 Task: Look for space in Obala, Cameroon from 26th August, 2023 to 10th September, 2023 for 6 adults, 2 children in price range Rs.10000 to Rs.15000. Place can be entire place or shared room with 6 bedrooms having 6 beds and 6 bathrooms. Property type can be house, flat, guest house. Amenities needed are: wifi, TV, free parkinig on premises, gym, breakfast. Booking option can be shelf check-in. Required host language is English.
Action: Mouse moved to (411, 82)
Screenshot: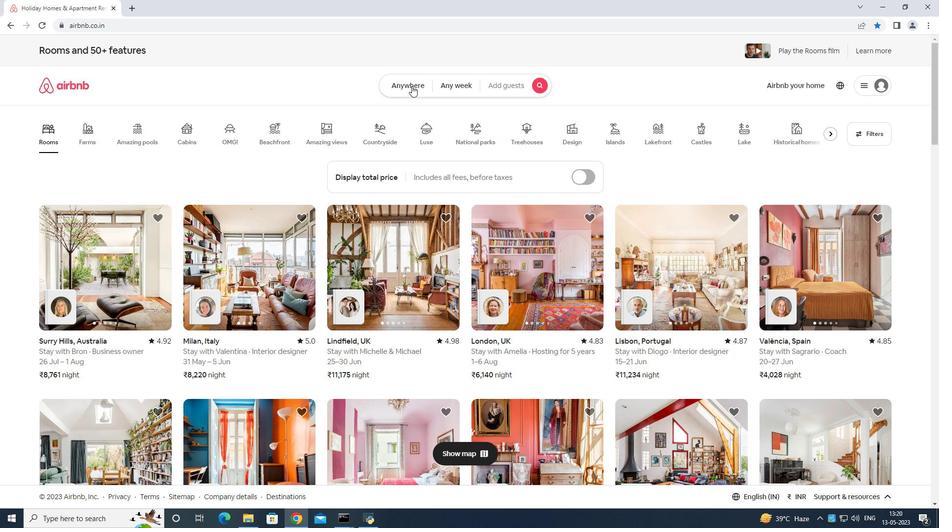 
Action: Mouse pressed left at (411, 82)
Screenshot: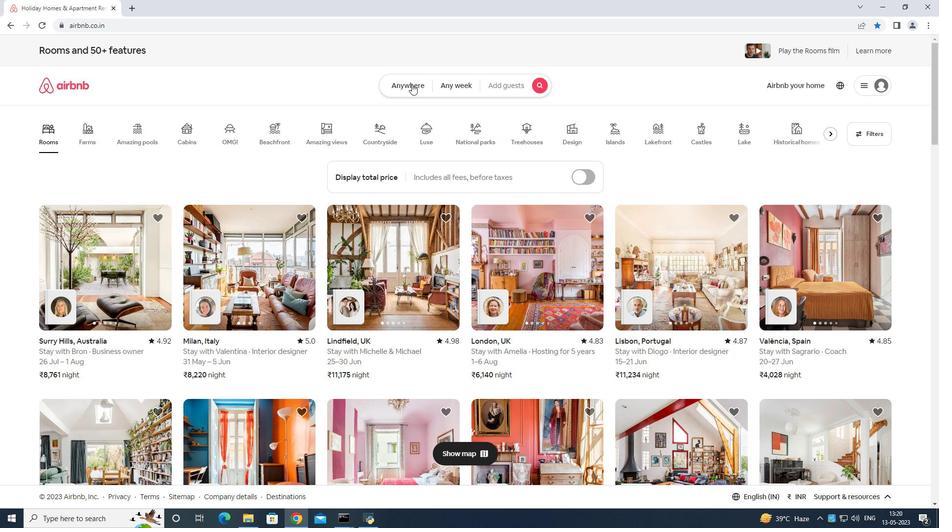 
Action: Mouse moved to (383, 120)
Screenshot: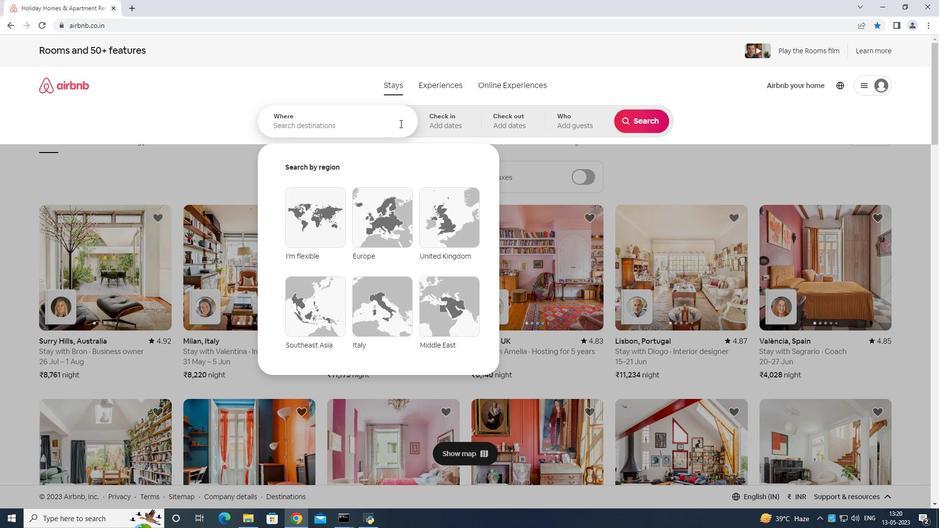 
Action: Mouse pressed left at (383, 120)
Screenshot: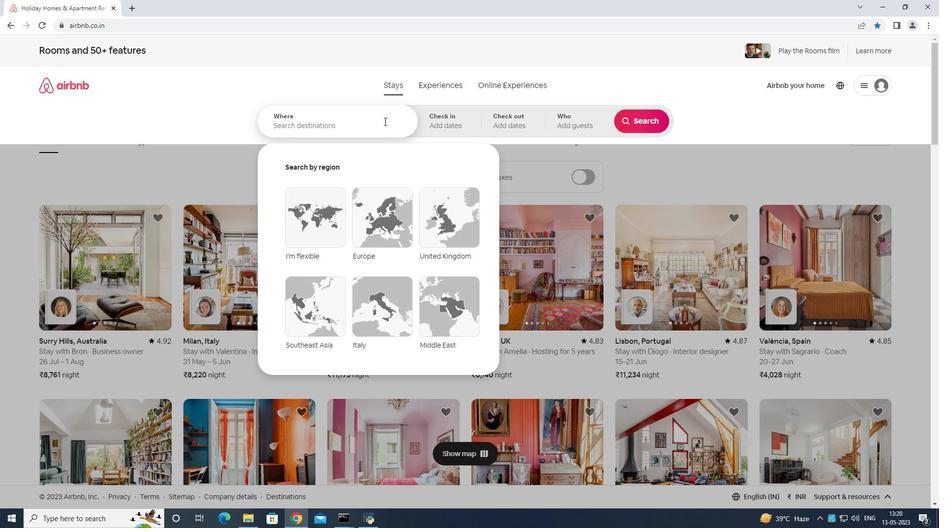 
Action: Mouse moved to (450, 113)
Screenshot: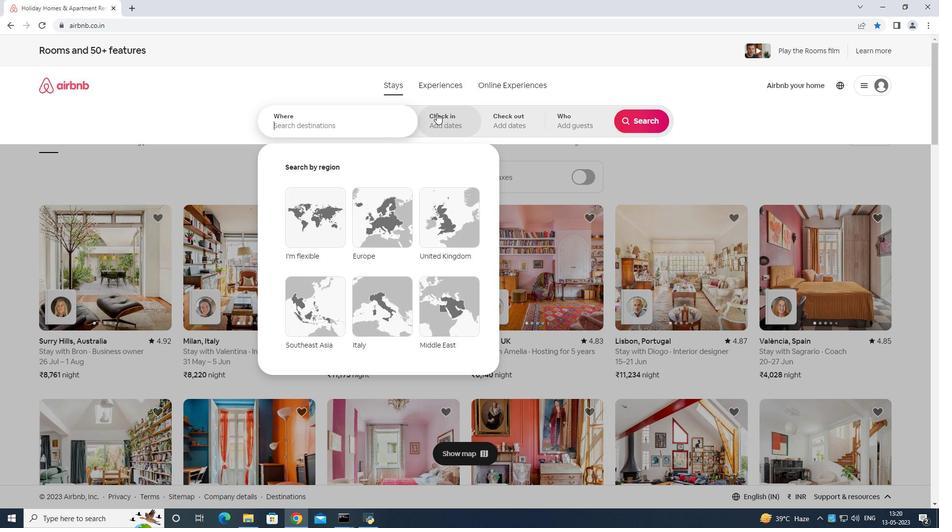 
Action: Key pressed <Key.shift>Oab<Key.backspace><Key.backspace>bala<Key.space>cameroon<Key.enter>
Screenshot: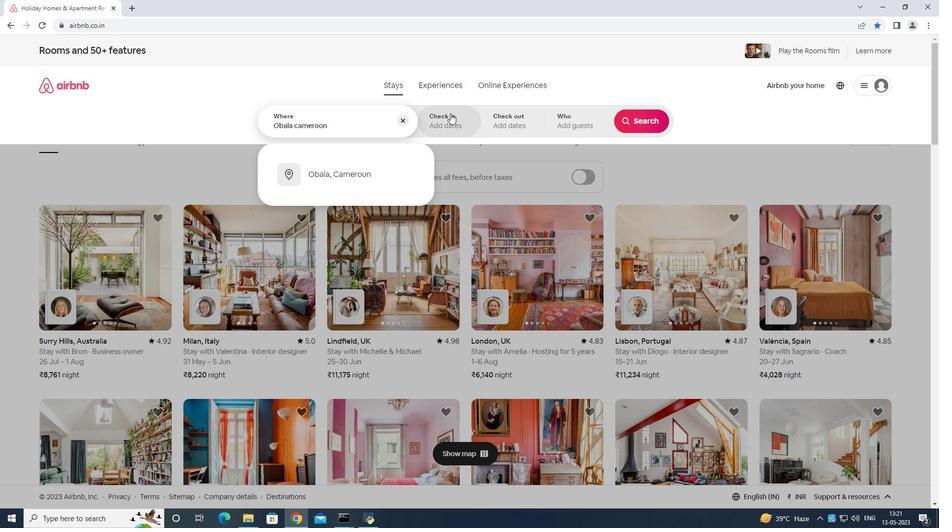 
Action: Mouse moved to (640, 204)
Screenshot: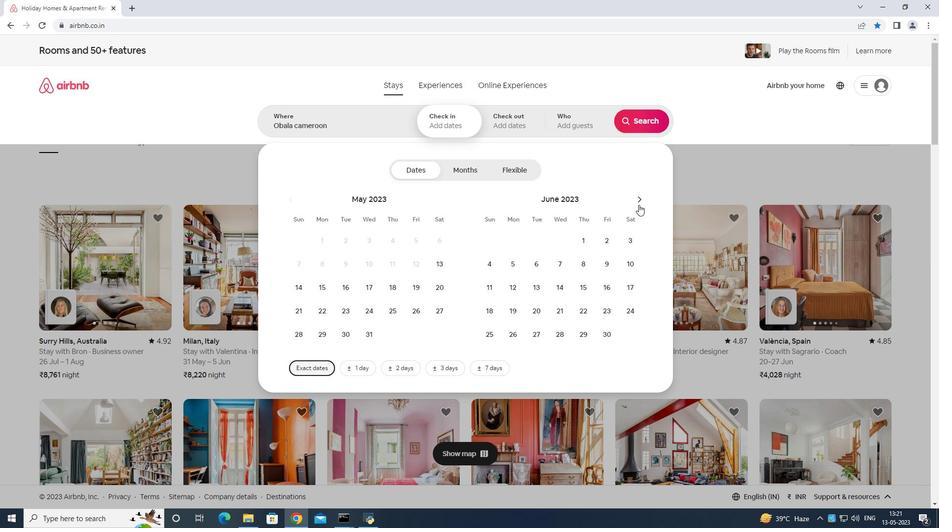 
Action: Mouse pressed left at (640, 204)
Screenshot: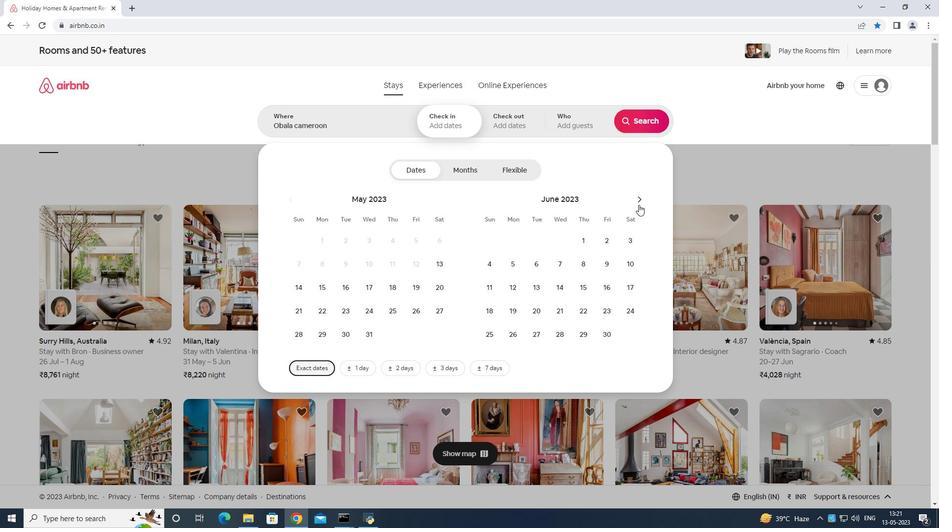 
Action: Mouse moved to (640, 202)
Screenshot: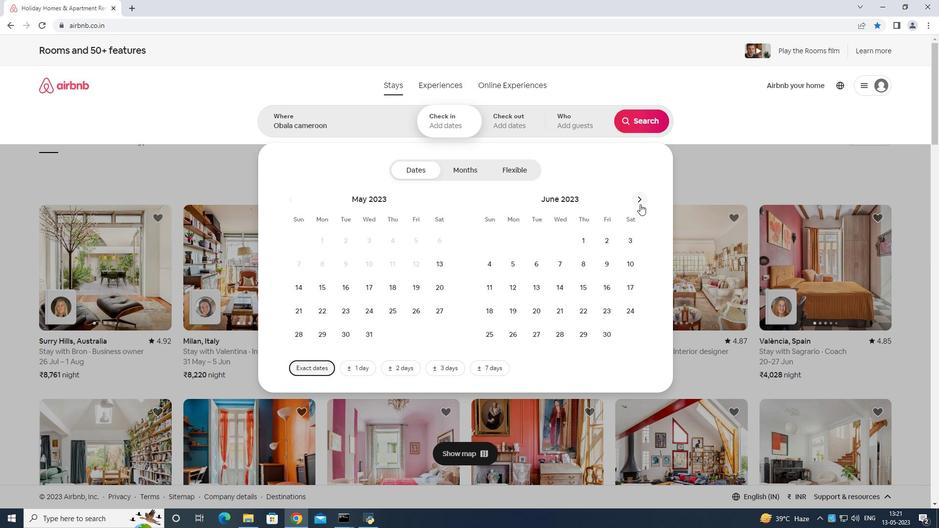 
Action: Mouse pressed left at (640, 202)
Screenshot: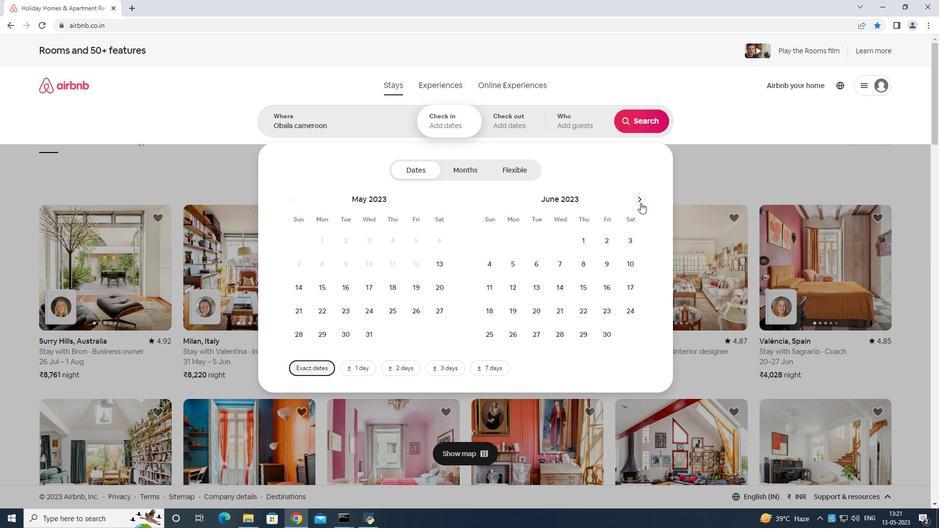 
Action: Mouse moved to (628, 310)
Screenshot: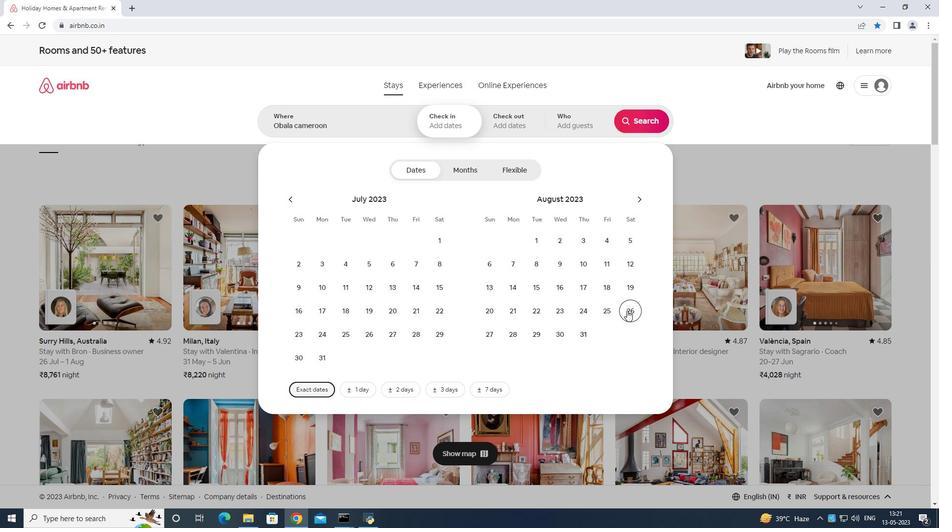 
Action: Mouse pressed left at (628, 310)
Screenshot: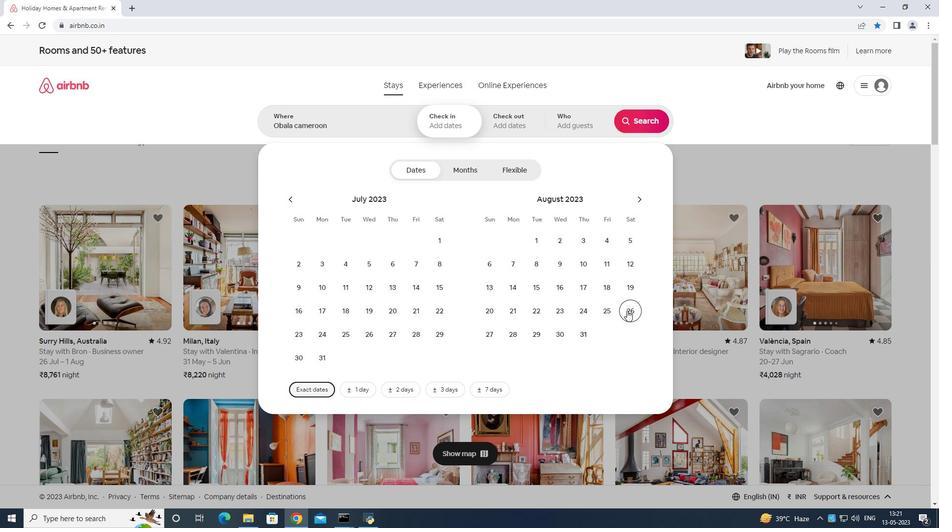 
Action: Mouse moved to (635, 196)
Screenshot: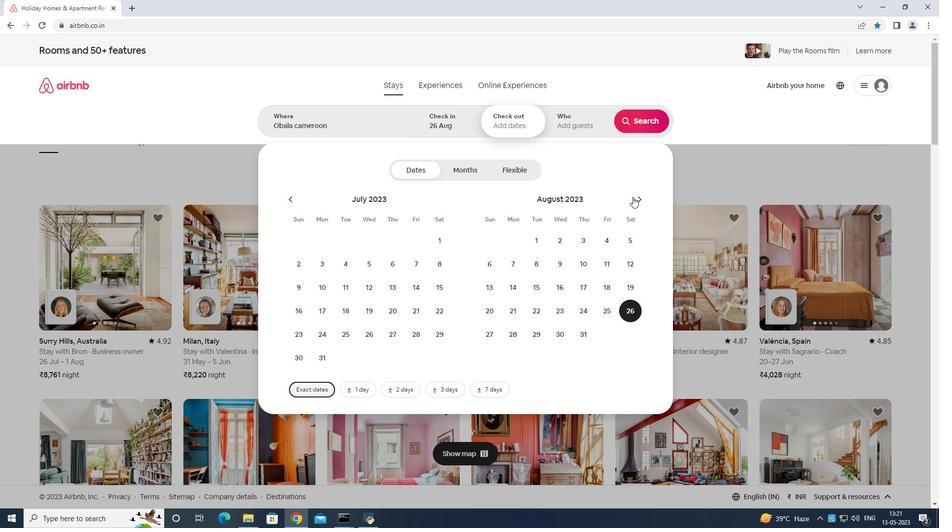 
Action: Mouse pressed left at (635, 196)
Screenshot: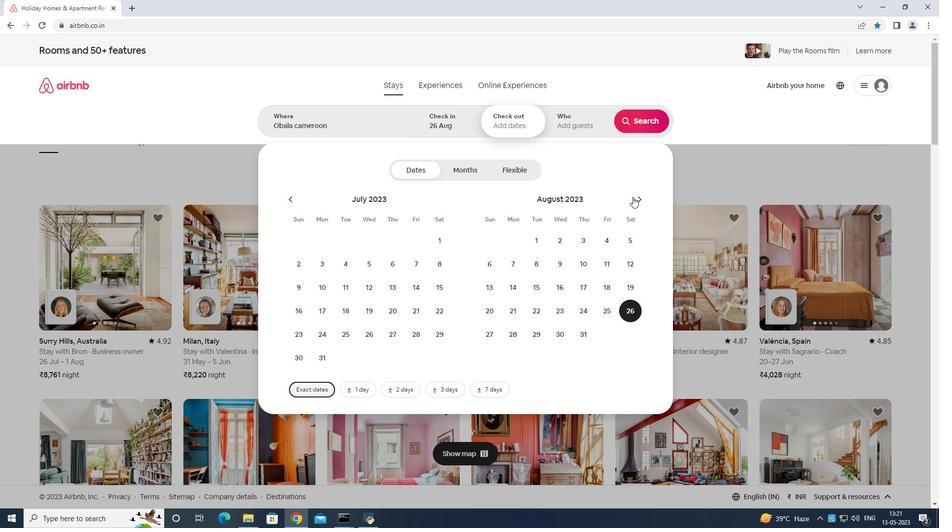 
Action: Mouse moved to (493, 283)
Screenshot: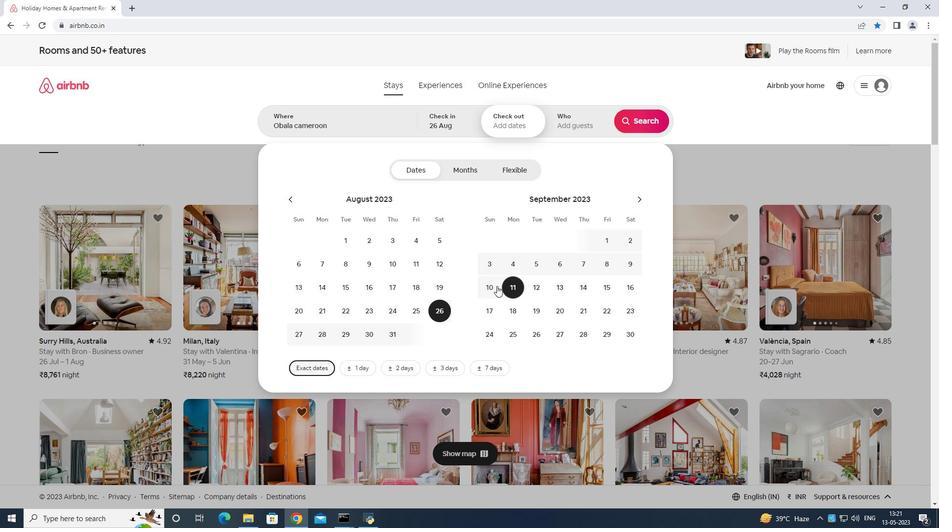 
Action: Mouse pressed left at (493, 283)
Screenshot: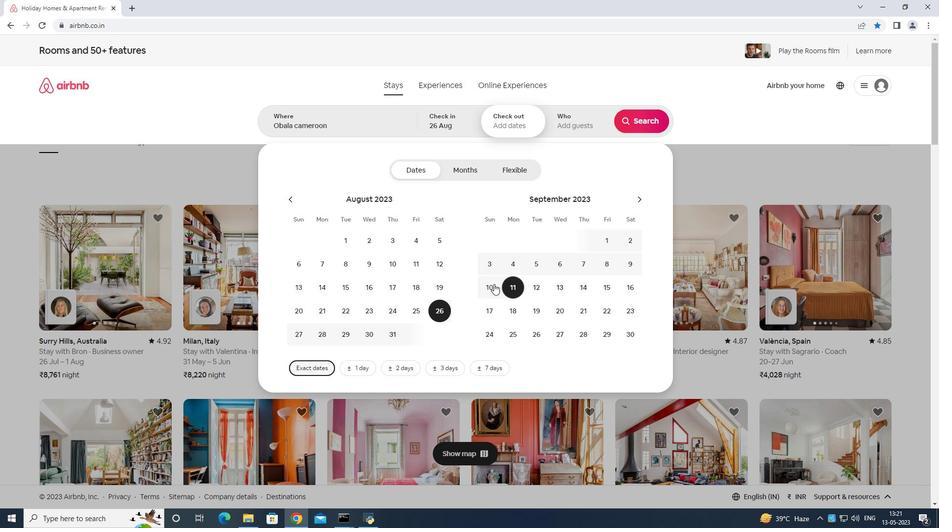 
Action: Mouse moved to (577, 124)
Screenshot: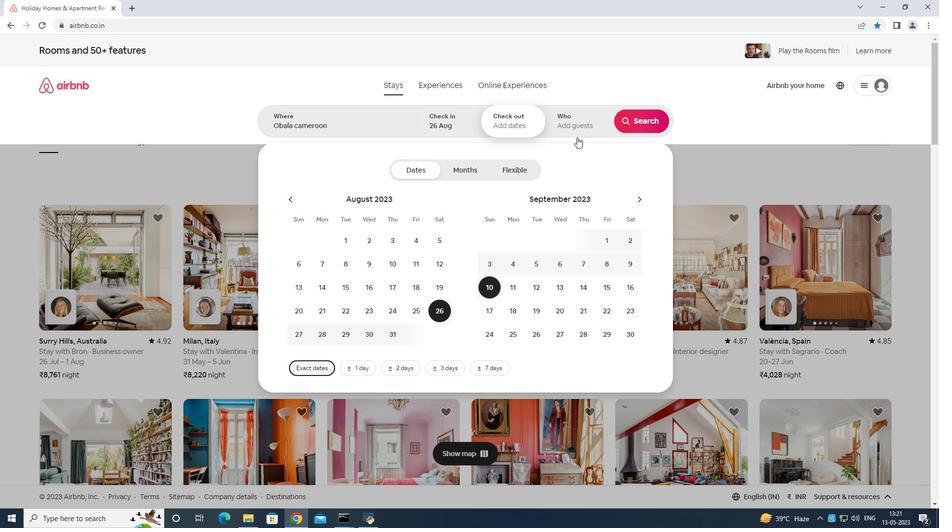 
Action: Mouse pressed left at (577, 124)
Screenshot: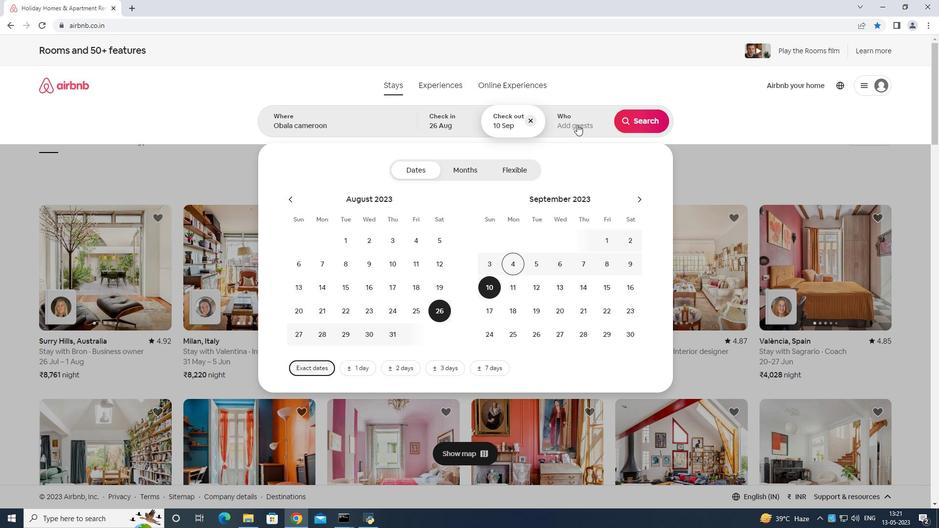 
Action: Mouse moved to (642, 171)
Screenshot: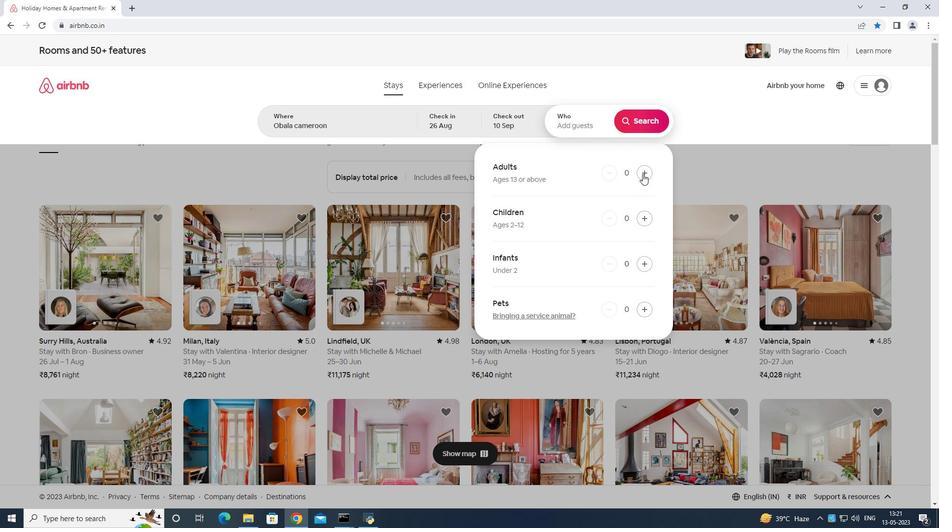 
Action: Mouse pressed left at (642, 171)
Screenshot: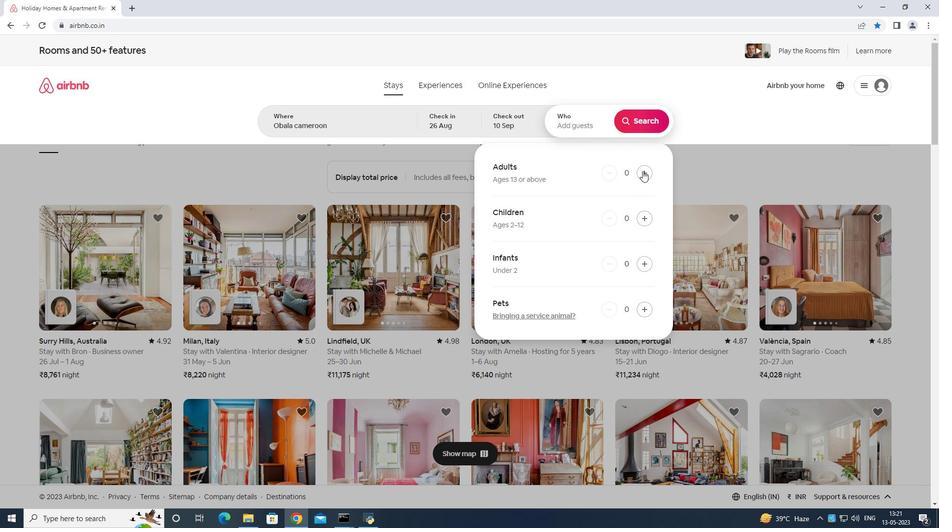 
Action: Mouse moved to (642, 171)
Screenshot: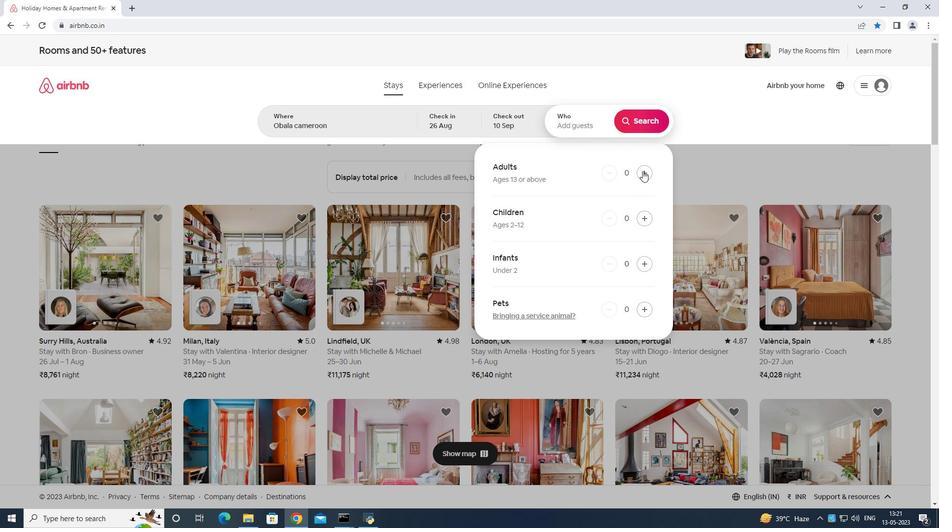 
Action: Mouse pressed left at (642, 171)
Screenshot: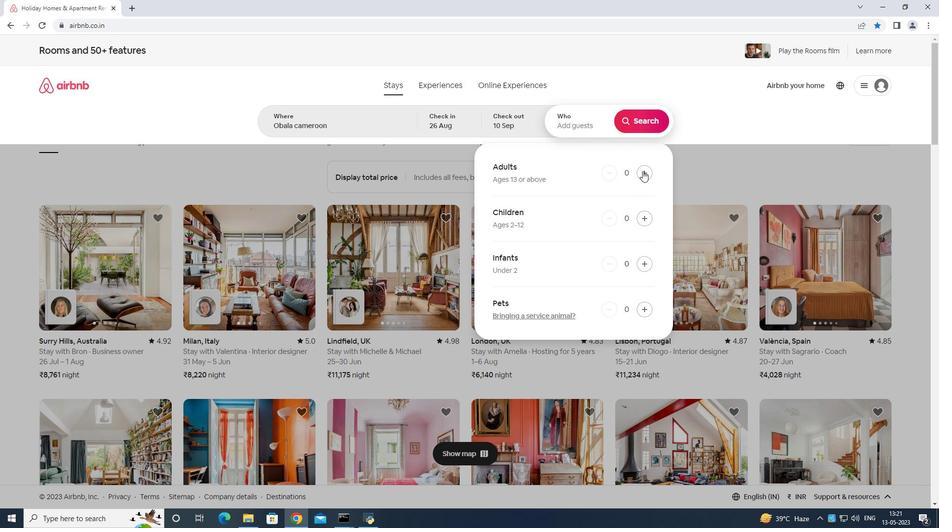 
Action: Mouse moved to (642, 170)
Screenshot: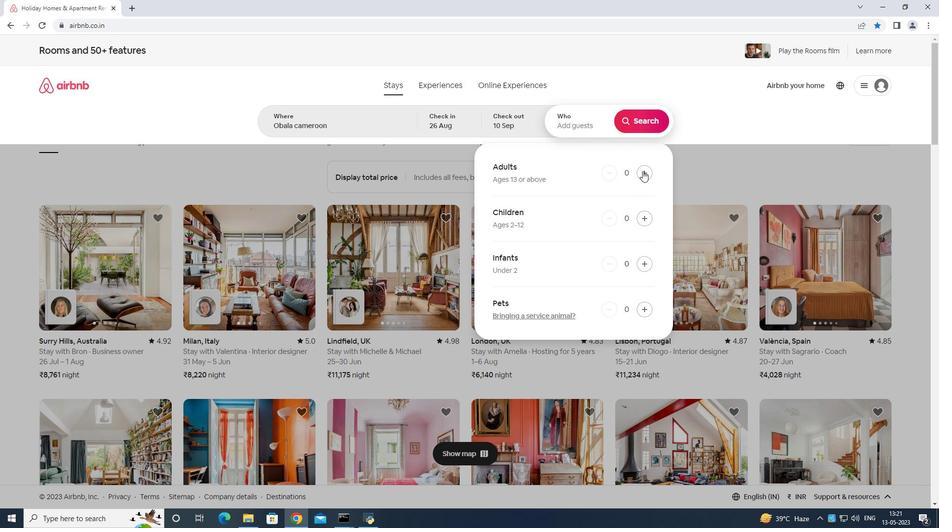 
Action: Mouse pressed left at (642, 170)
Screenshot: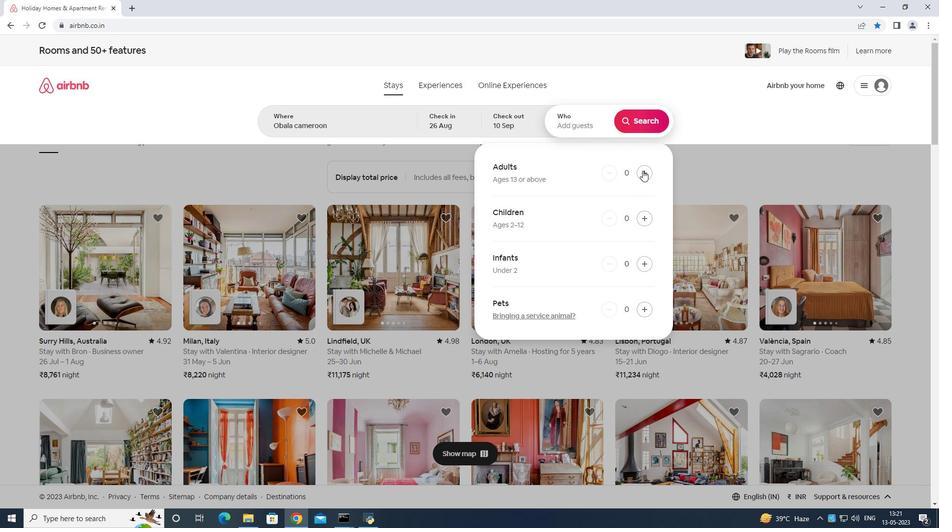 
Action: Mouse moved to (644, 170)
Screenshot: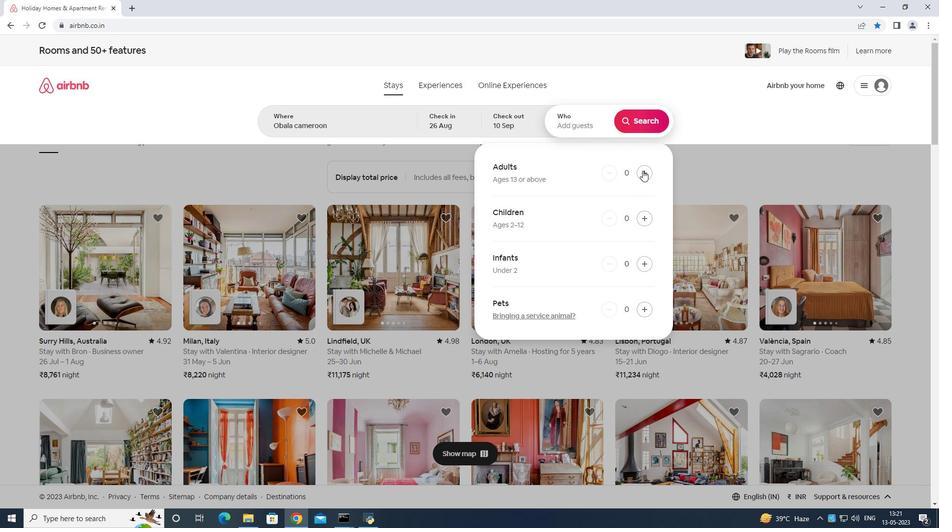 
Action: Mouse pressed left at (644, 170)
Screenshot: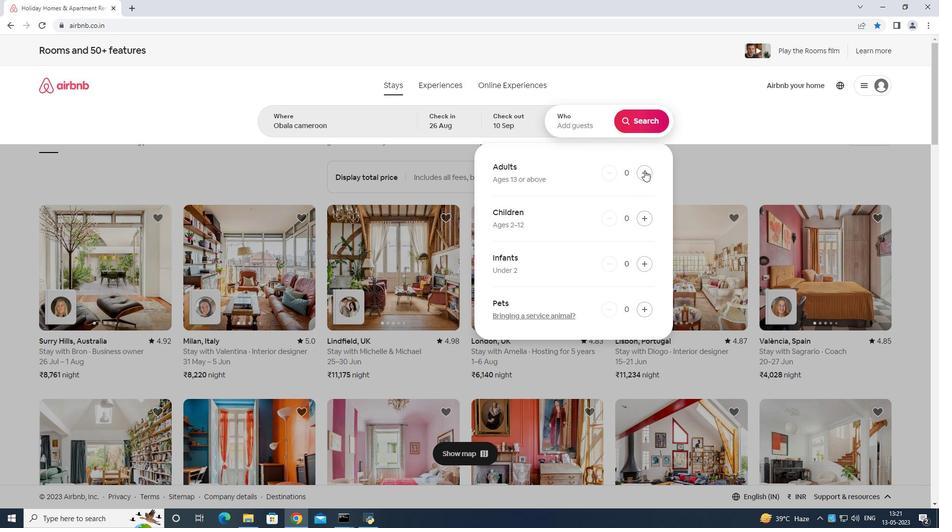 
Action: Mouse pressed left at (644, 170)
Screenshot: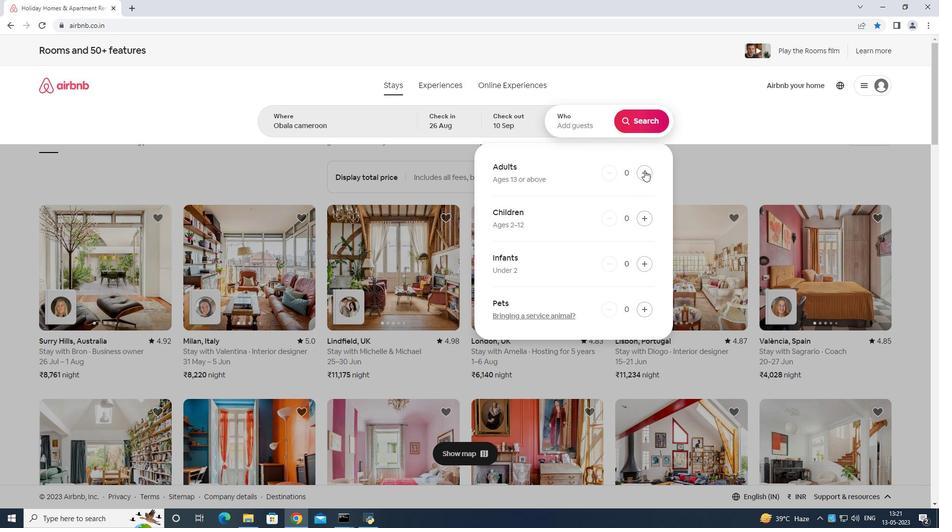 
Action: Mouse pressed left at (644, 170)
Screenshot: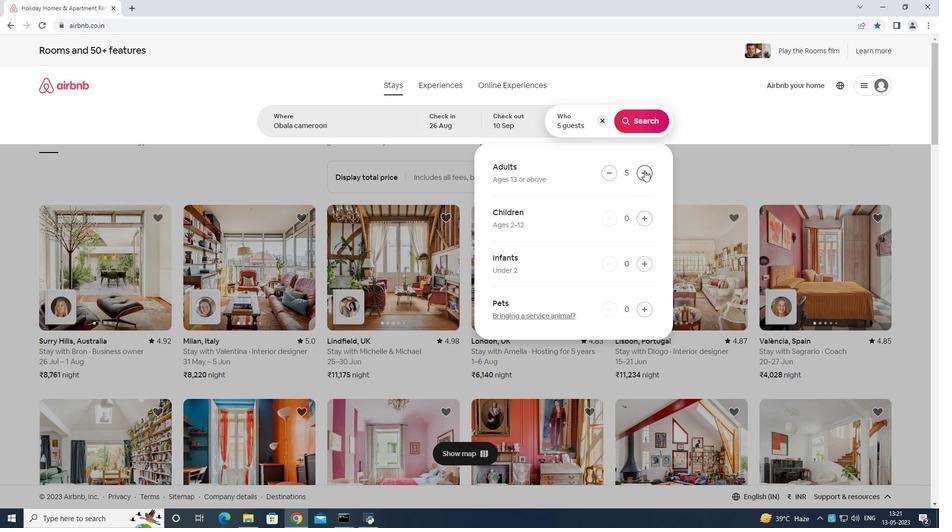 
Action: Mouse moved to (648, 219)
Screenshot: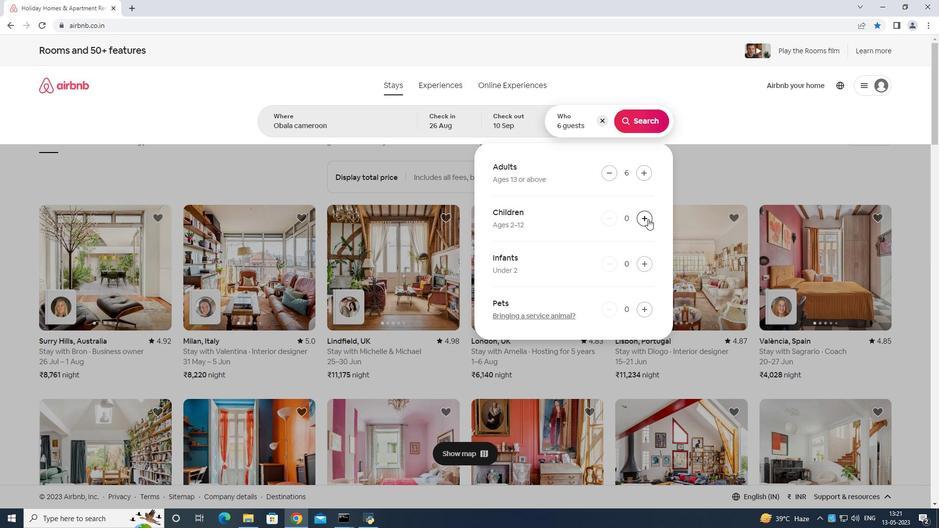 
Action: Mouse pressed left at (648, 219)
Screenshot: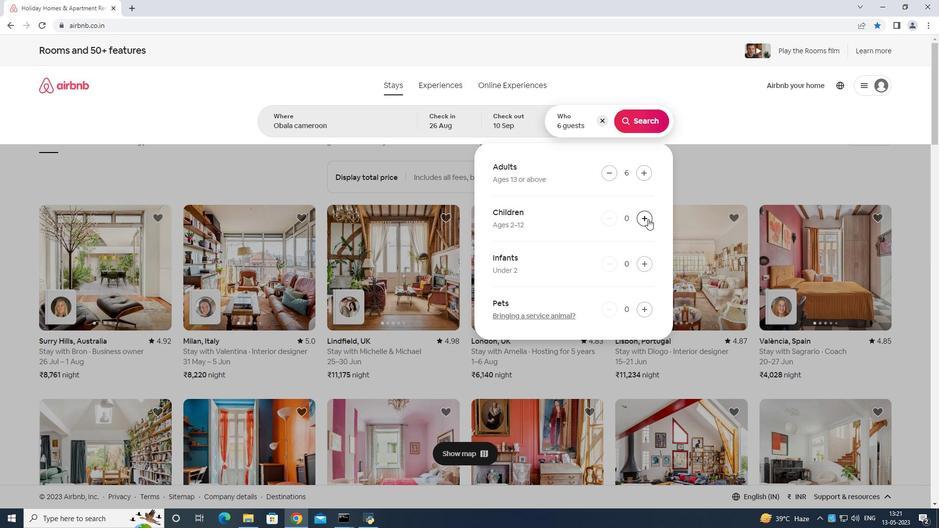 
Action: Mouse moved to (649, 216)
Screenshot: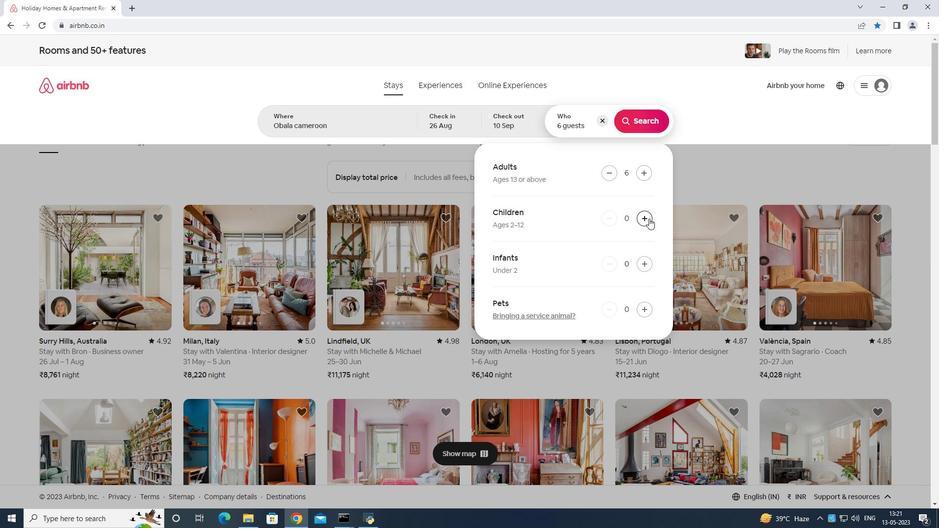 
Action: Mouse pressed left at (649, 216)
Screenshot: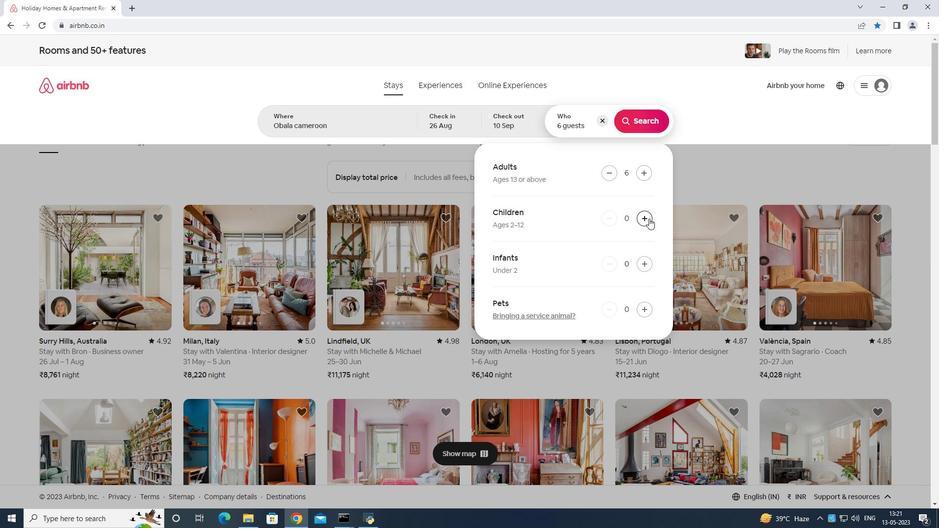 
Action: Mouse moved to (636, 120)
Screenshot: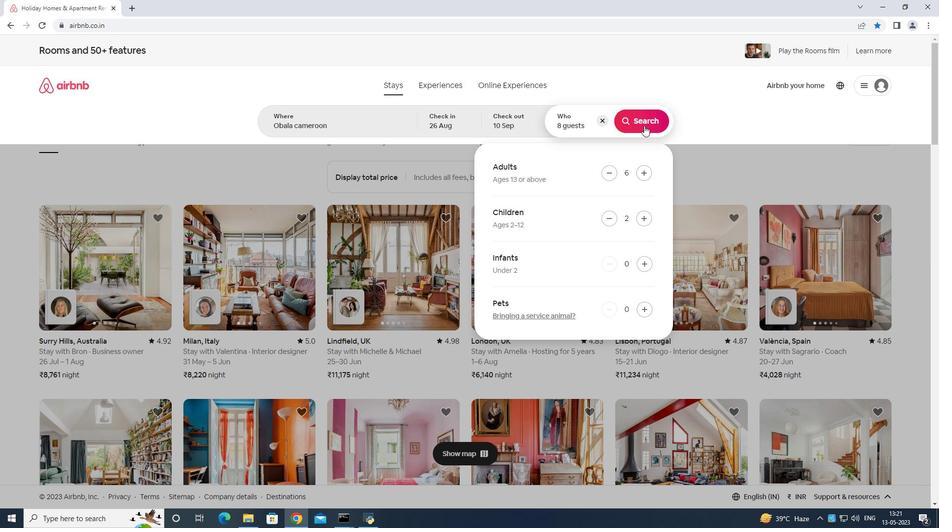
Action: Mouse pressed left at (636, 120)
Screenshot: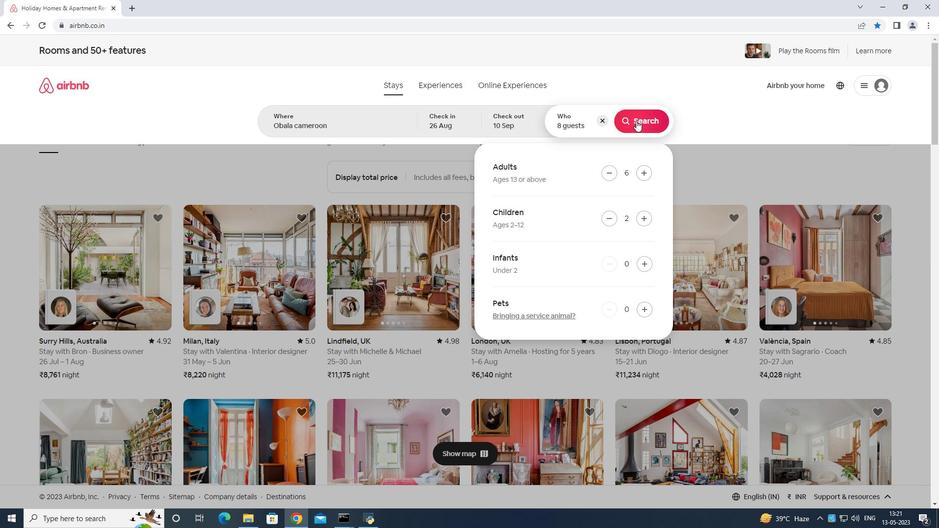 
Action: Mouse moved to (894, 94)
Screenshot: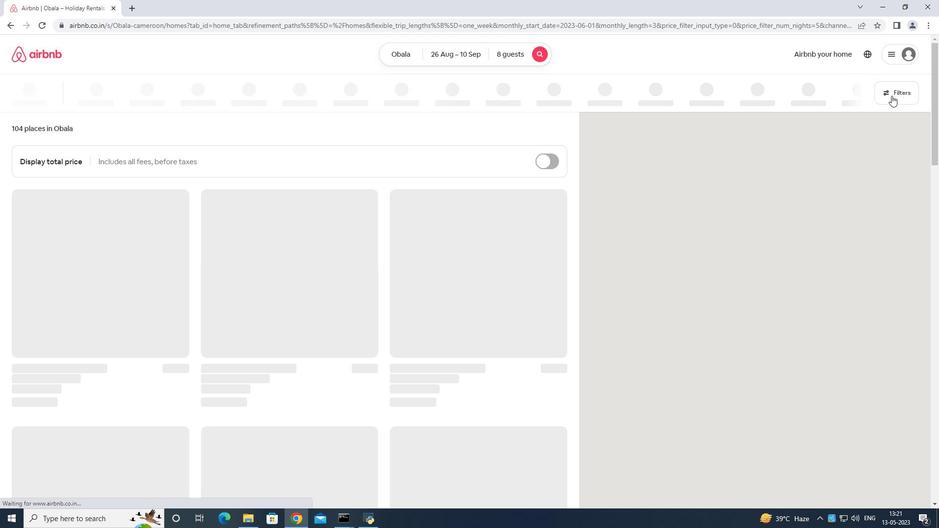 
Action: Mouse pressed left at (894, 94)
Screenshot: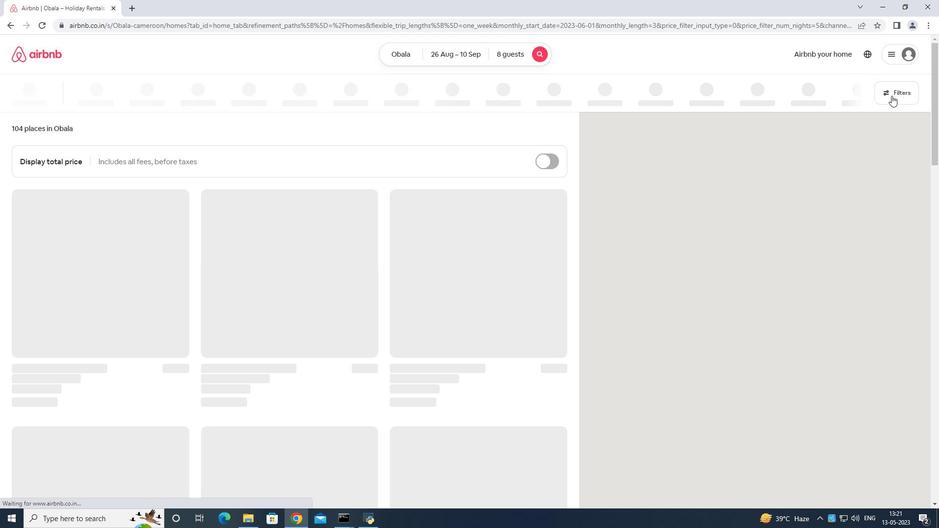 
Action: Mouse moved to (434, 322)
Screenshot: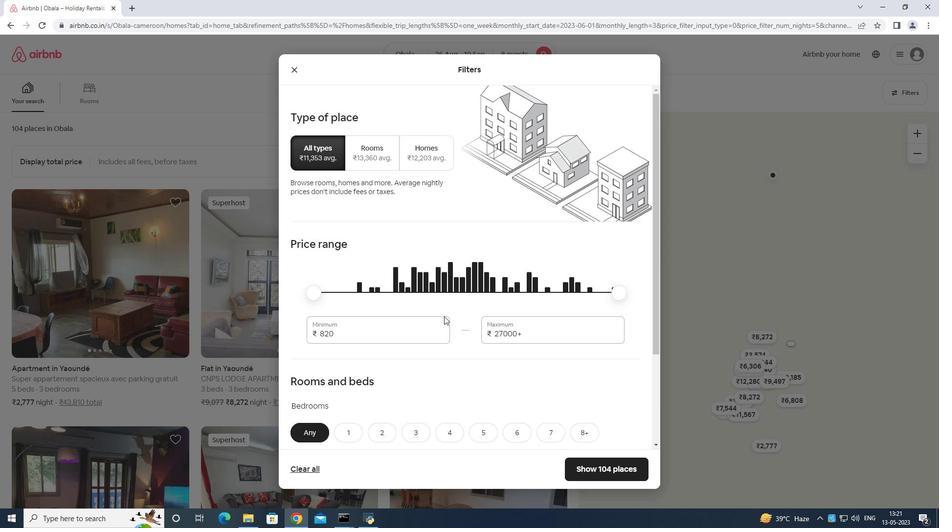 
Action: Mouse pressed left at (434, 322)
Screenshot: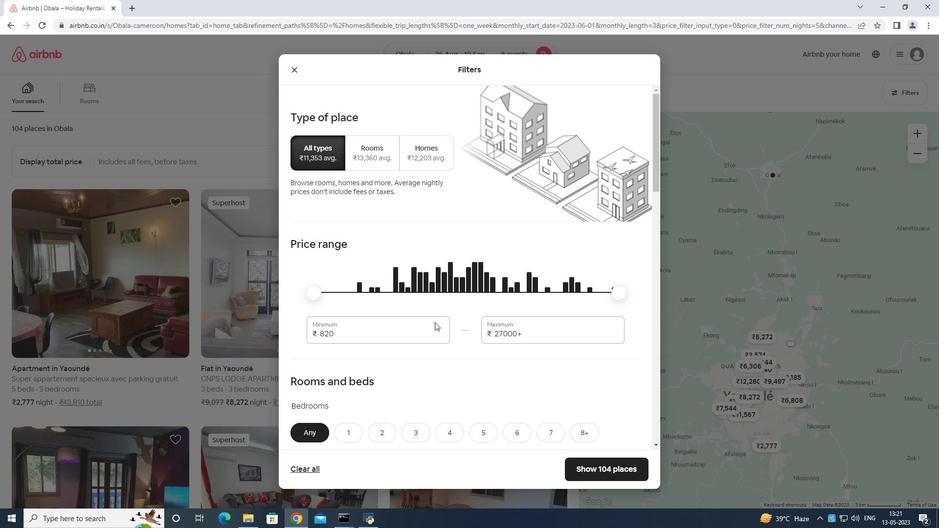 
Action: Mouse moved to (439, 323)
Screenshot: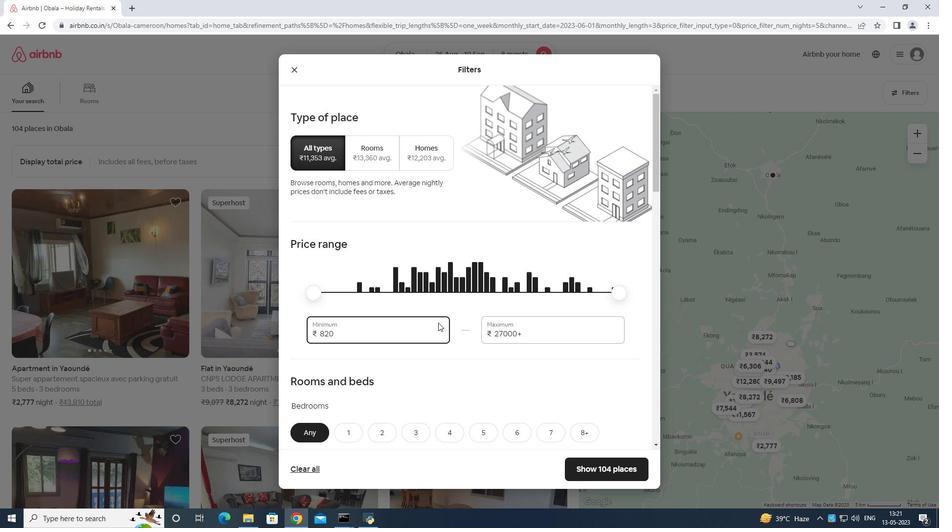 
Action: Key pressed <Key.backspace>
Screenshot: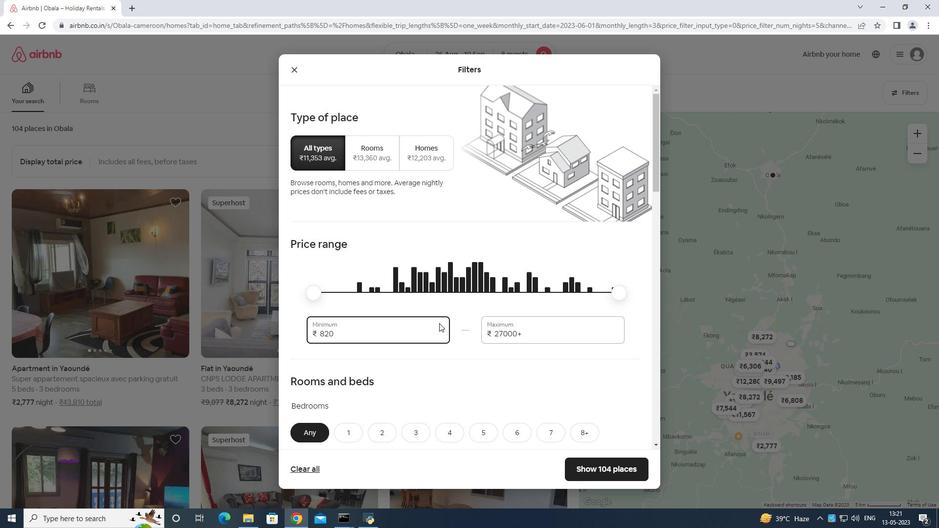 
Action: Mouse moved to (439, 323)
Screenshot: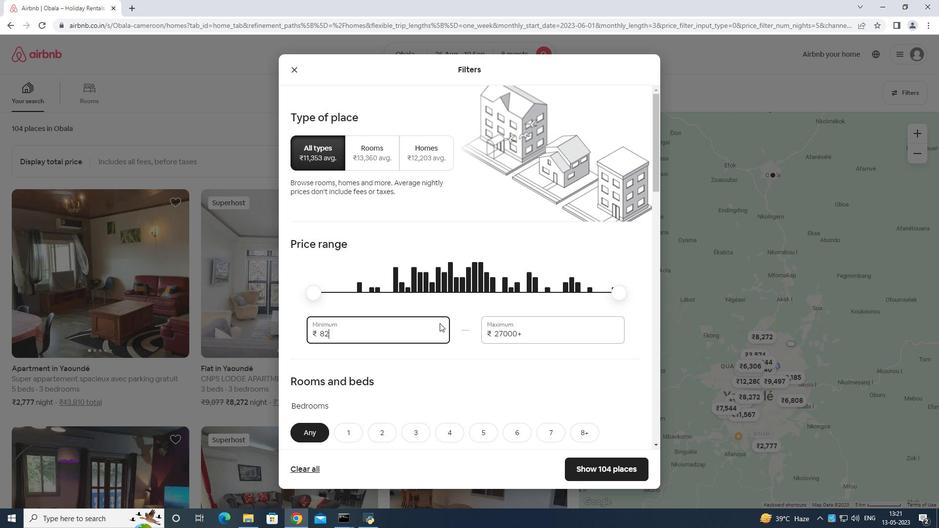 
Action: Key pressed <Key.backspace><Key.backspace>
Screenshot: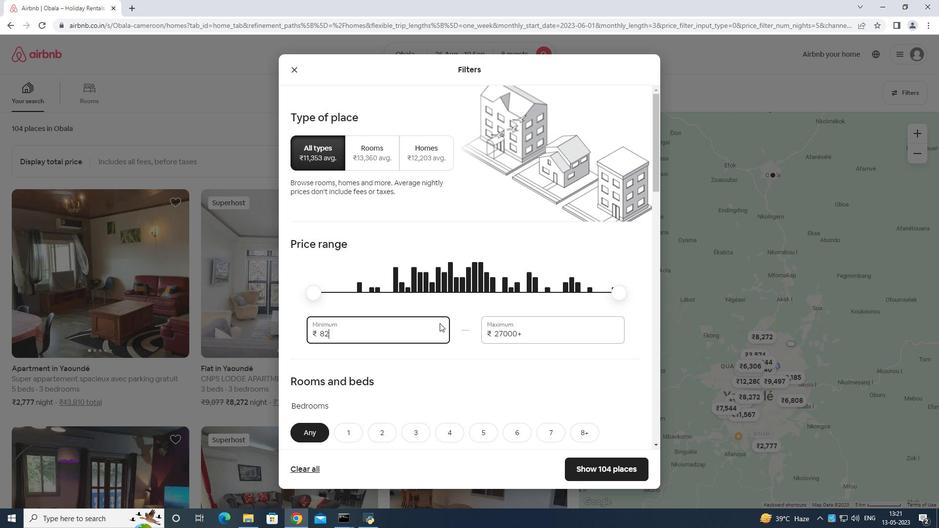 
Action: Mouse moved to (440, 323)
Screenshot: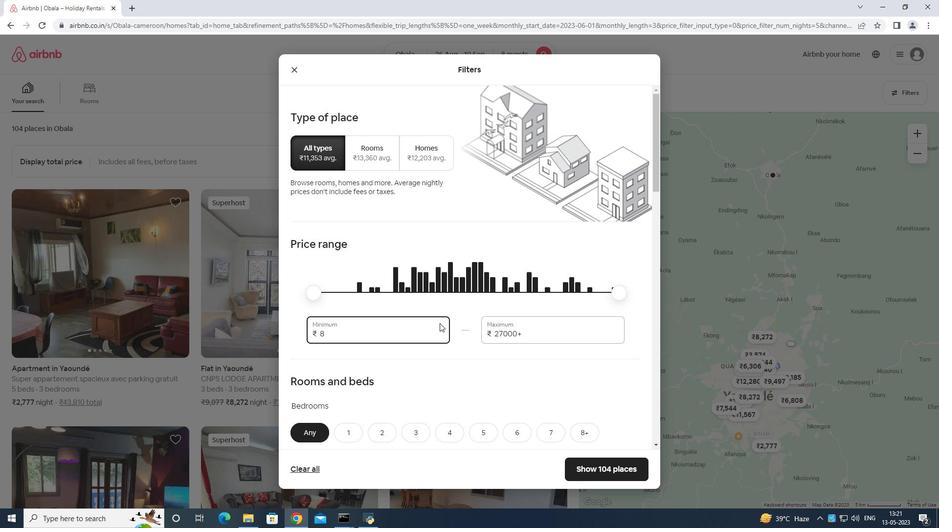 
Action: Key pressed 10
Screenshot: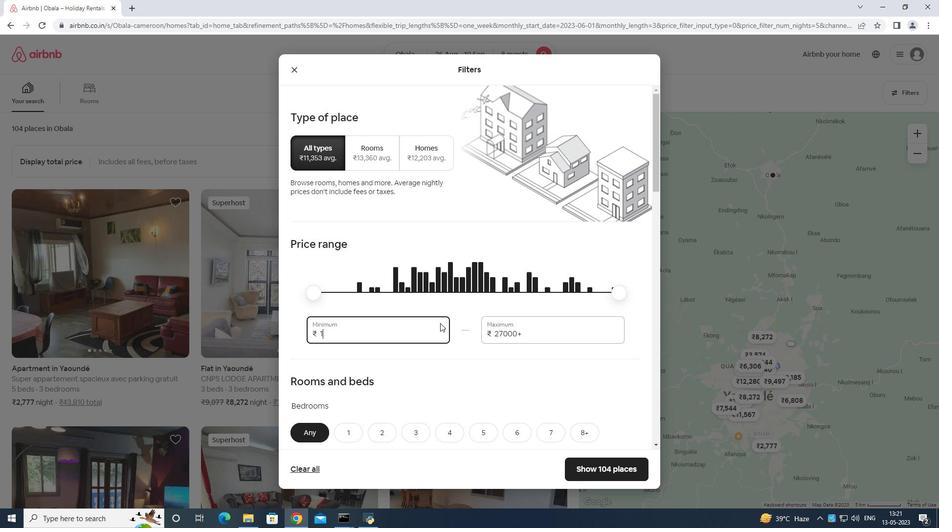 
Action: Mouse moved to (441, 322)
Screenshot: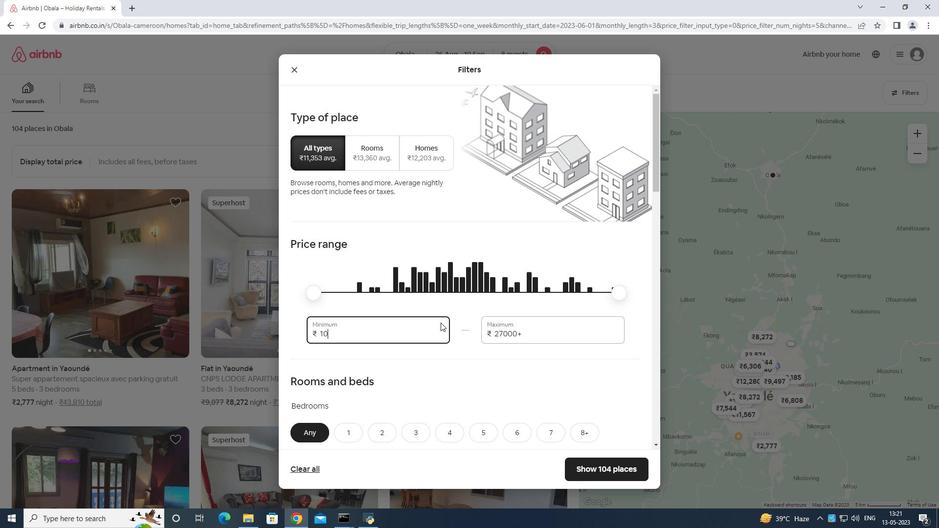 
Action: Key pressed 0
Screenshot: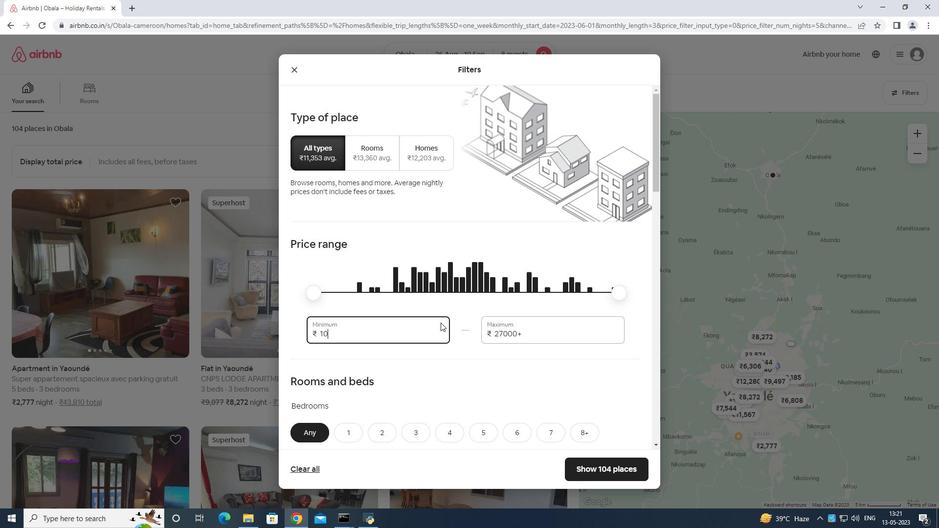 
Action: Mouse moved to (441, 322)
Screenshot: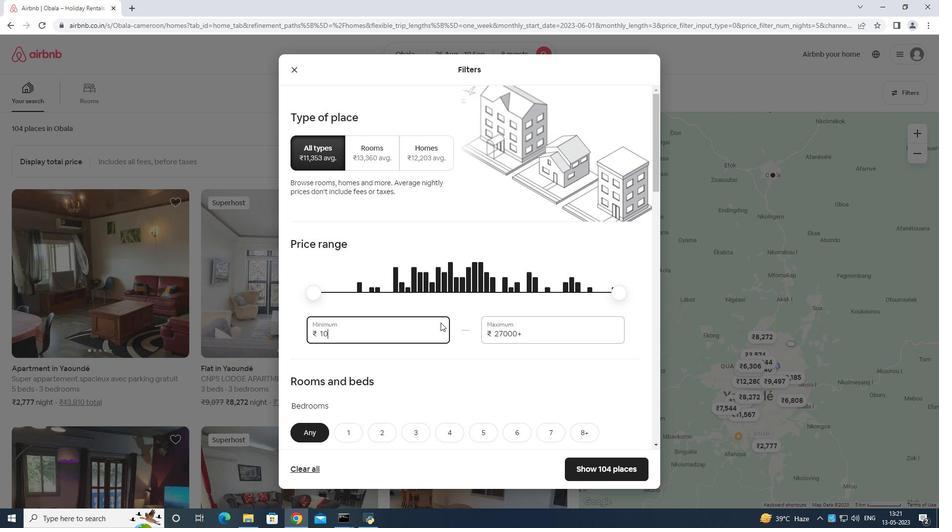 
Action: Key pressed 00
Screenshot: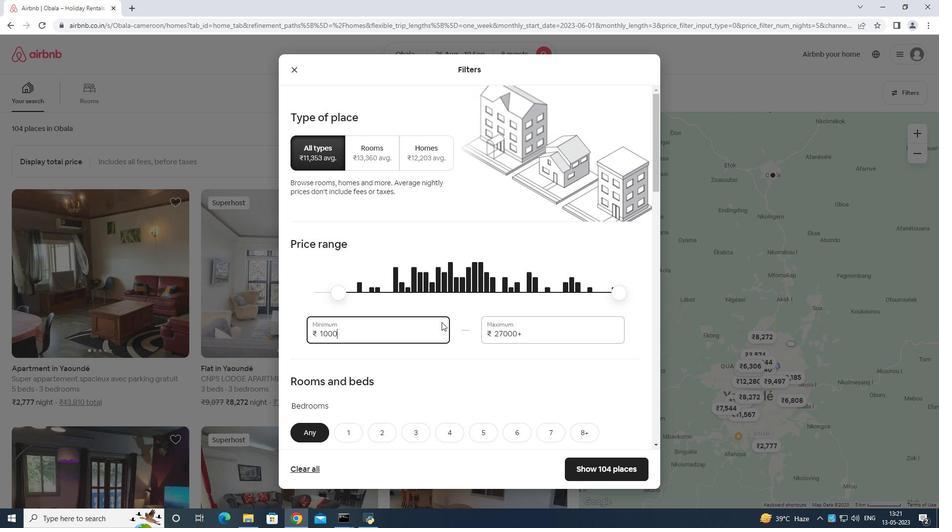 
Action: Mouse moved to (578, 321)
Screenshot: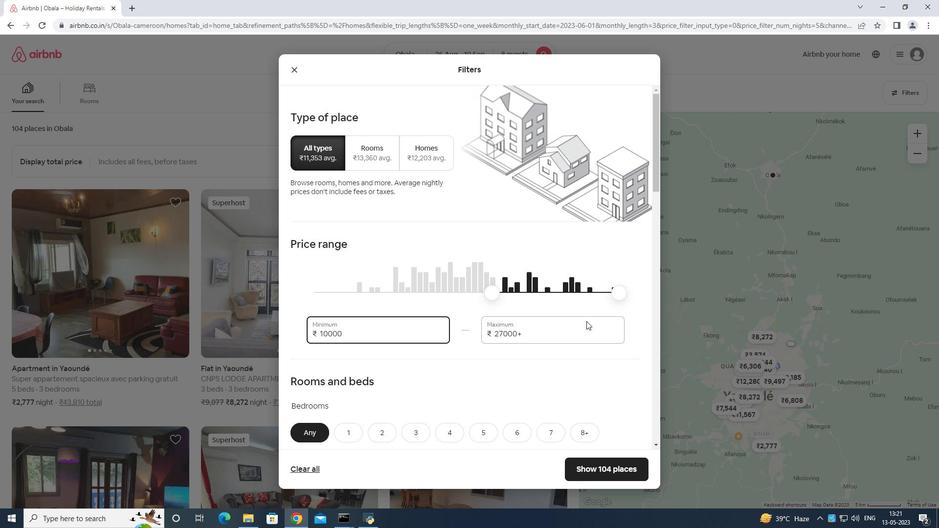 
Action: Mouse pressed left at (578, 321)
Screenshot: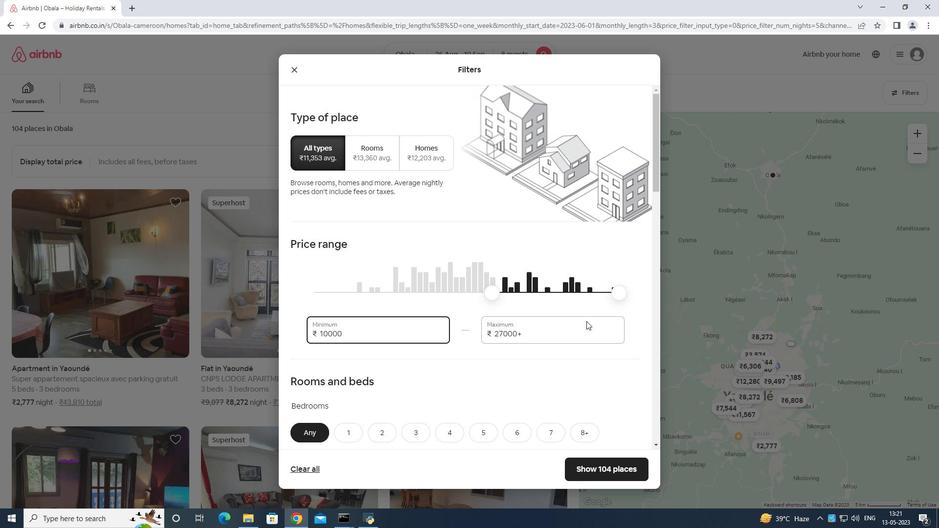 
Action: Mouse moved to (579, 320)
Screenshot: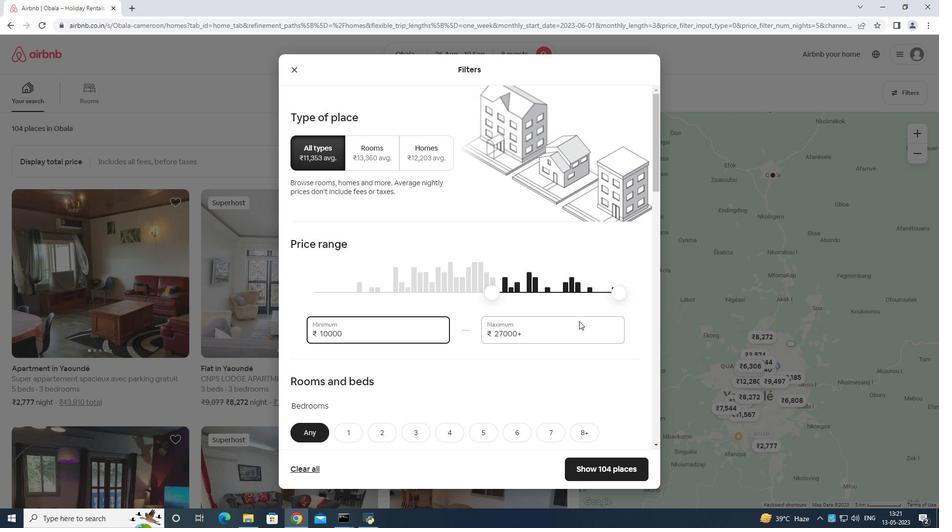 
Action: Key pressed <Key.backspace><Key.backspace><Key.backspace><Key.backspace><Key.backspace>150
Screenshot: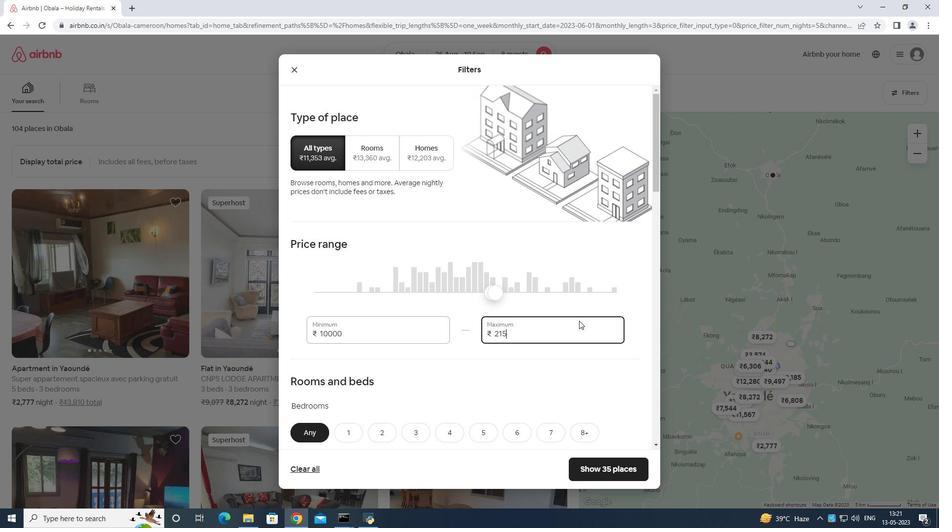 
Action: Mouse moved to (579, 320)
Screenshot: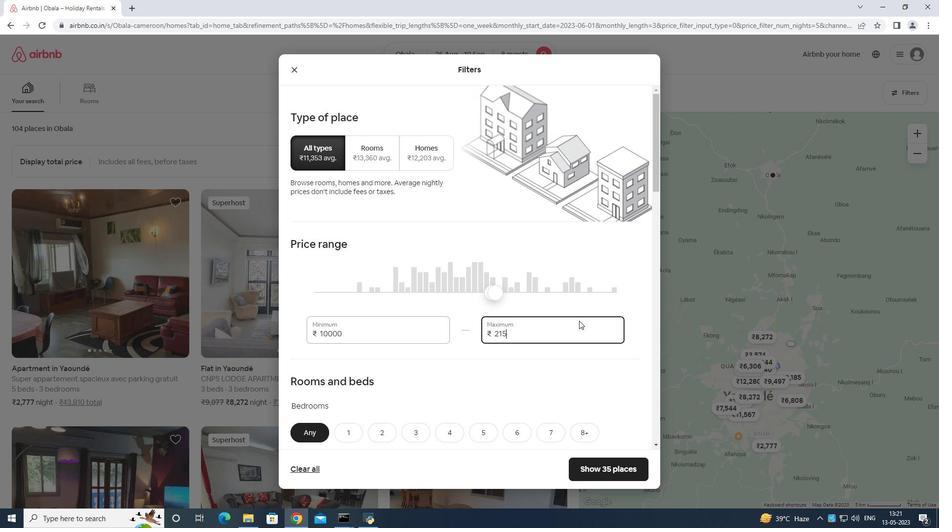 
Action: Key pressed 00
Screenshot: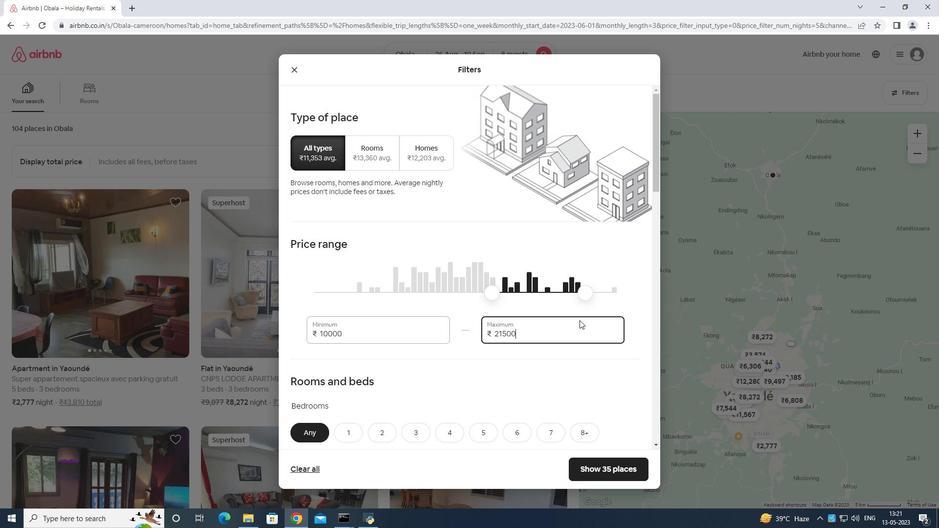 
Action: Mouse moved to (581, 318)
Screenshot: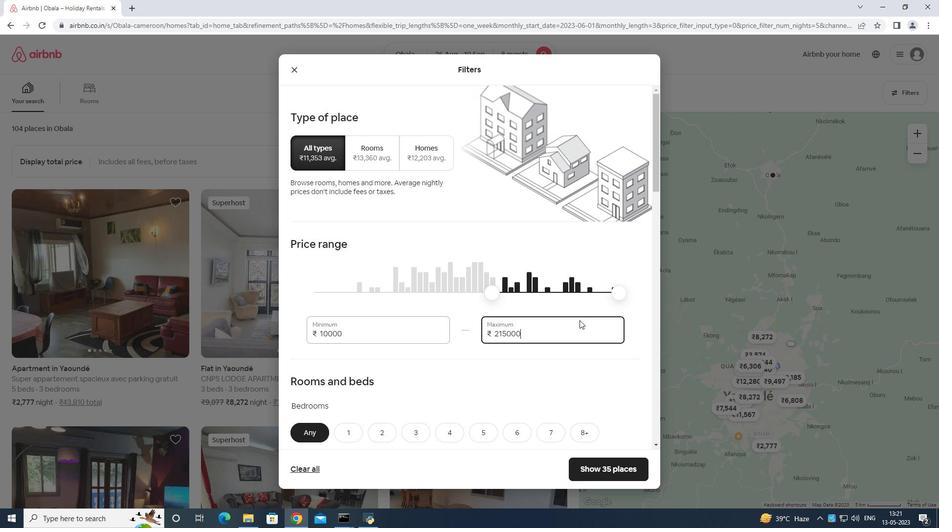 
Action: Key pressed <Key.insert>
Screenshot: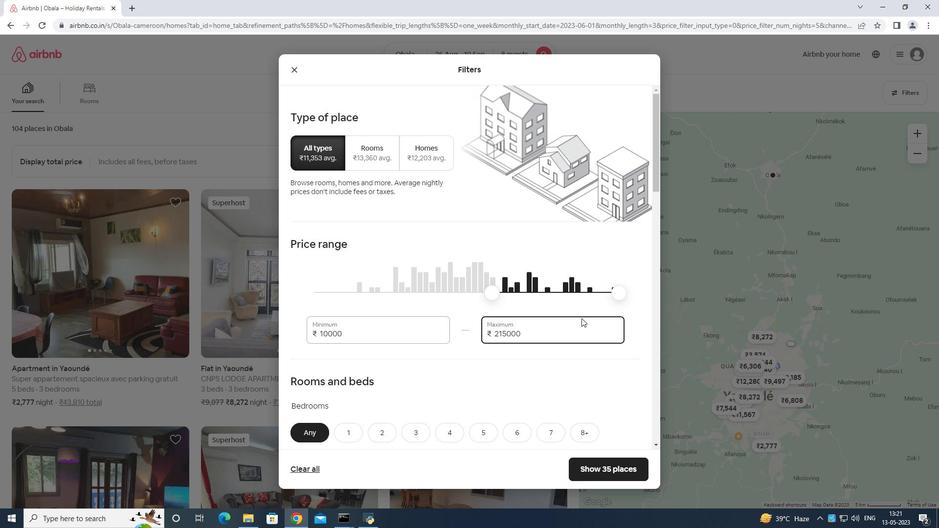 
Action: Mouse moved to (584, 317)
Screenshot: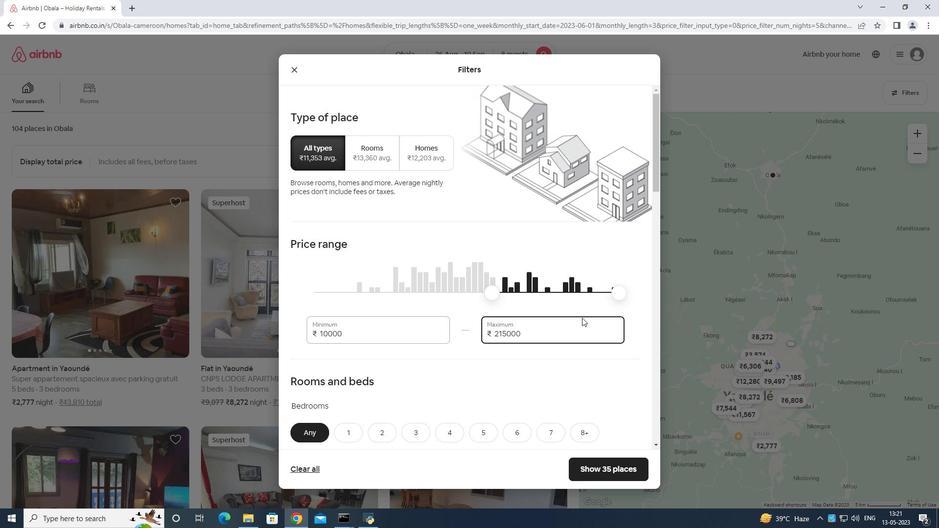 
Action: Key pressed <Key.backspace><Key.backspace><Key.backspace><Key.backspace><Key.backspace><Key.backspace><Key.backspace><Key.backspace><Key.backspace><Key.backspace><Key.backspace><Key.backspace><Key.backspace><Key.backspace><Key.backspace><Key.backspace>15
Screenshot: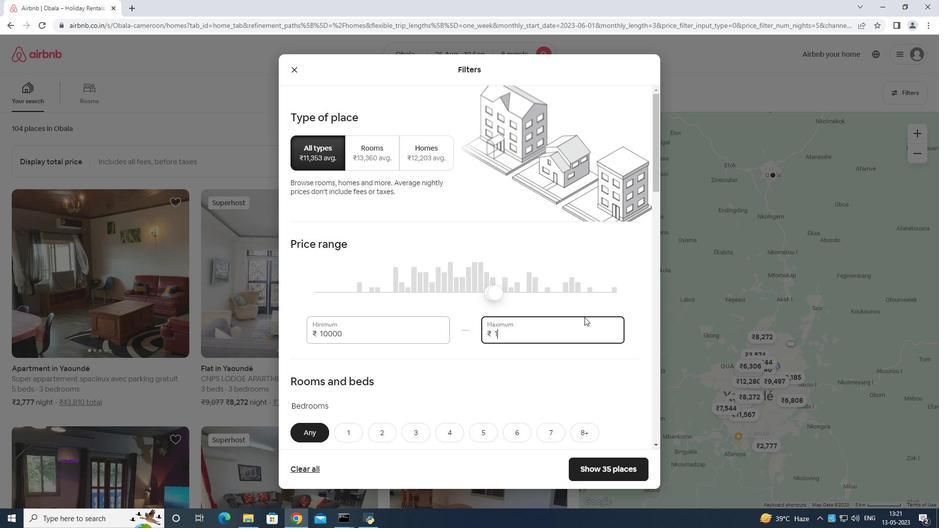 
Action: Mouse moved to (584, 317)
Screenshot: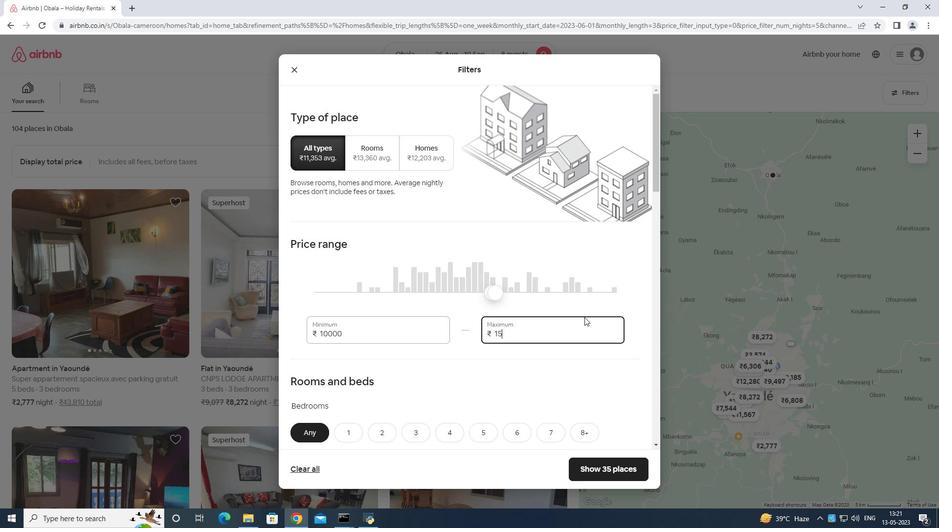 
Action: Key pressed 00
Screenshot: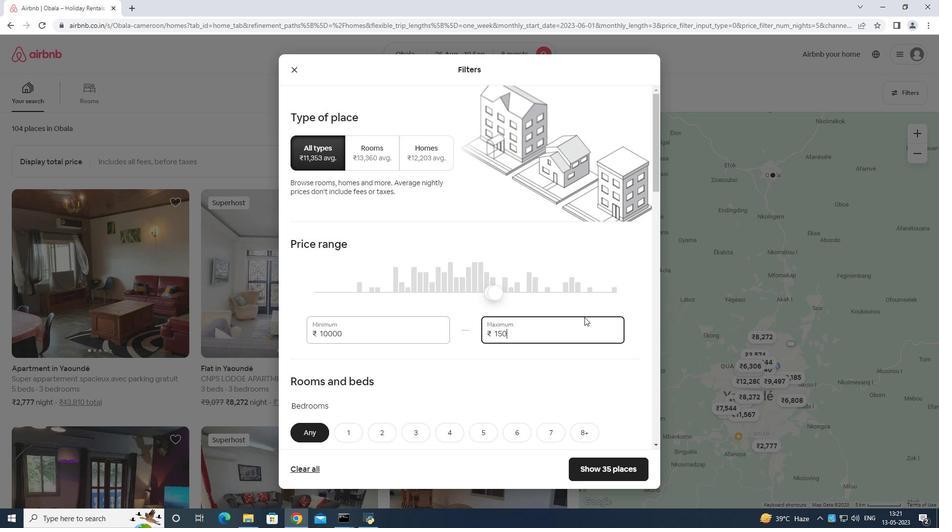 
Action: Mouse moved to (585, 317)
Screenshot: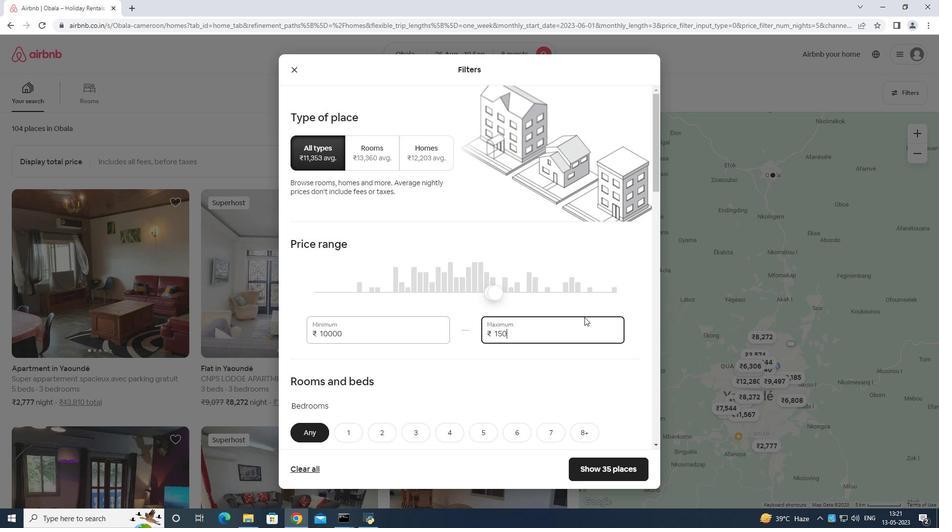 
Action: Key pressed 0
Screenshot: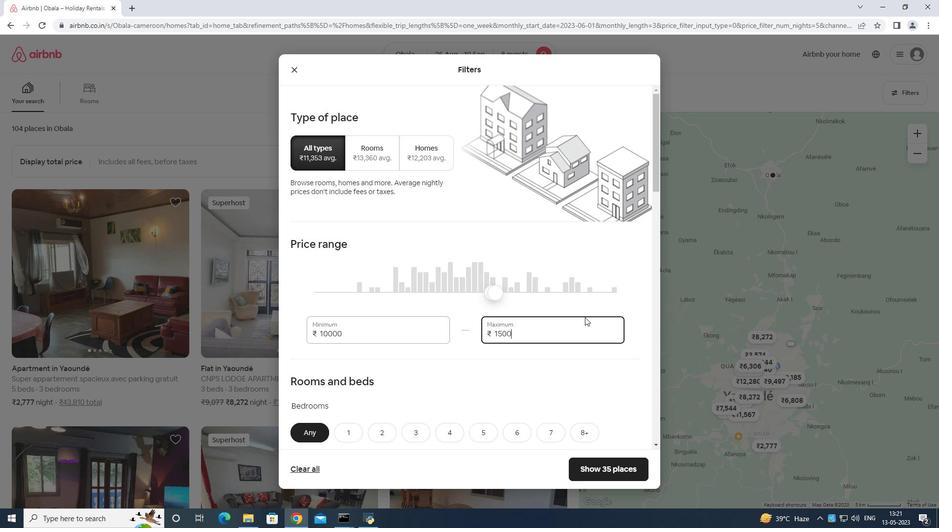 
Action: Mouse moved to (583, 302)
Screenshot: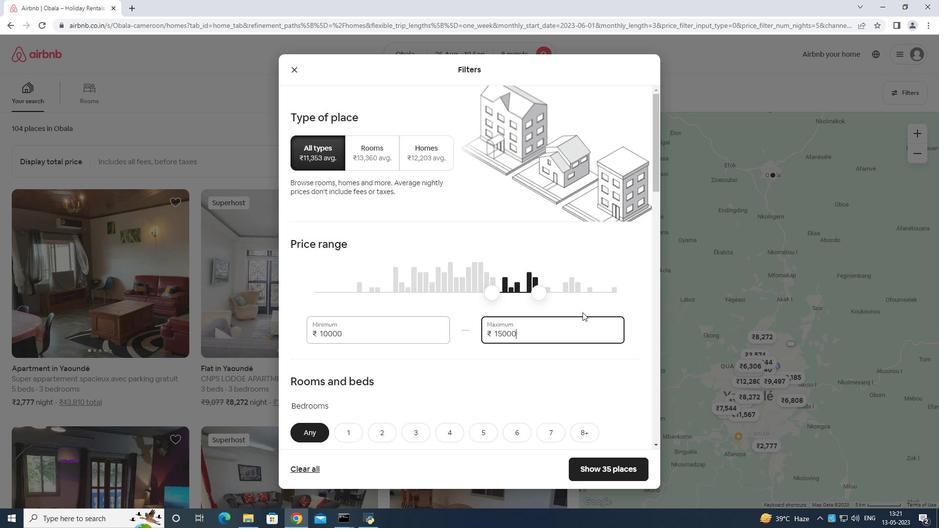 
Action: Mouse scrolled (583, 301) with delta (0, 0)
Screenshot: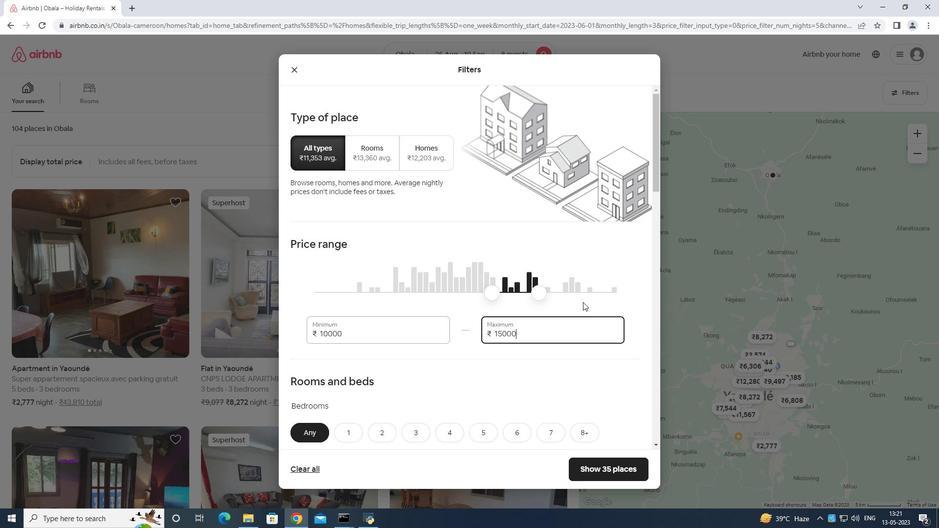 
Action: Mouse moved to (583, 302)
Screenshot: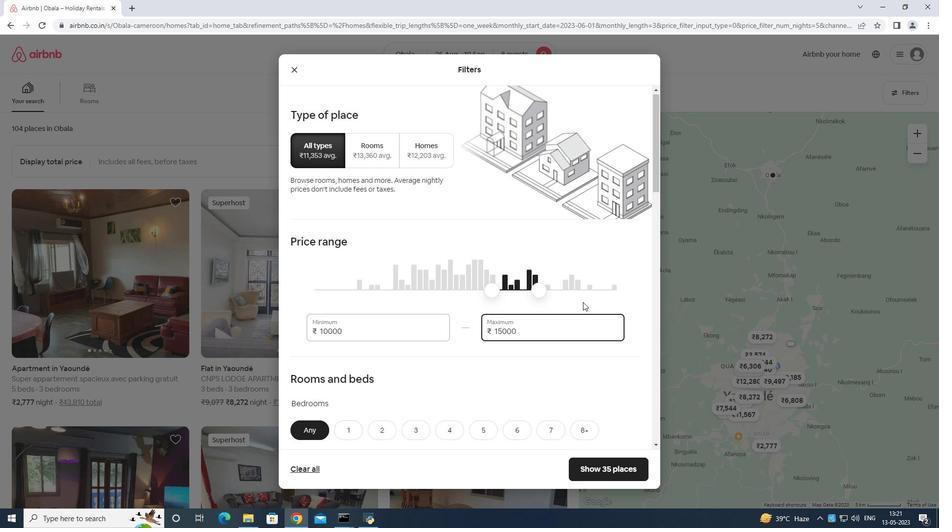 
Action: Mouse scrolled (583, 302) with delta (0, 0)
Screenshot: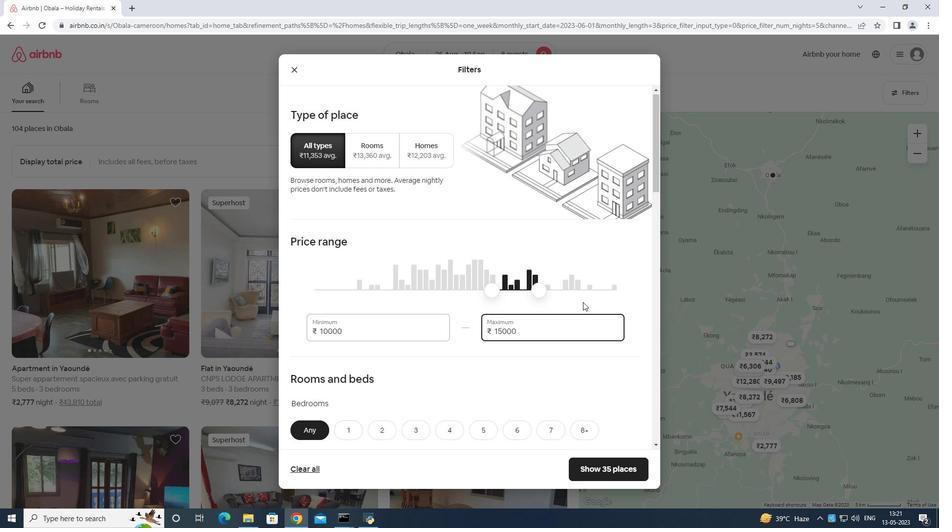 
Action: Mouse scrolled (583, 302) with delta (0, 0)
Screenshot: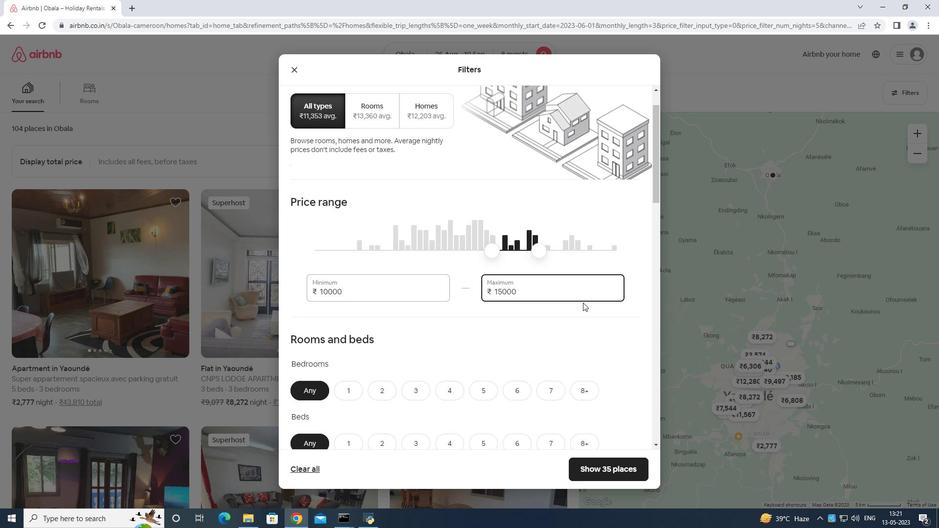 
Action: Mouse moved to (518, 285)
Screenshot: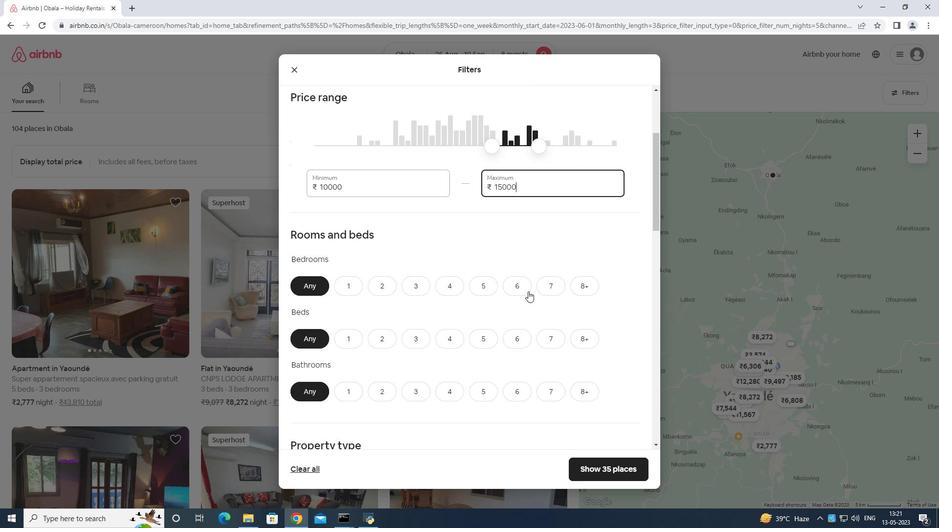 
Action: Mouse pressed left at (518, 285)
Screenshot: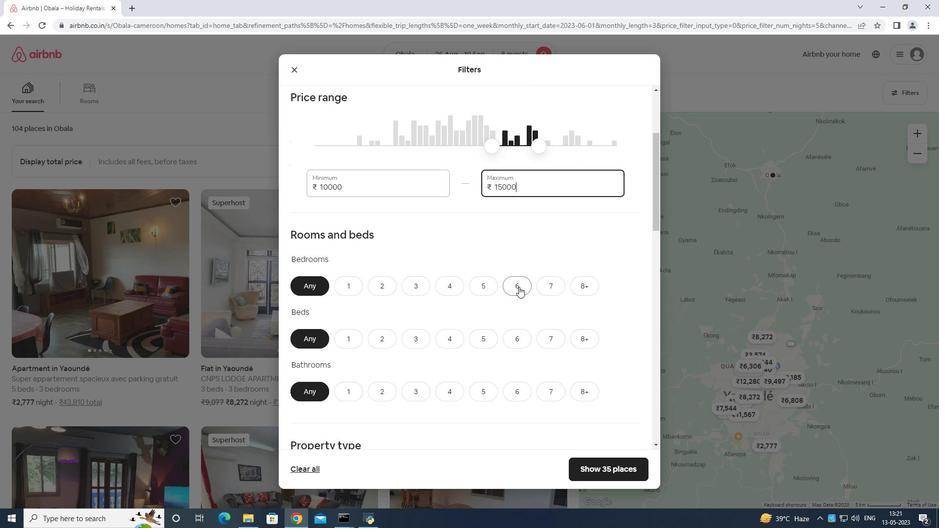 
Action: Mouse moved to (520, 339)
Screenshot: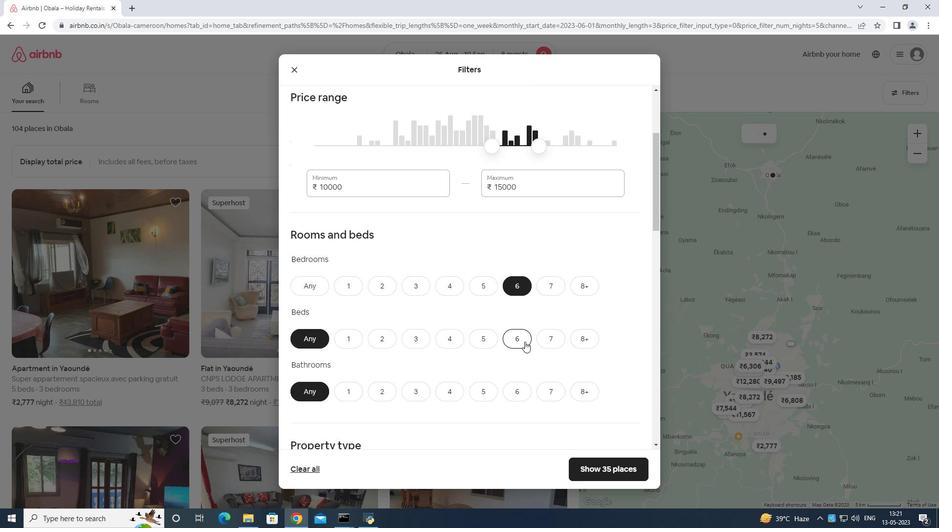
Action: Mouse pressed left at (520, 339)
Screenshot: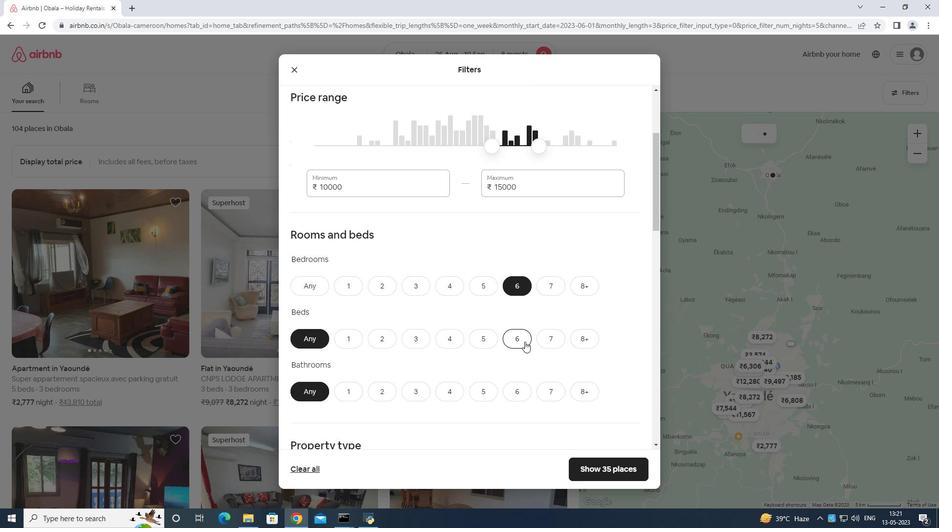 
Action: Mouse moved to (519, 386)
Screenshot: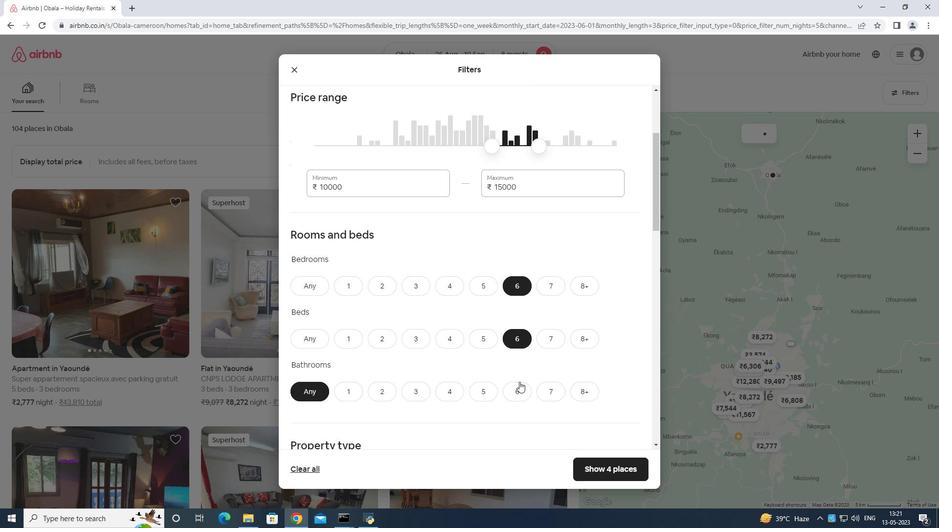 
Action: Mouse pressed left at (519, 386)
Screenshot: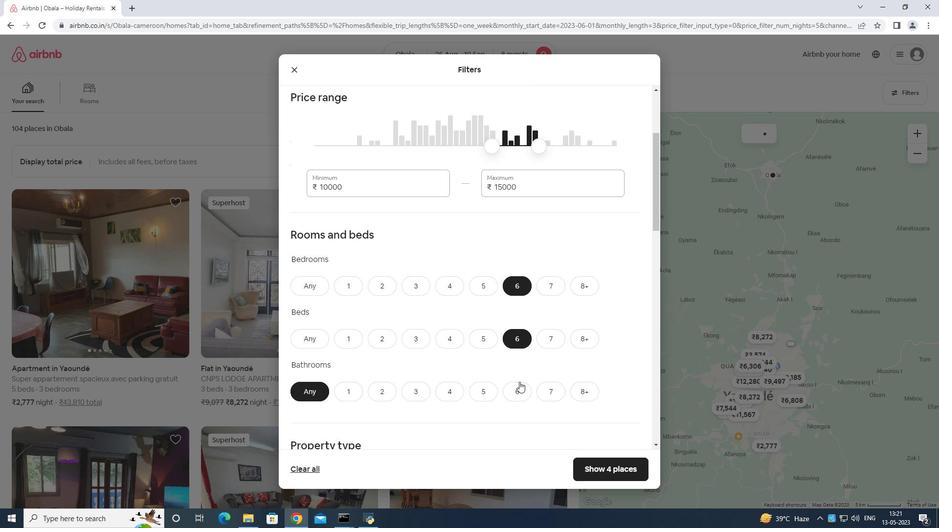 
Action: Mouse moved to (522, 334)
Screenshot: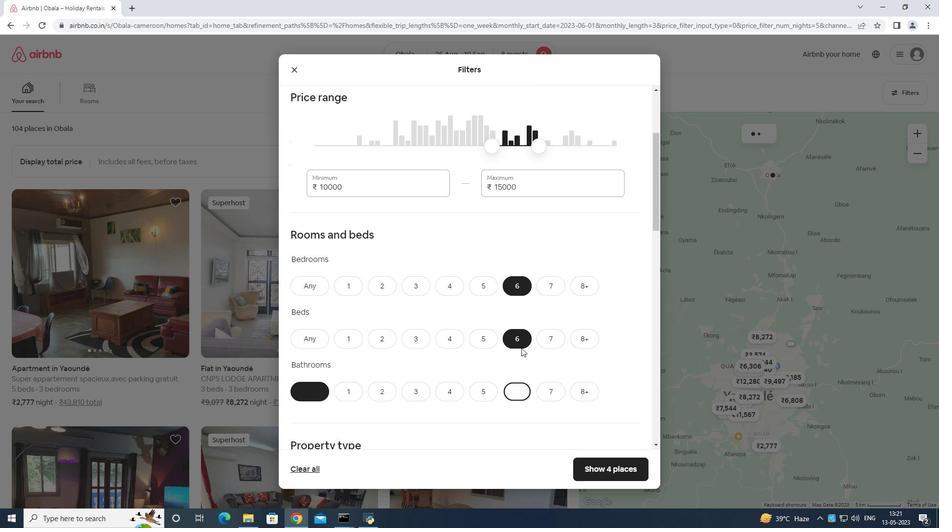 
Action: Mouse scrolled (522, 333) with delta (0, 0)
Screenshot: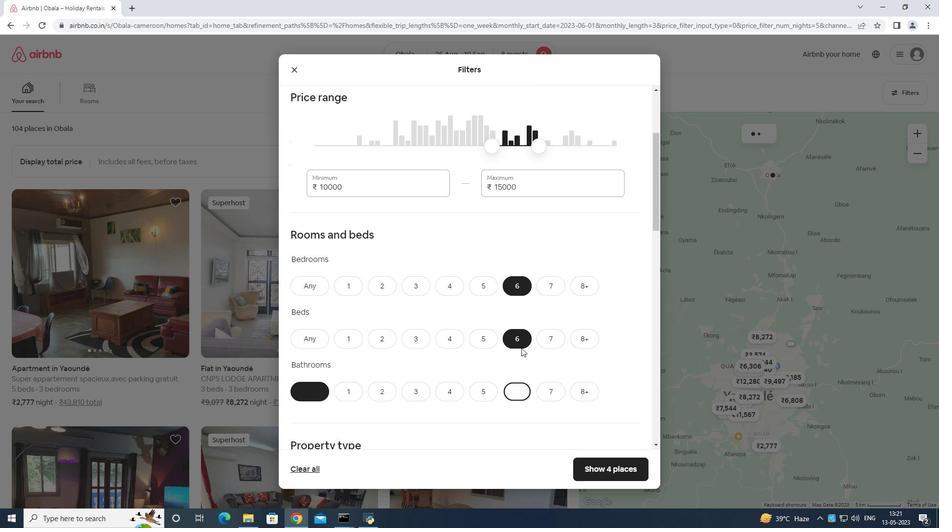 
Action: Mouse moved to (523, 335)
Screenshot: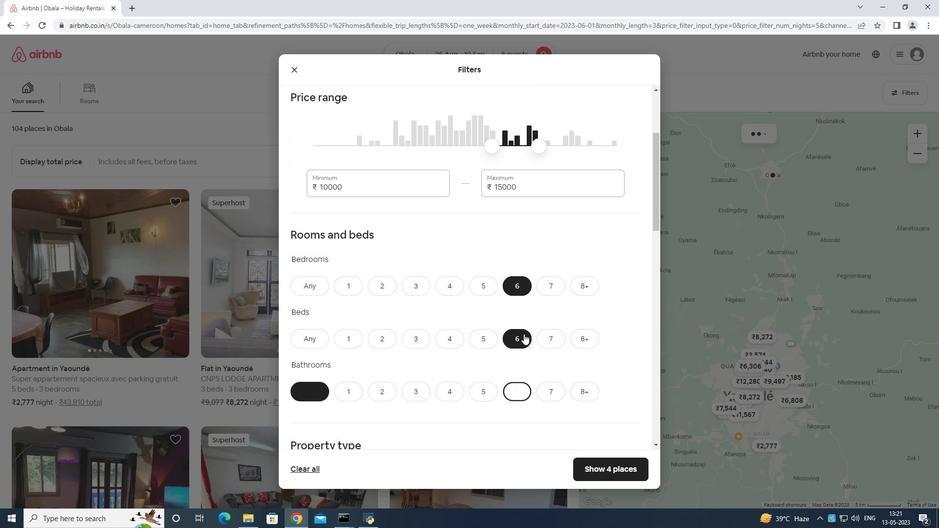 
Action: Mouse scrolled (523, 334) with delta (0, 0)
Screenshot: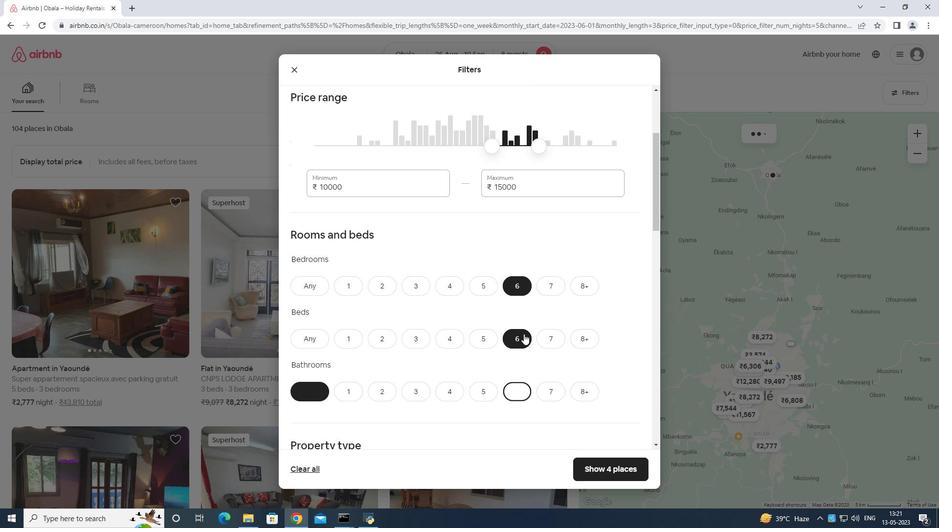 
Action: Mouse moved to (528, 334)
Screenshot: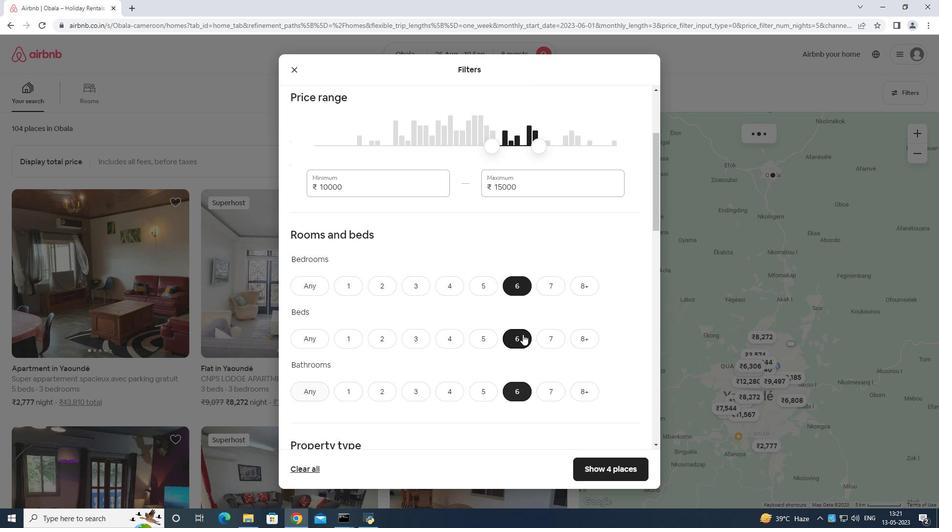 
Action: Mouse scrolled (528, 333) with delta (0, 0)
Screenshot: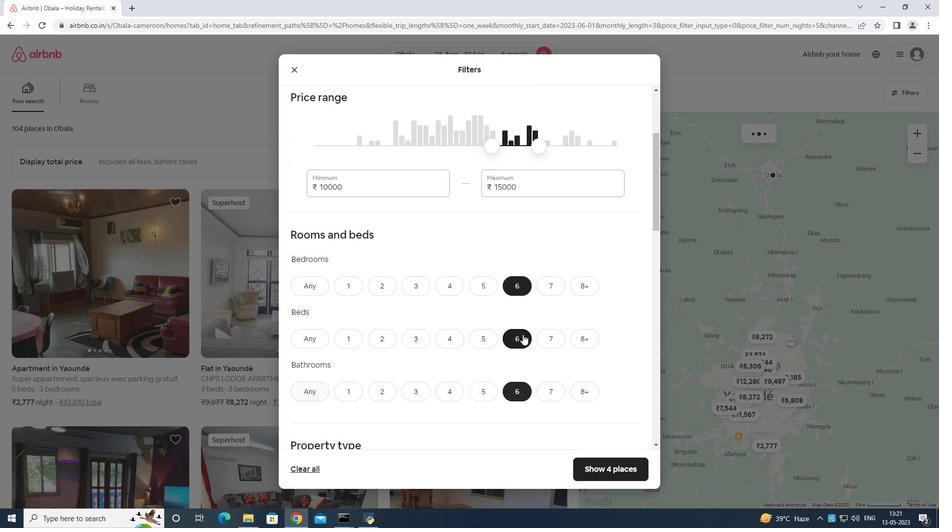 
Action: Mouse moved to (534, 323)
Screenshot: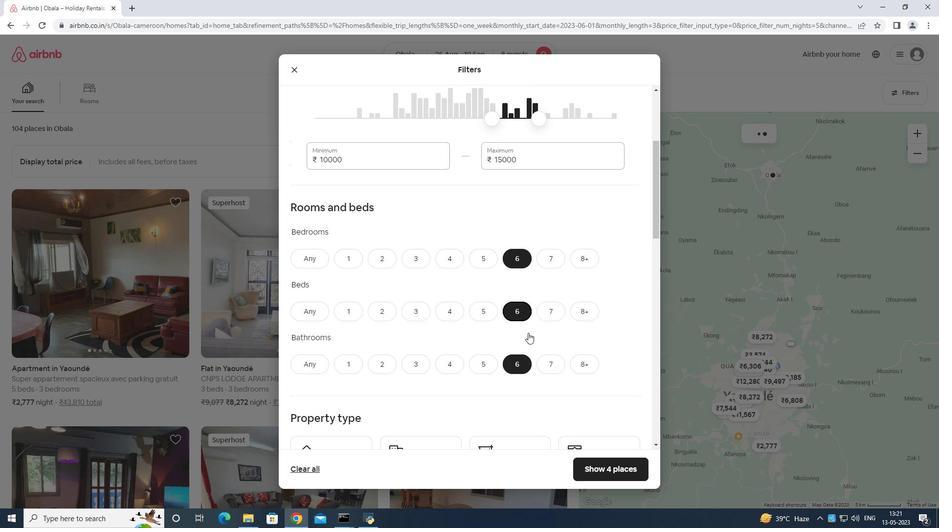 
Action: Mouse scrolled (533, 323) with delta (0, 0)
Screenshot: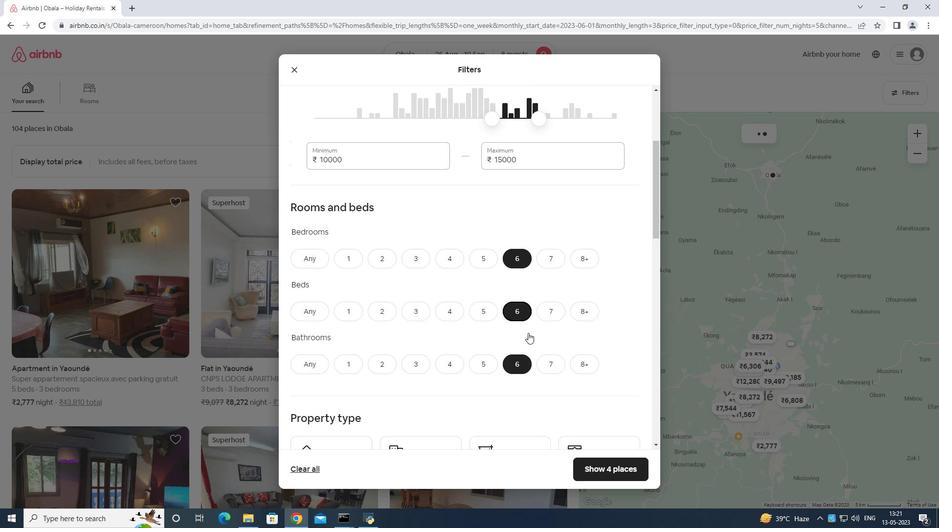 
Action: Mouse moved to (344, 285)
Screenshot: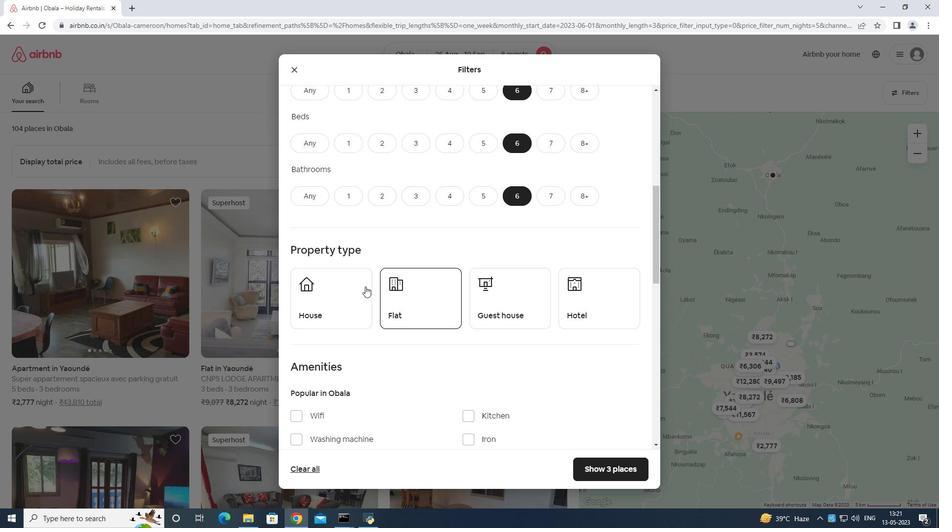 
Action: Mouse pressed left at (344, 285)
Screenshot: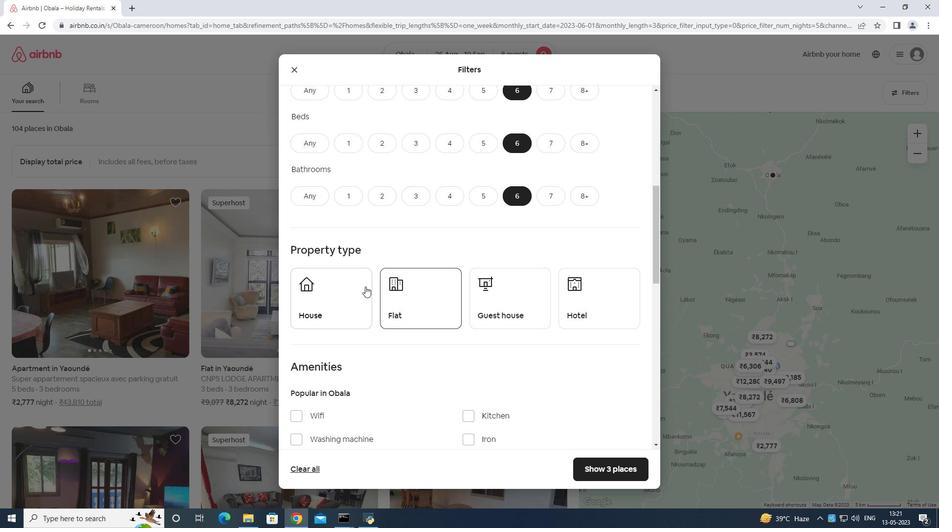 
Action: Mouse moved to (448, 296)
Screenshot: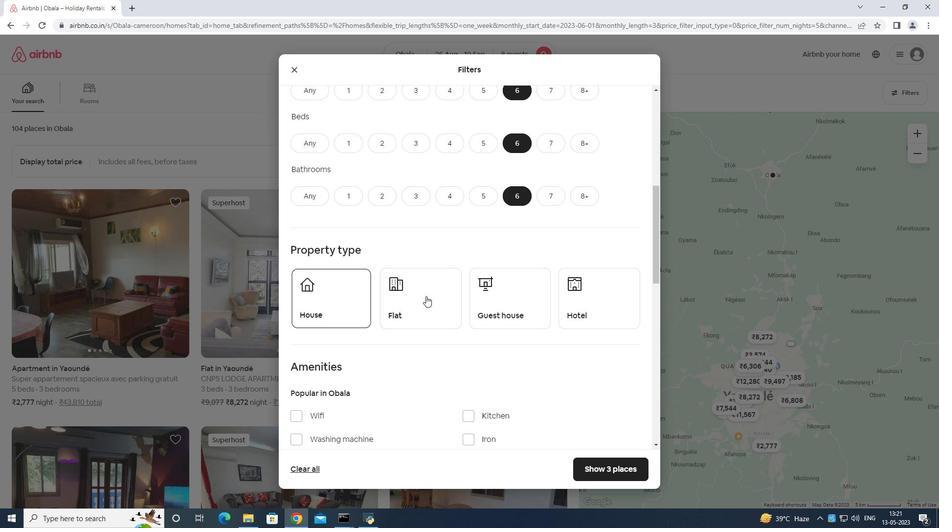 
Action: Mouse pressed left at (448, 296)
Screenshot: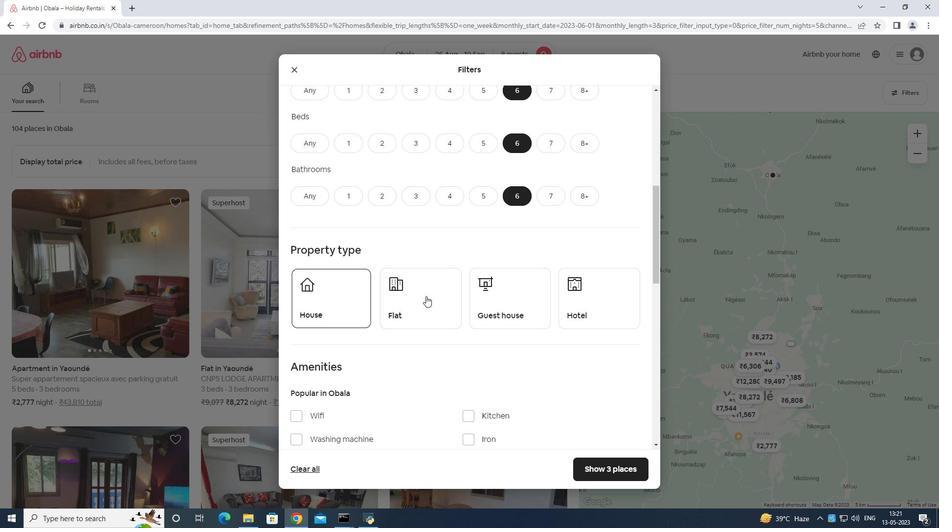 
Action: Mouse moved to (506, 305)
Screenshot: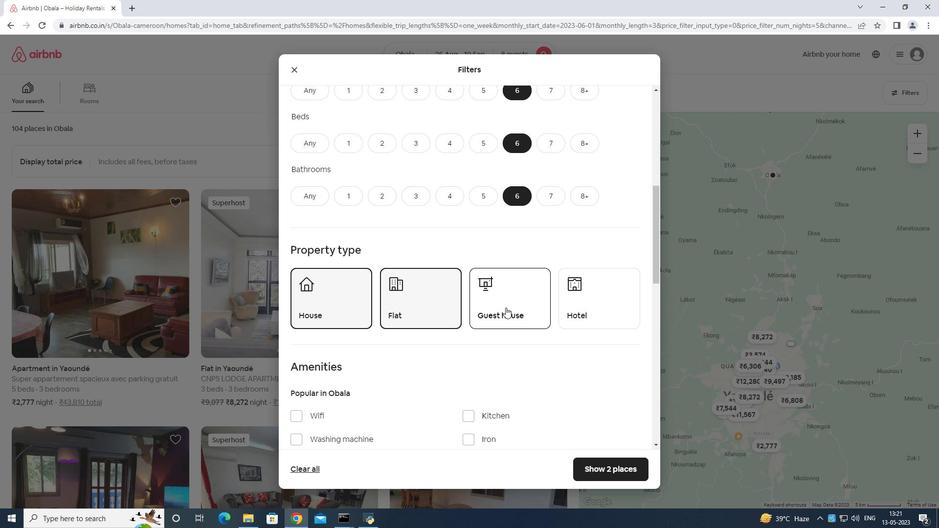 
Action: Mouse pressed left at (506, 305)
Screenshot: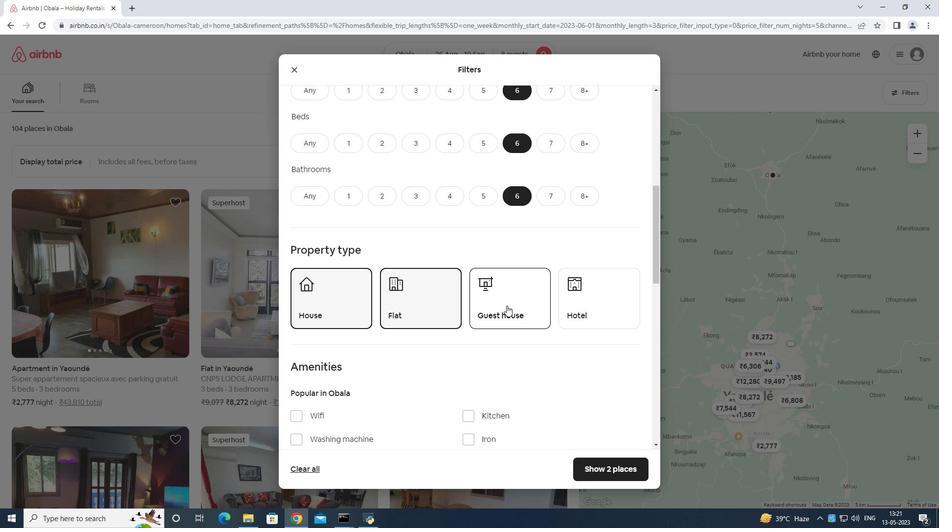 
Action: Mouse moved to (507, 305)
Screenshot: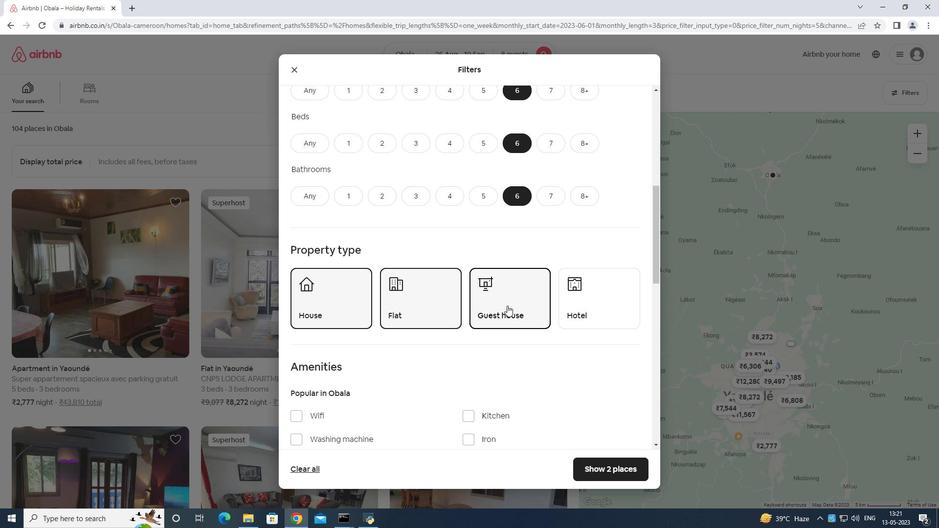 
Action: Mouse scrolled (507, 305) with delta (0, 0)
Screenshot: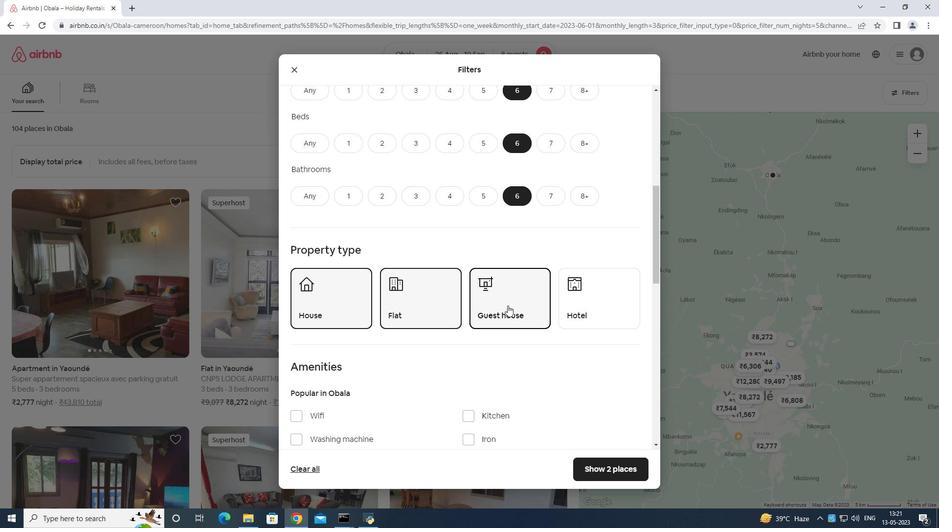 
Action: Mouse scrolled (507, 305) with delta (0, 0)
Screenshot: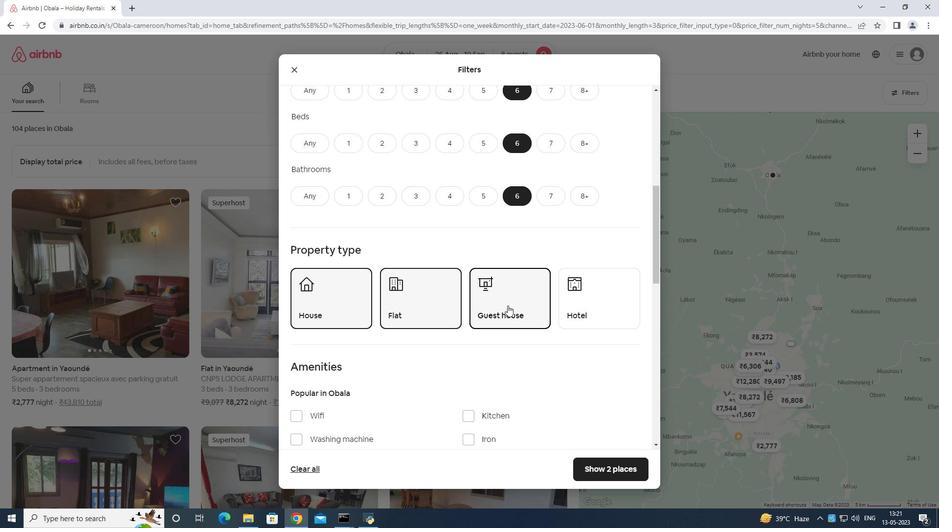 
Action: Mouse moved to (508, 305)
Screenshot: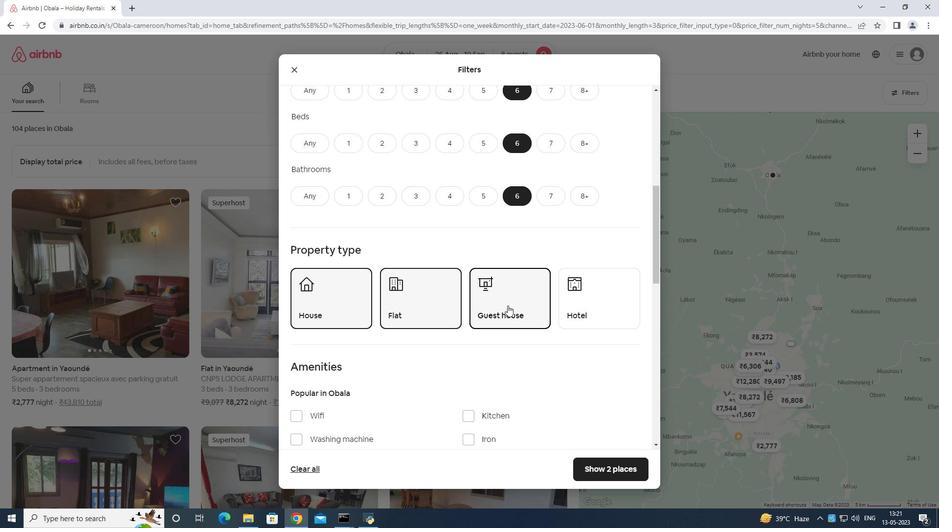 
Action: Mouse scrolled (508, 305) with delta (0, 0)
Screenshot: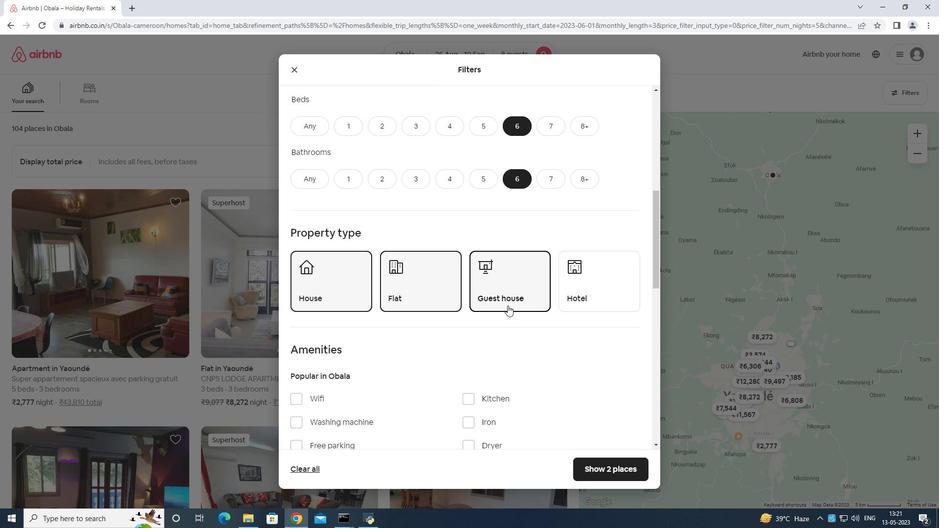 
Action: Mouse moved to (294, 262)
Screenshot: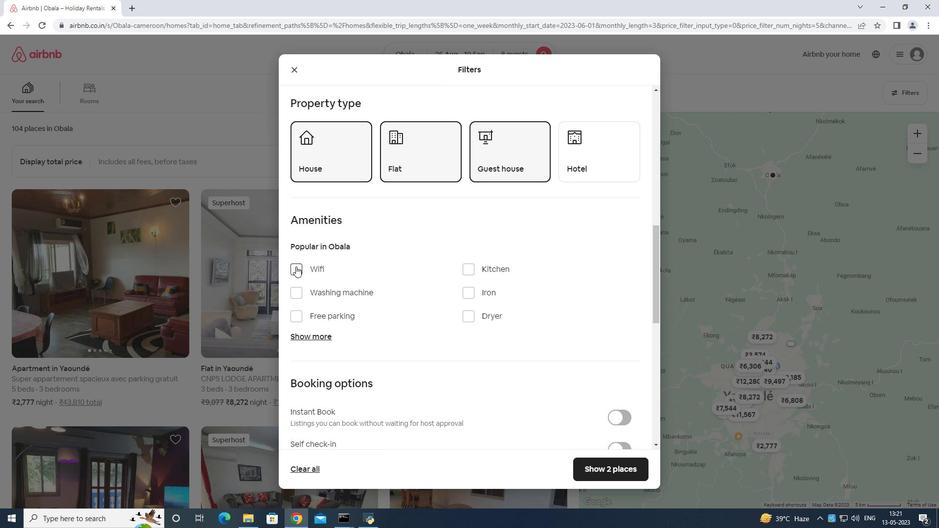 
Action: Mouse pressed left at (294, 262)
Screenshot: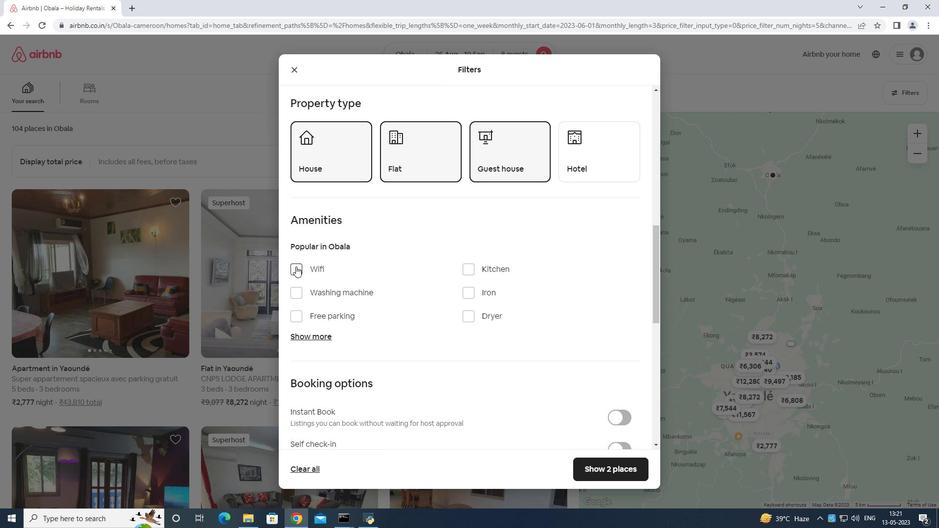 
Action: Mouse moved to (291, 311)
Screenshot: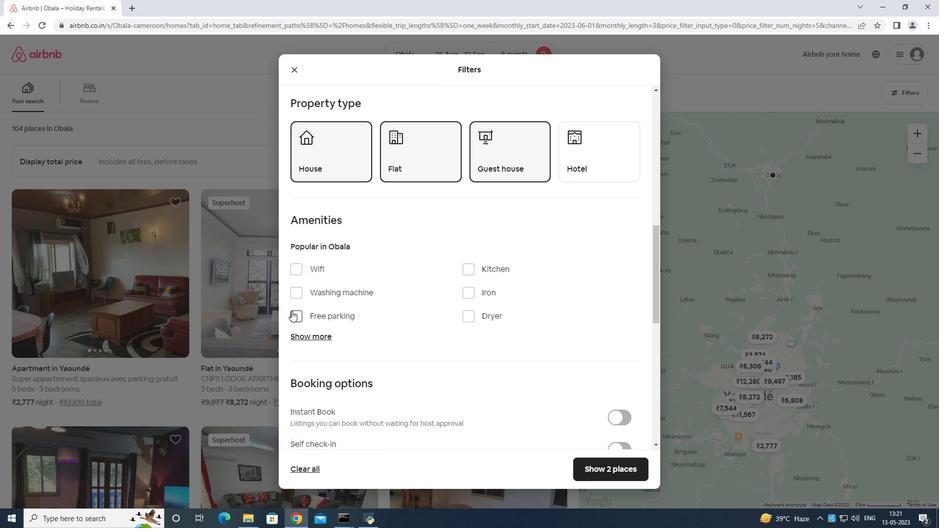 
Action: Mouse pressed left at (291, 311)
Screenshot: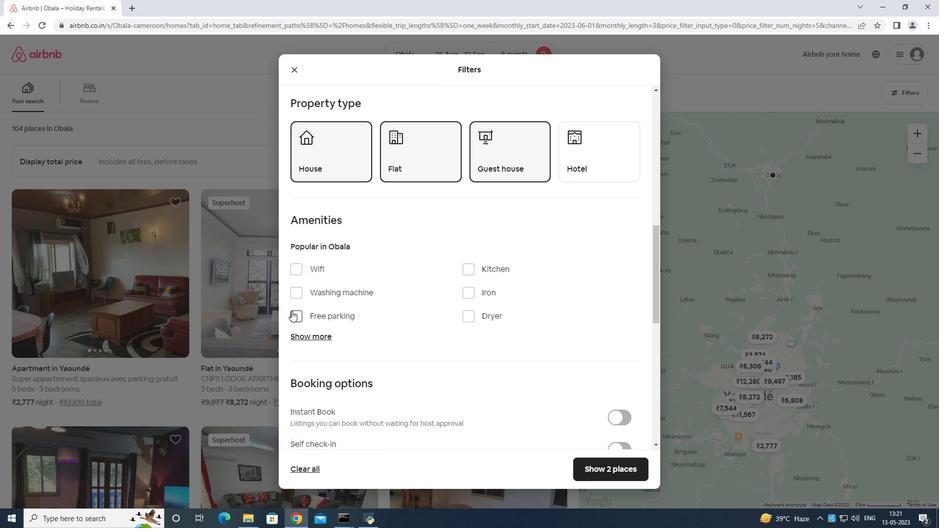 
Action: Mouse moved to (298, 266)
Screenshot: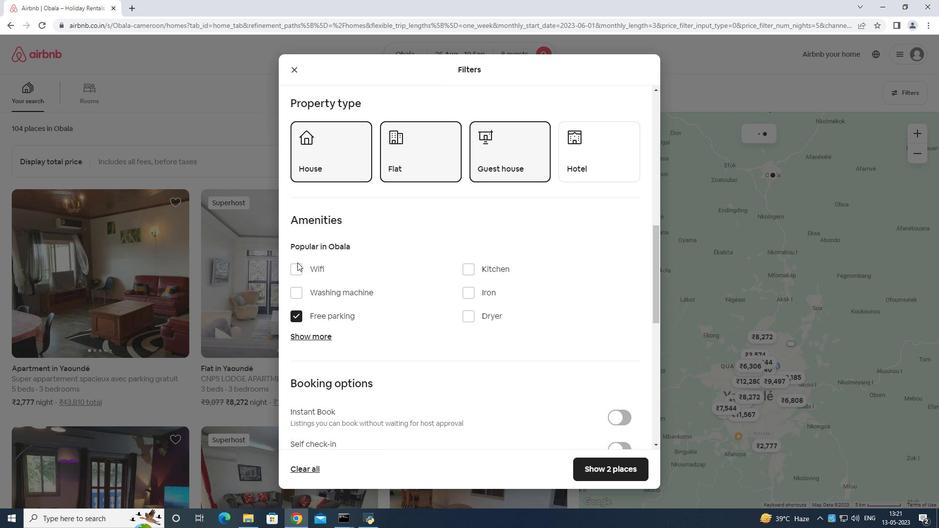 
Action: Mouse pressed left at (298, 266)
Screenshot: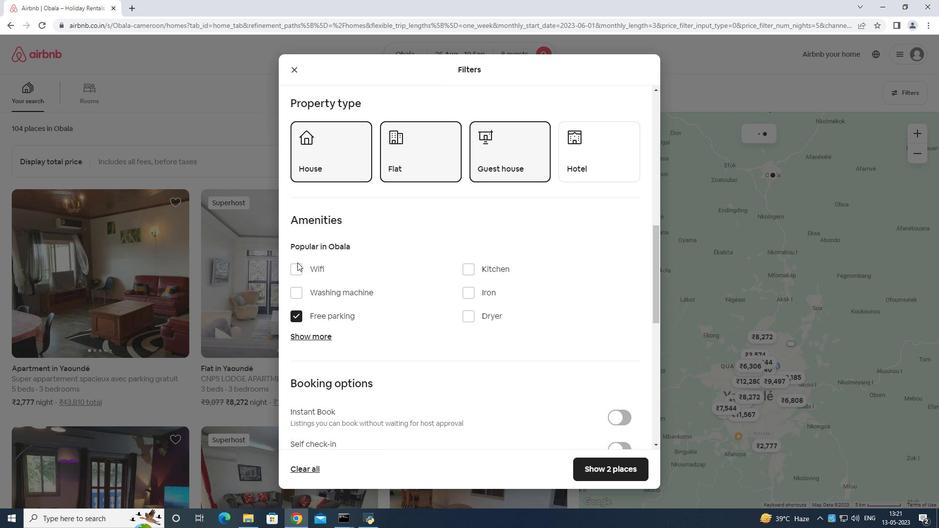
Action: Mouse moved to (302, 333)
Screenshot: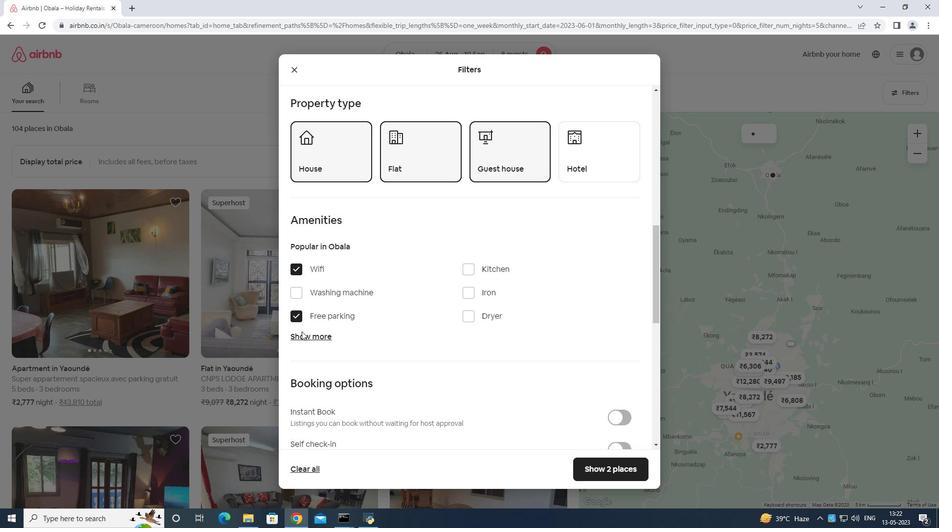 
Action: Mouse pressed left at (302, 333)
Screenshot: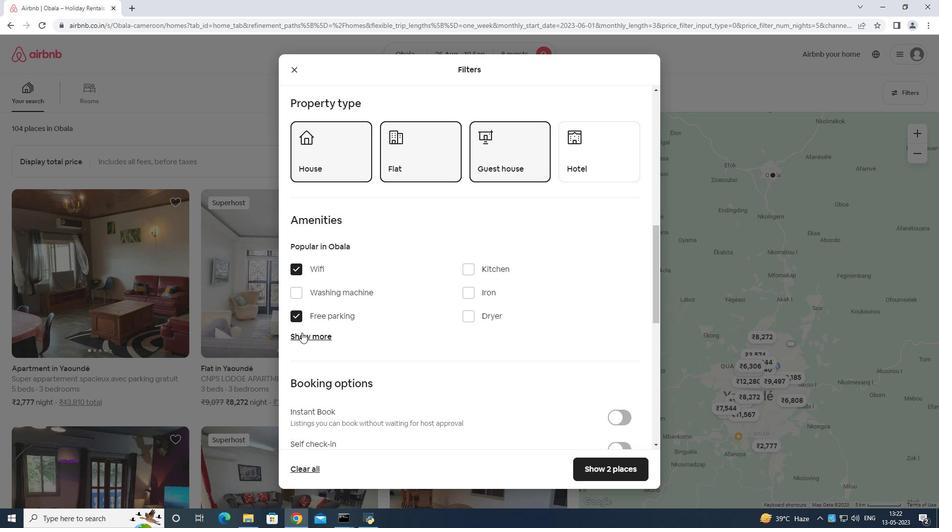 
Action: Mouse moved to (471, 390)
Screenshot: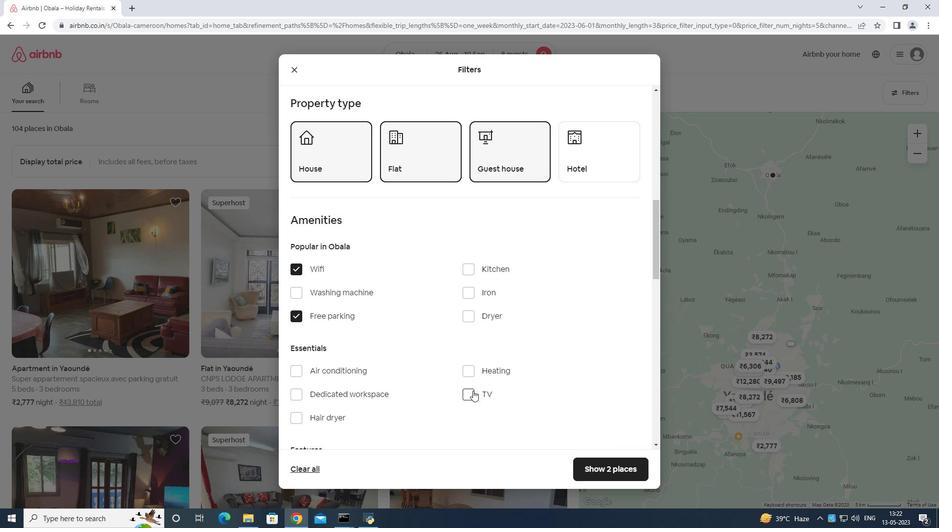 
Action: Mouse pressed left at (471, 390)
Screenshot: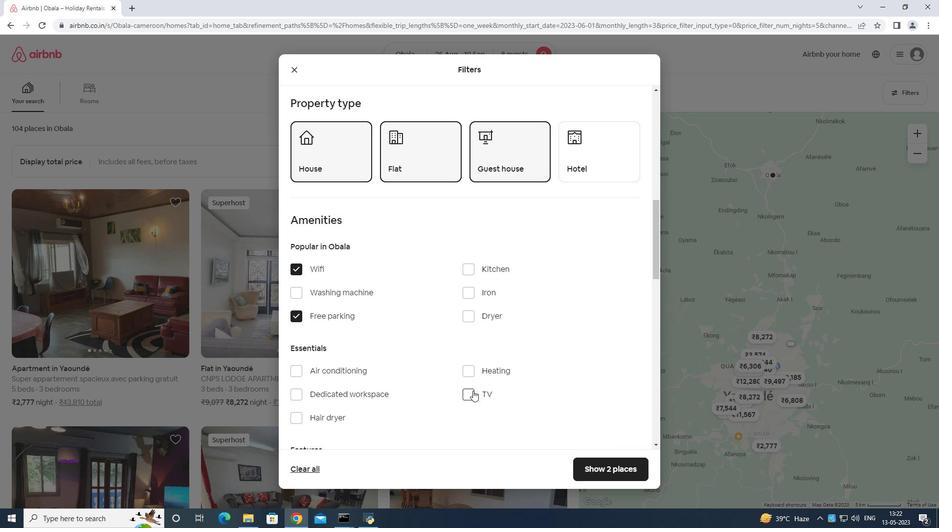 
Action: Mouse moved to (505, 315)
Screenshot: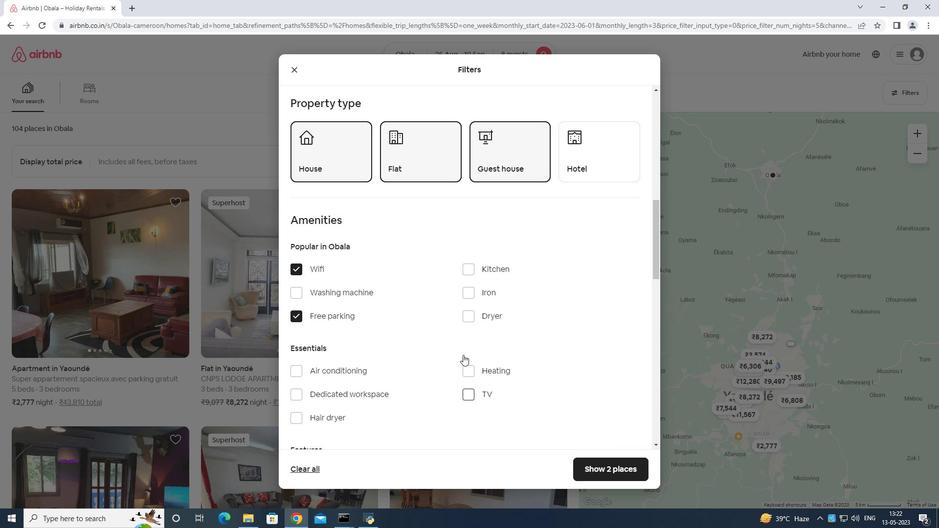 
Action: Mouse scrolled (505, 315) with delta (0, 0)
Screenshot: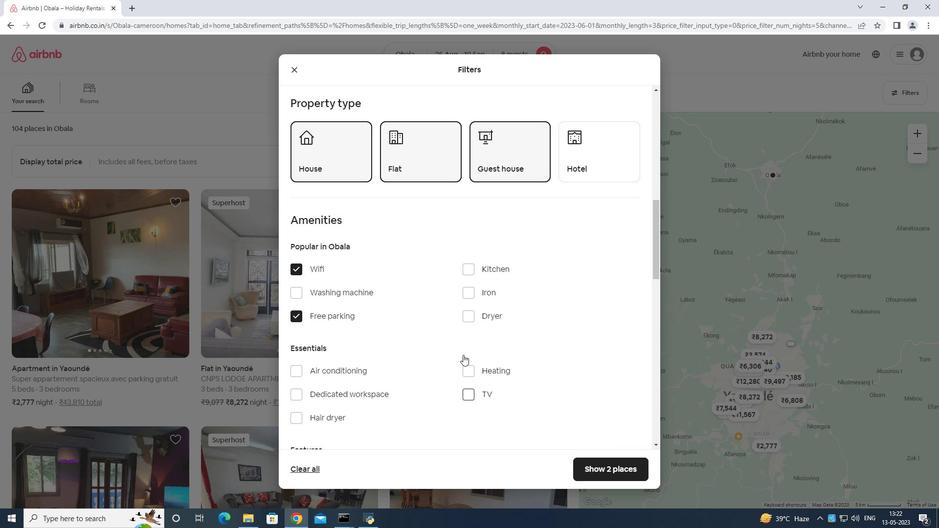 
Action: Mouse moved to (507, 318)
Screenshot: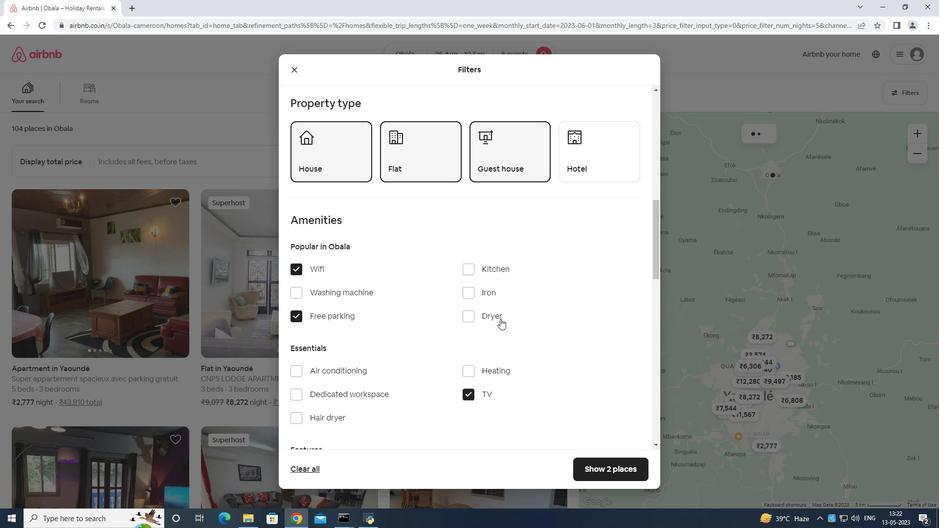 
Action: Mouse scrolled (507, 318) with delta (0, 0)
Screenshot: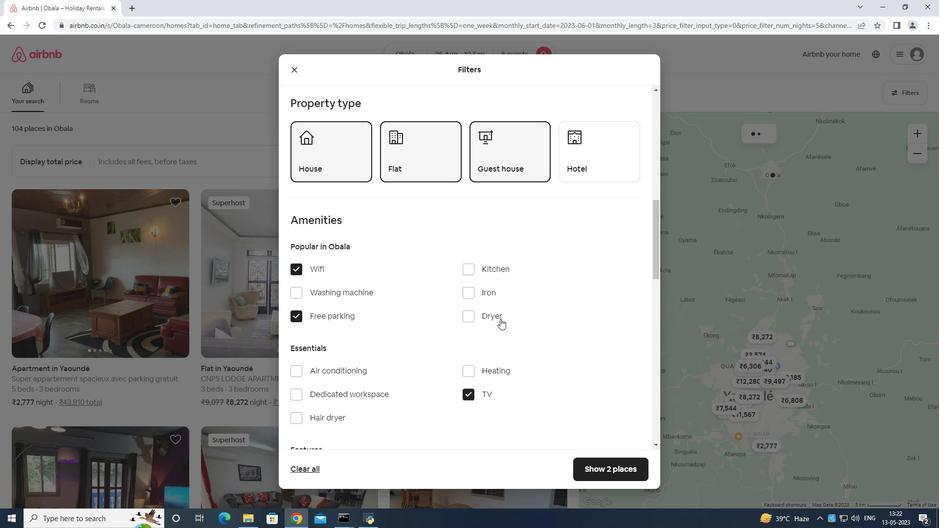 
Action: Mouse moved to (507, 318)
Screenshot: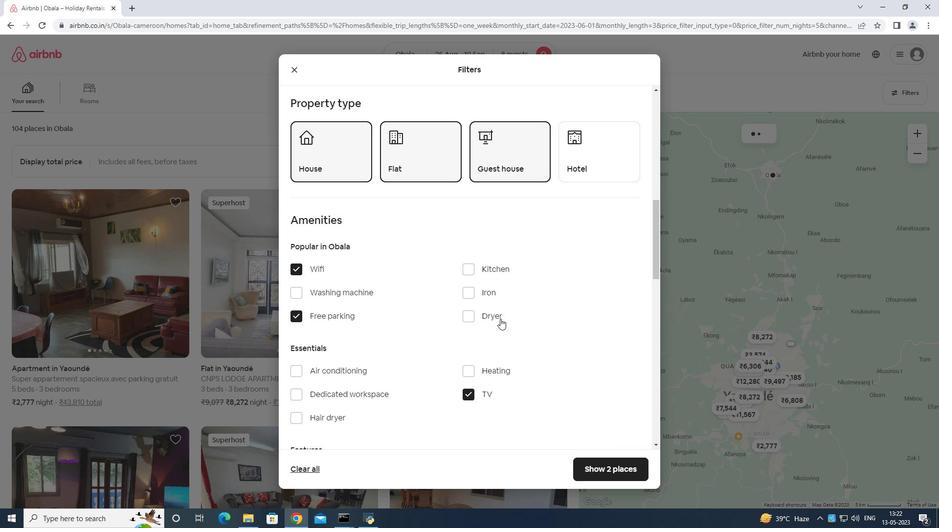 
Action: Mouse scrolled (507, 318) with delta (0, 0)
Screenshot: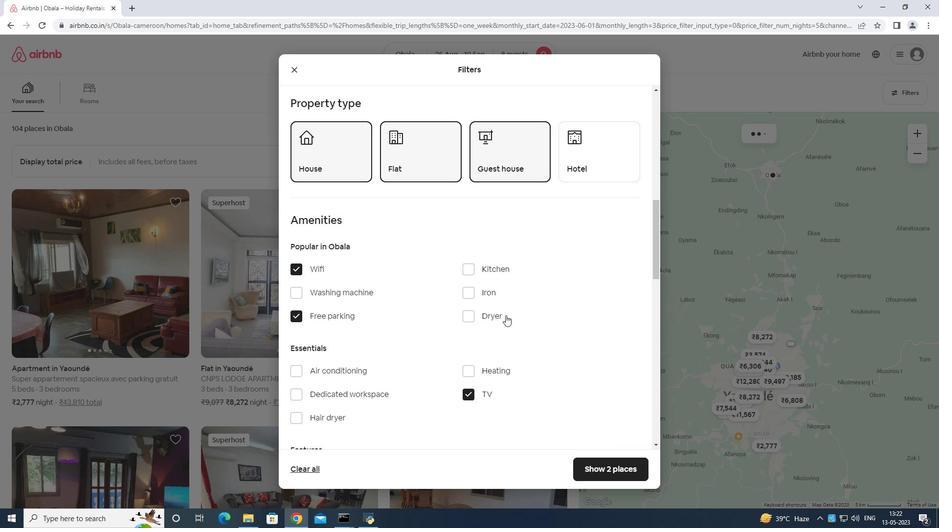 
Action: Mouse moved to (504, 311)
Screenshot: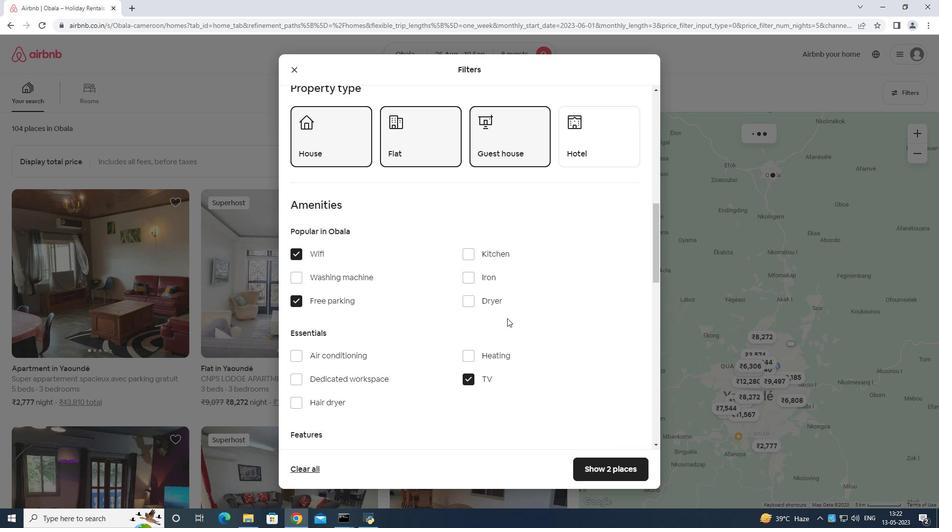
Action: Mouse scrolled (505, 314) with delta (0, 0)
Screenshot: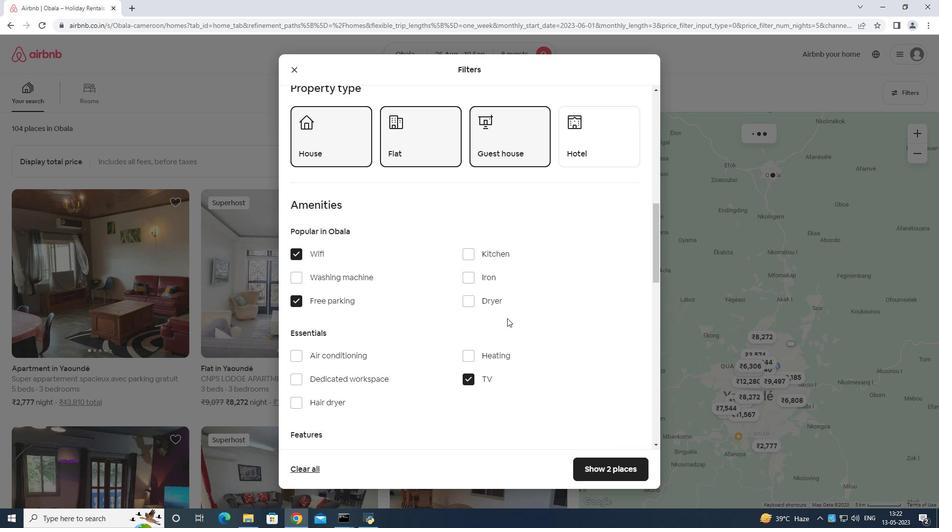 
Action: Mouse moved to (294, 325)
Screenshot: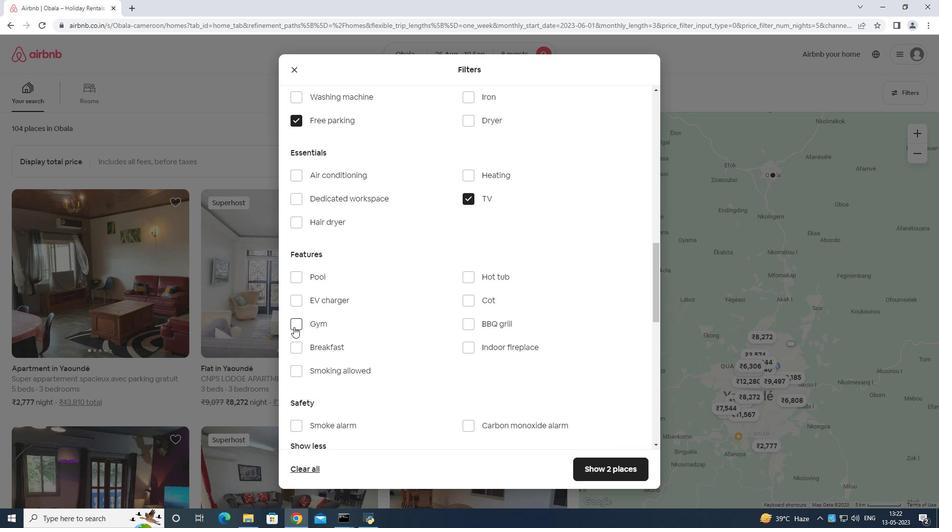 
Action: Mouse pressed left at (294, 325)
Screenshot: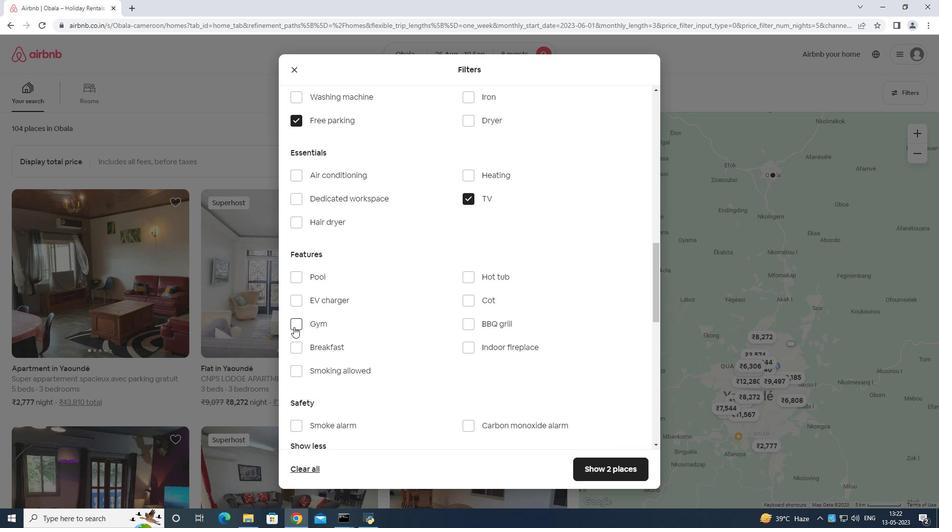 
Action: Mouse moved to (294, 354)
Screenshot: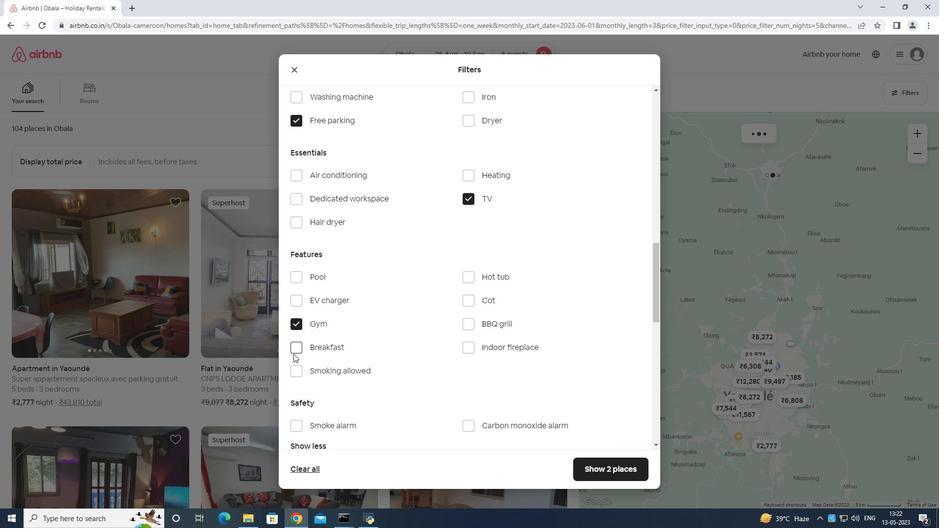 
Action: Mouse pressed left at (294, 354)
Screenshot: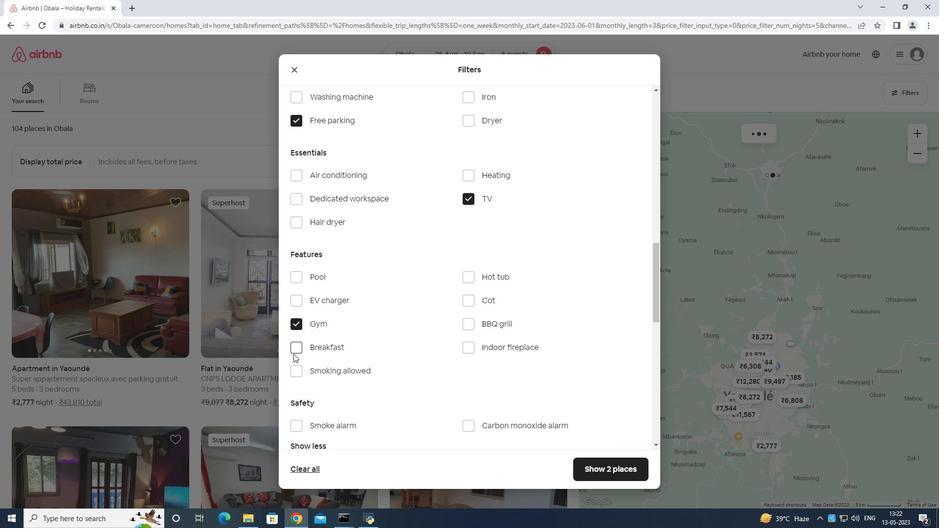
Action: Mouse moved to (292, 347)
Screenshot: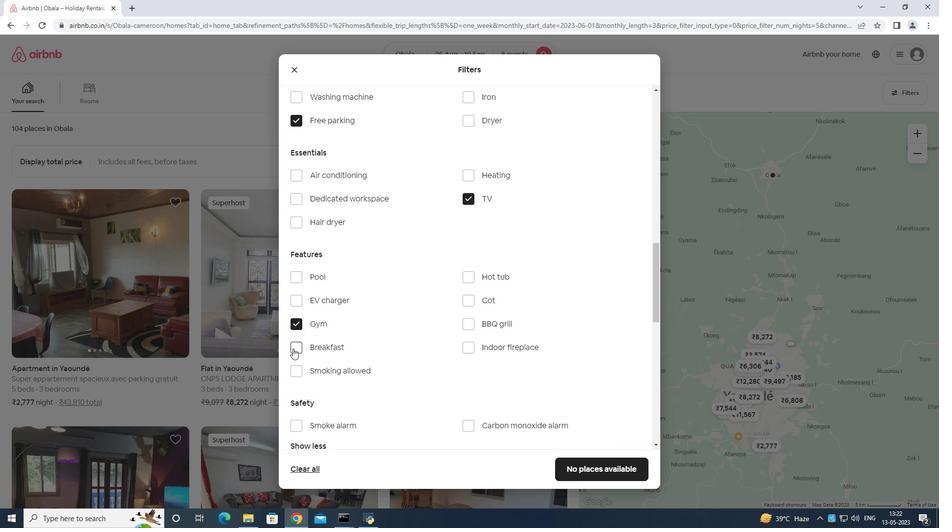 
Action: Mouse pressed left at (292, 347)
Screenshot: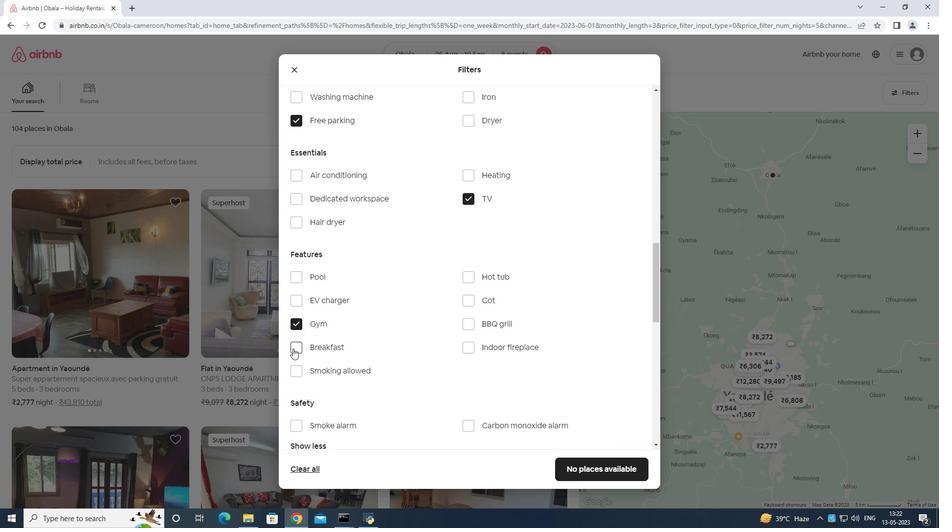 
Action: Mouse moved to (405, 290)
Screenshot: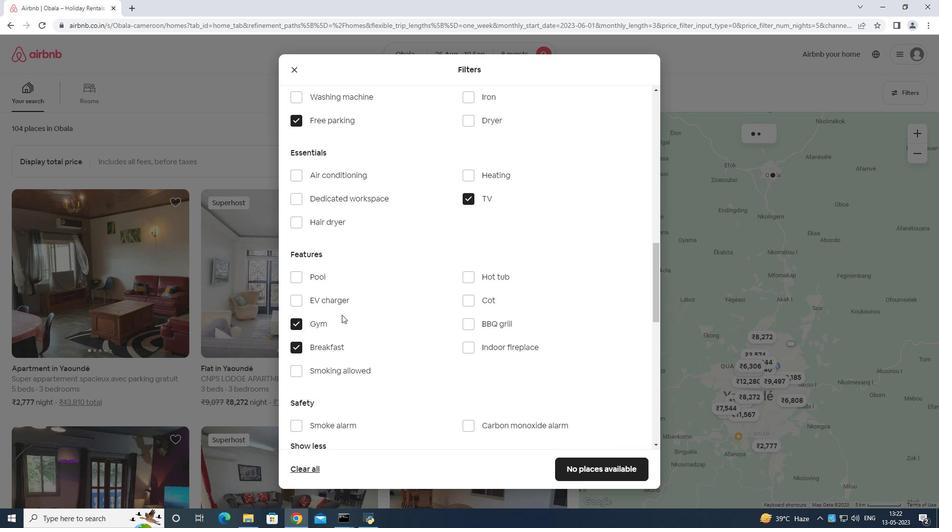 
Action: Mouse scrolled (405, 290) with delta (0, 0)
Screenshot: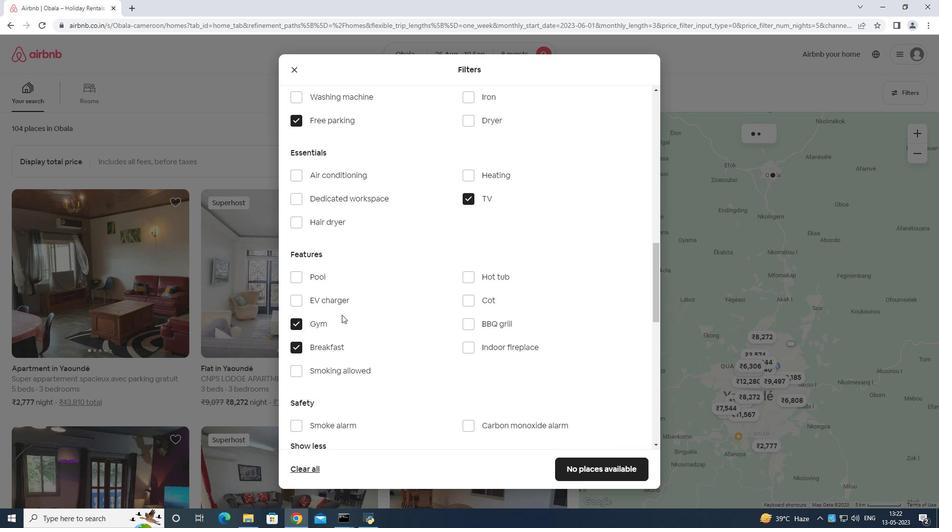 
Action: Mouse moved to (431, 298)
Screenshot: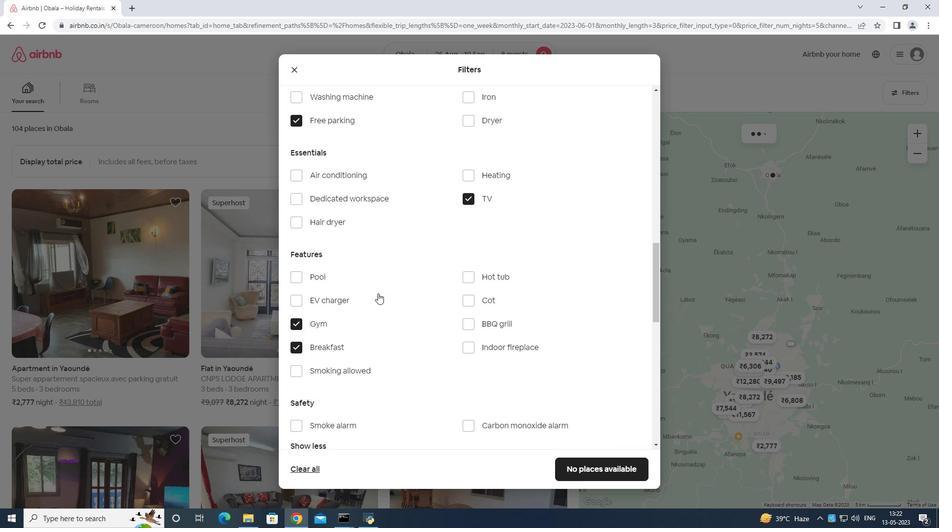 
Action: Mouse scrolled (431, 297) with delta (0, 0)
Screenshot: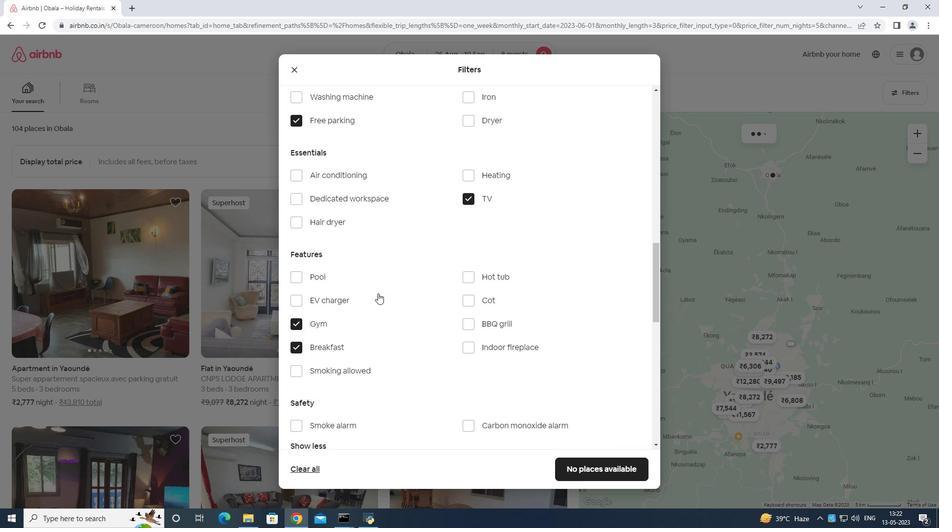 
Action: Mouse moved to (438, 299)
Screenshot: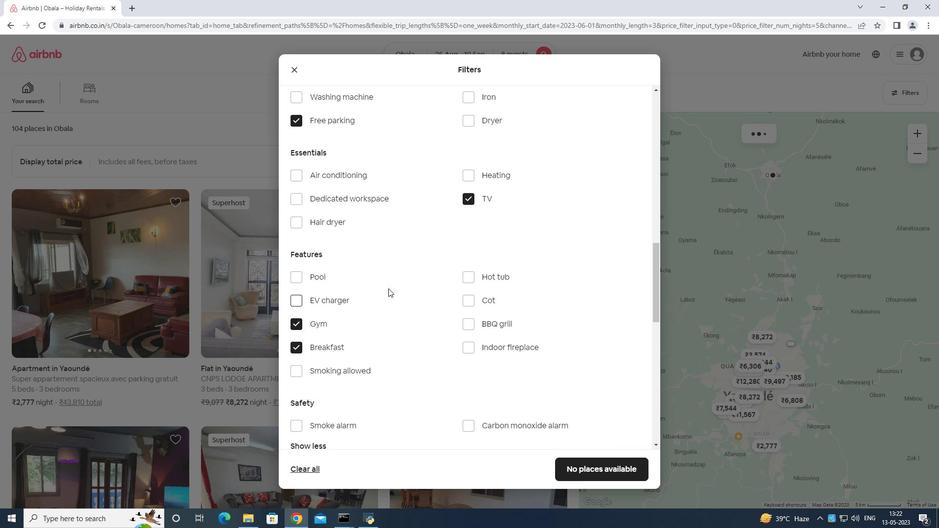
Action: Mouse scrolled (438, 299) with delta (0, 0)
Screenshot: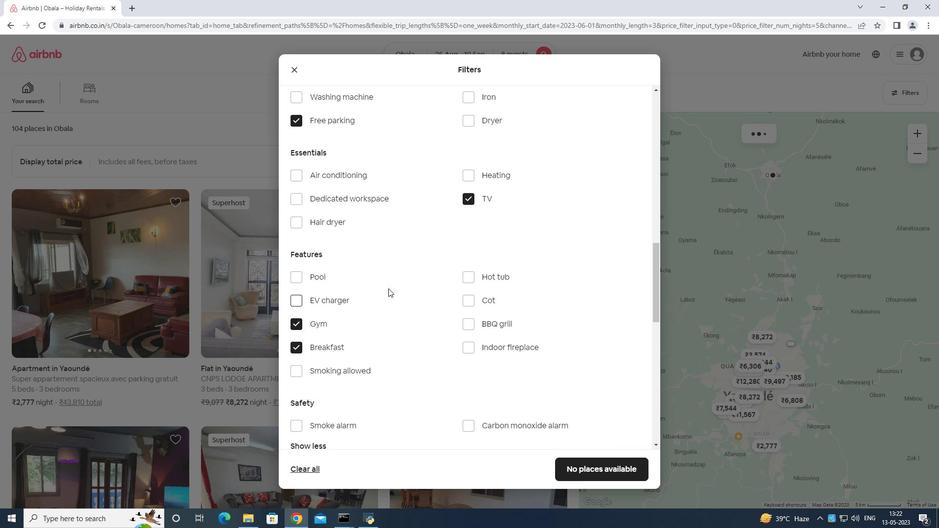 
Action: Mouse moved to (440, 299)
Screenshot: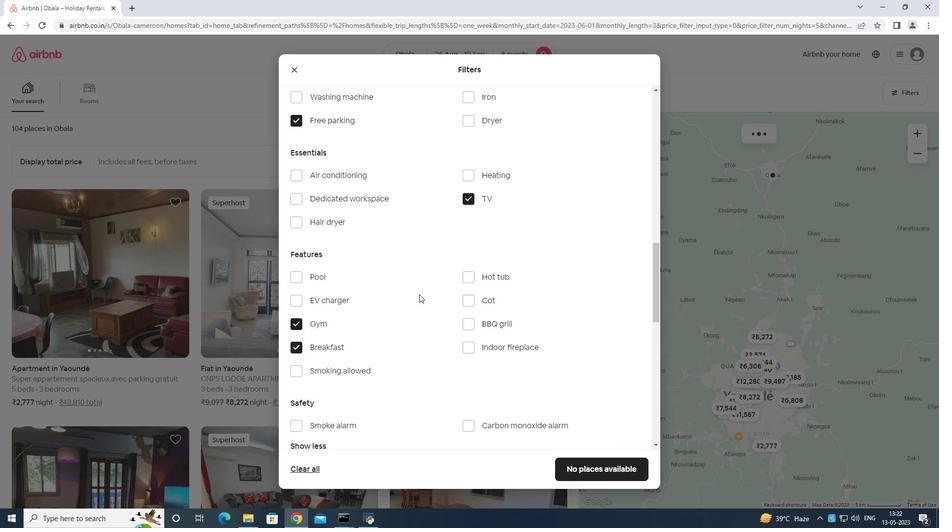 
Action: Mouse scrolled (439, 299) with delta (0, 0)
Screenshot: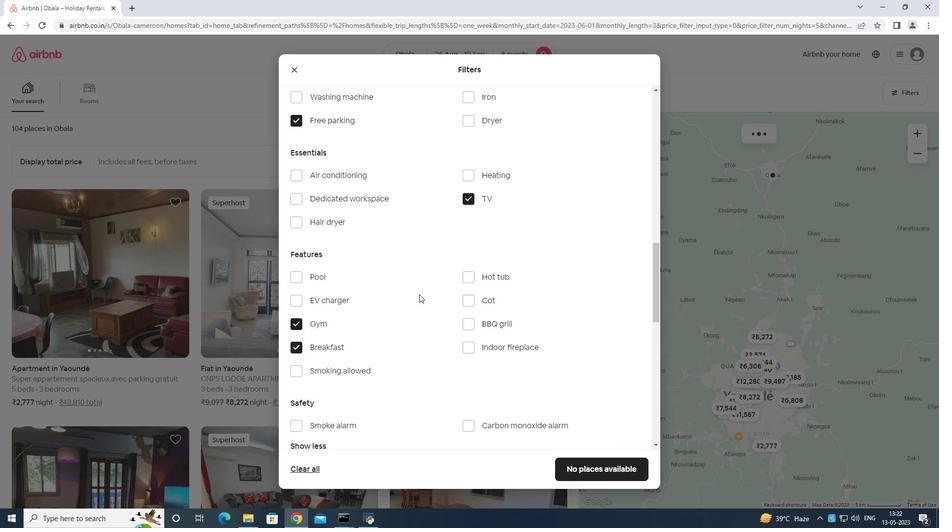 
Action: Mouse moved to (614, 361)
Screenshot: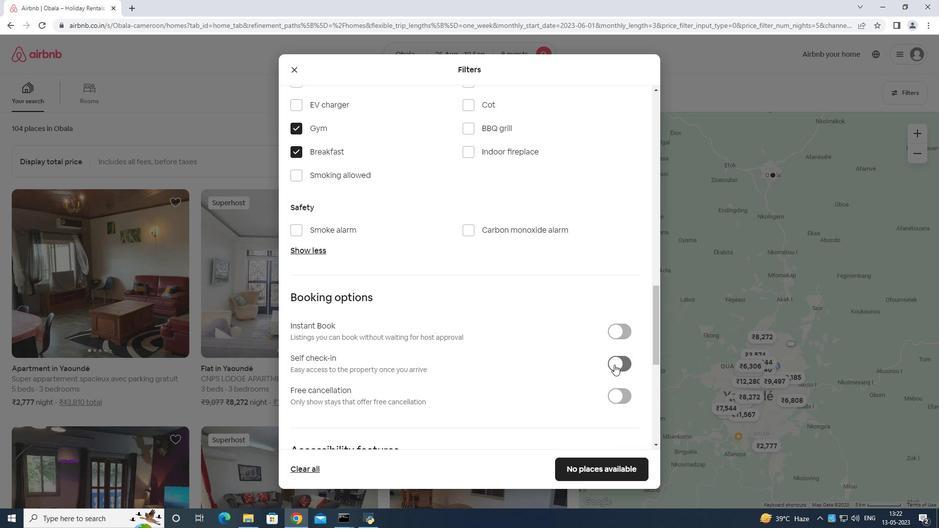 
Action: Mouse pressed left at (614, 361)
Screenshot: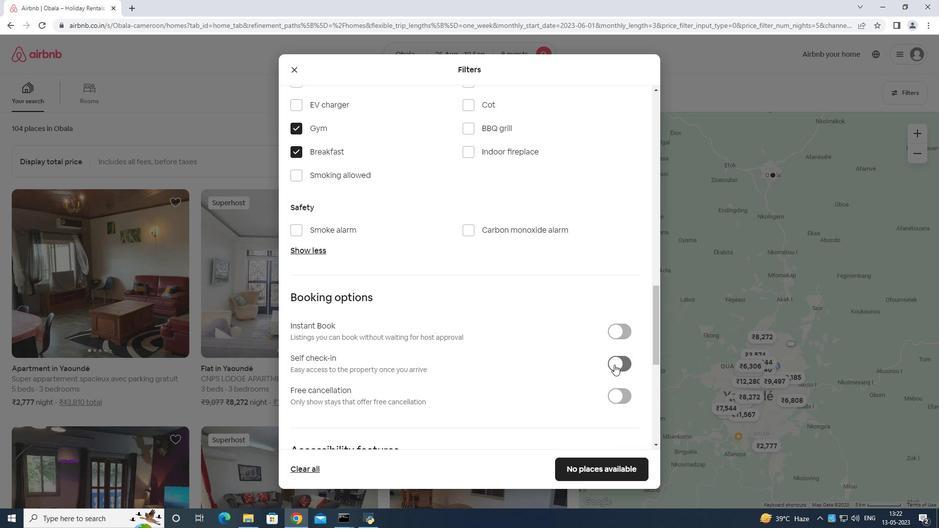 
Action: Mouse moved to (628, 331)
Screenshot: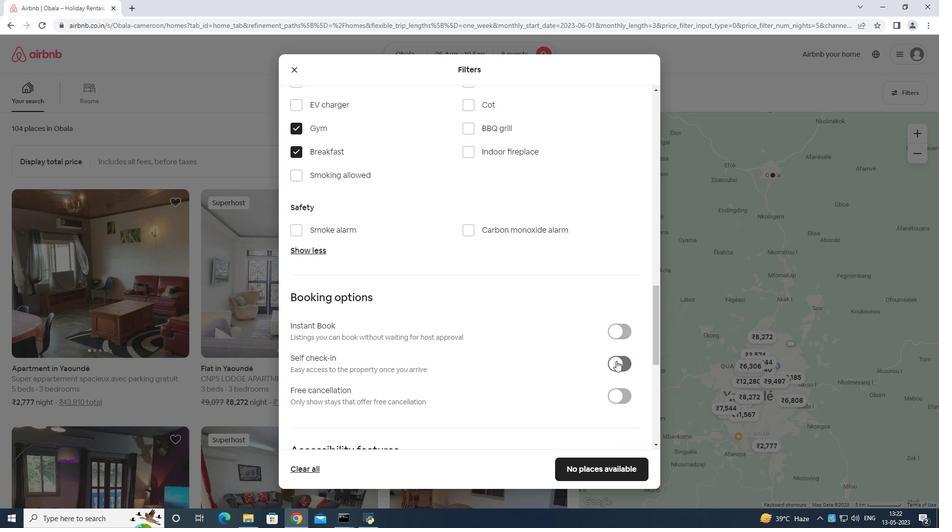 
Action: Mouse scrolled (628, 331) with delta (0, 0)
Screenshot: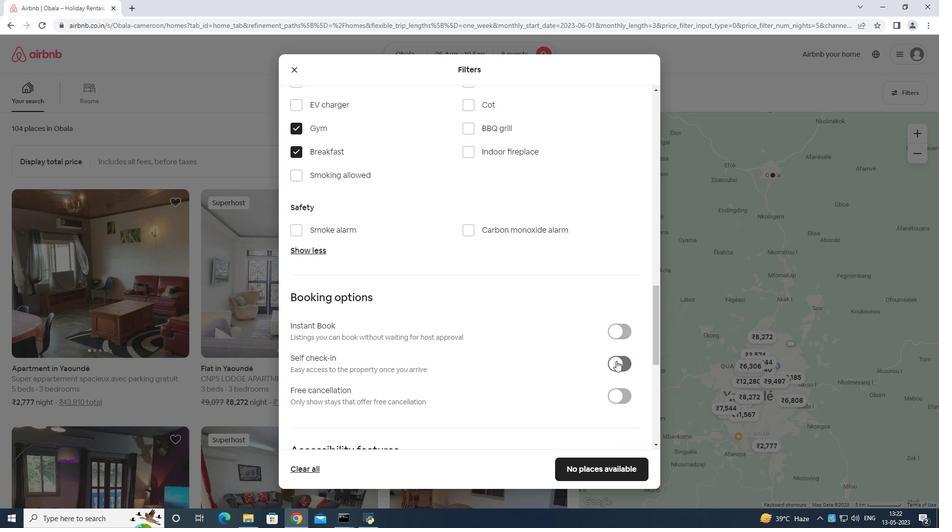
Action: Mouse moved to (629, 333)
Screenshot: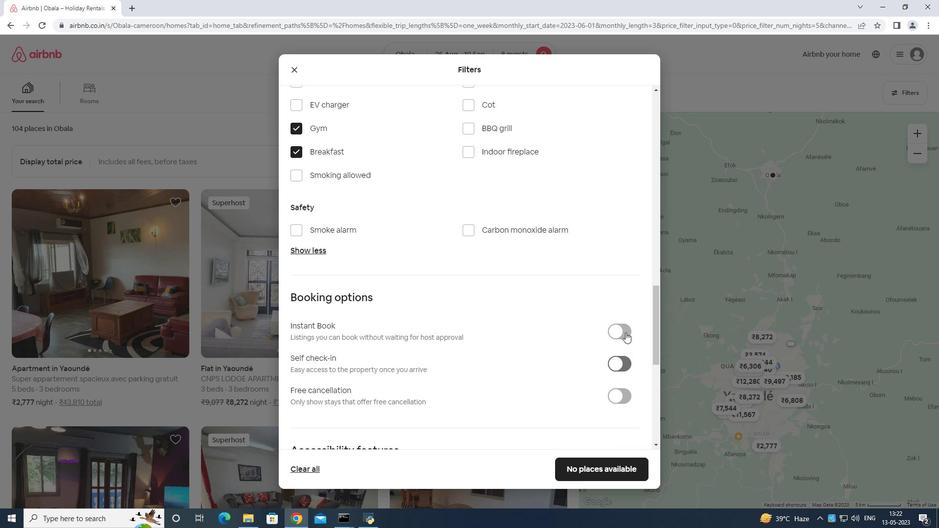 
Action: Mouse scrolled (629, 332) with delta (0, 0)
Screenshot: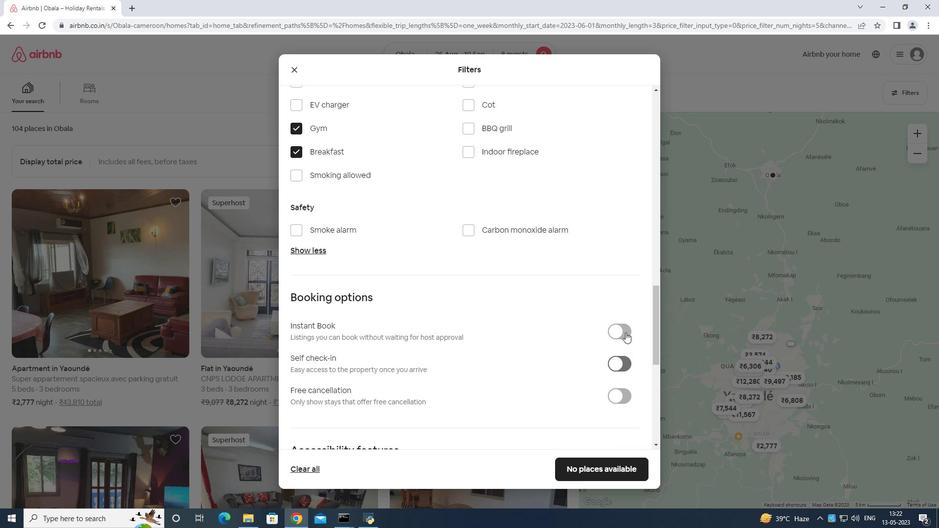 
Action: Mouse moved to (629, 334)
Screenshot: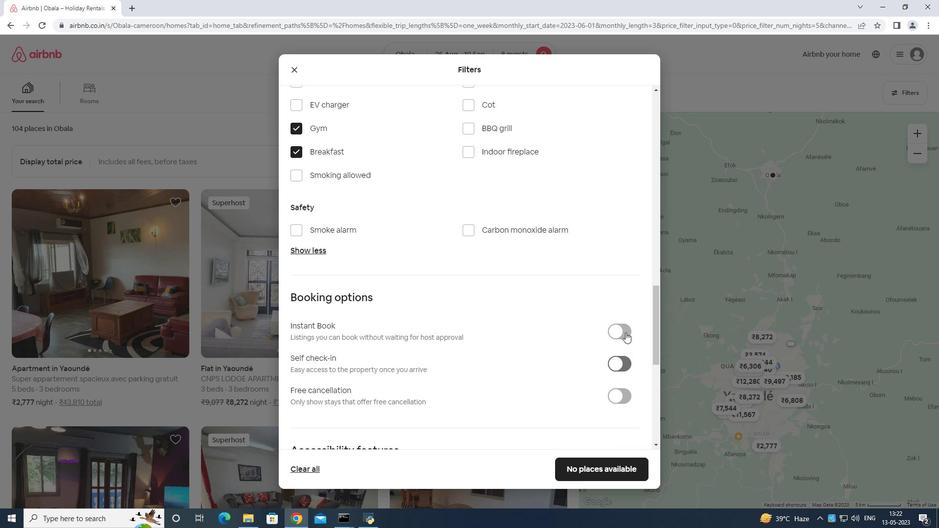 
Action: Mouse scrolled (629, 333) with delta (0, 0)
Screenshot: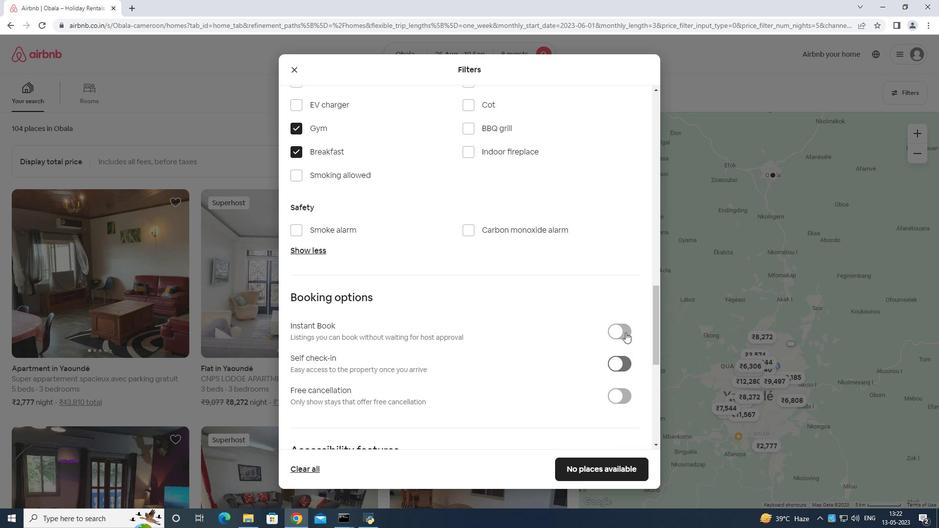 
Action: Mouse moved to (629, 335)
Screenshot: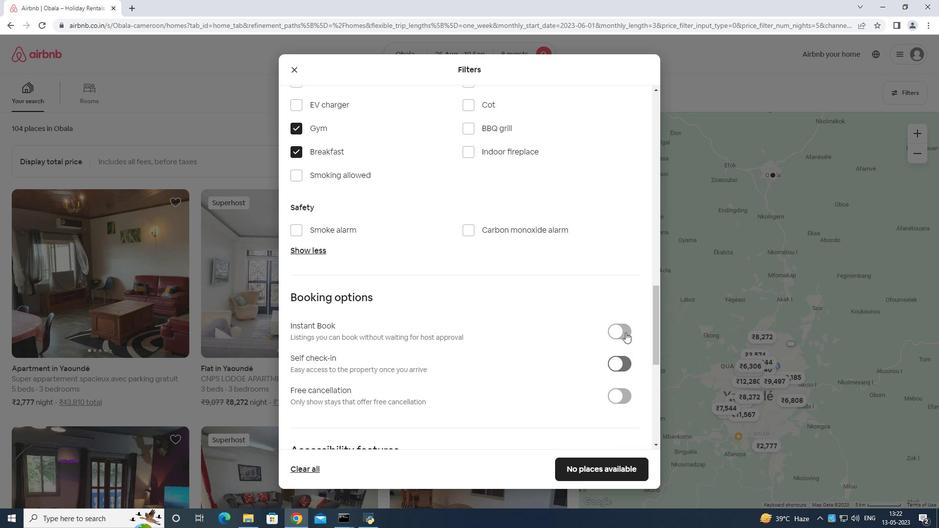 
Action: Mouse scrolled (629, 335) with delta (0, 0)
Screenshot: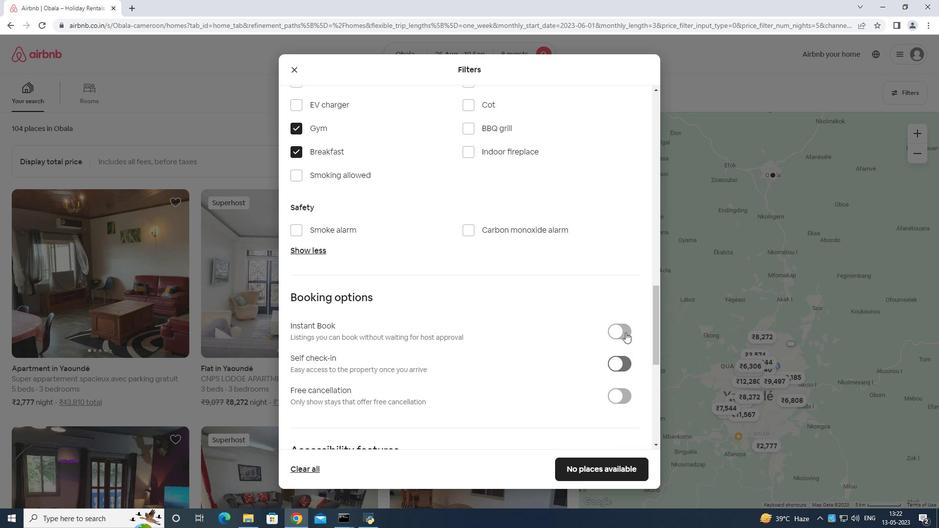
Action: Mouse moved to (627, 331)
Screenshot: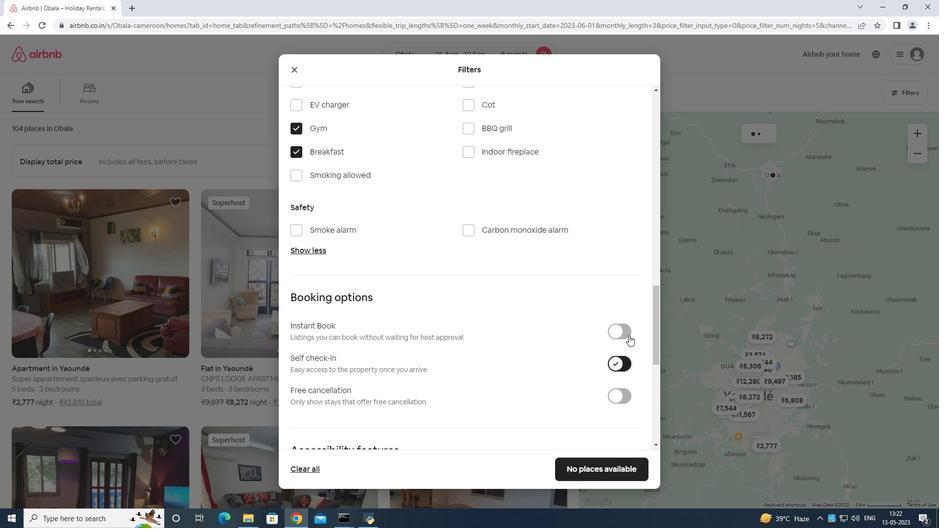
Action: Mouse scrolled (627, 330) with delta (0, 0)
Screenshot: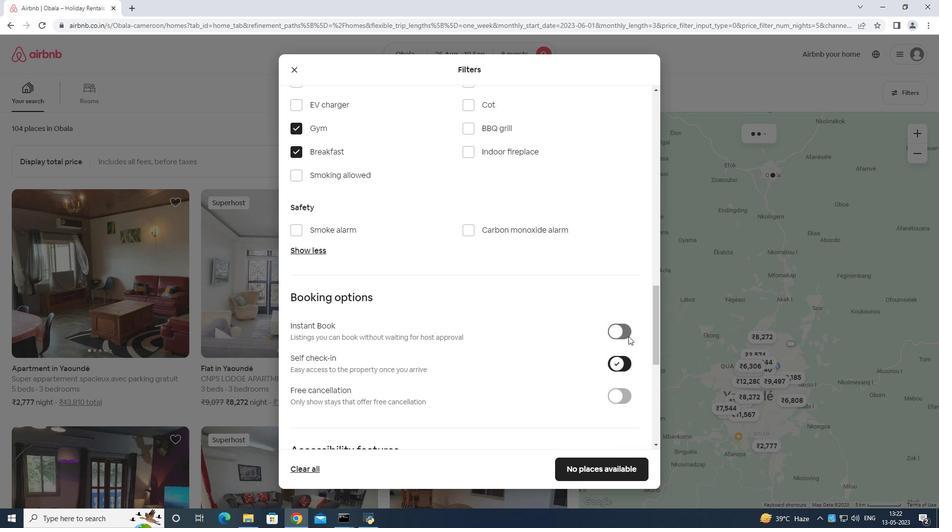 
Action: Mouse scrolled (627, 330) with delta (0, 0)
Screenshot: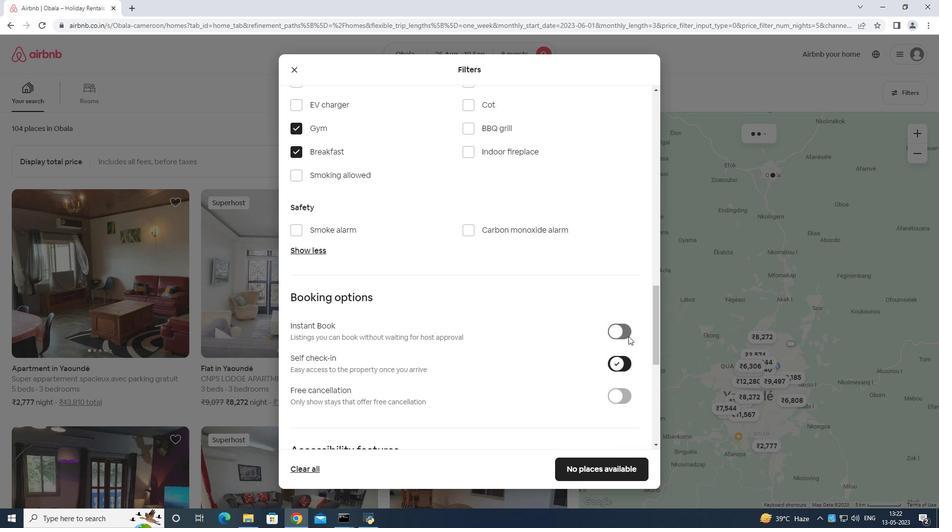 
Action: Mouse moved to (627, 332)
Screenshot: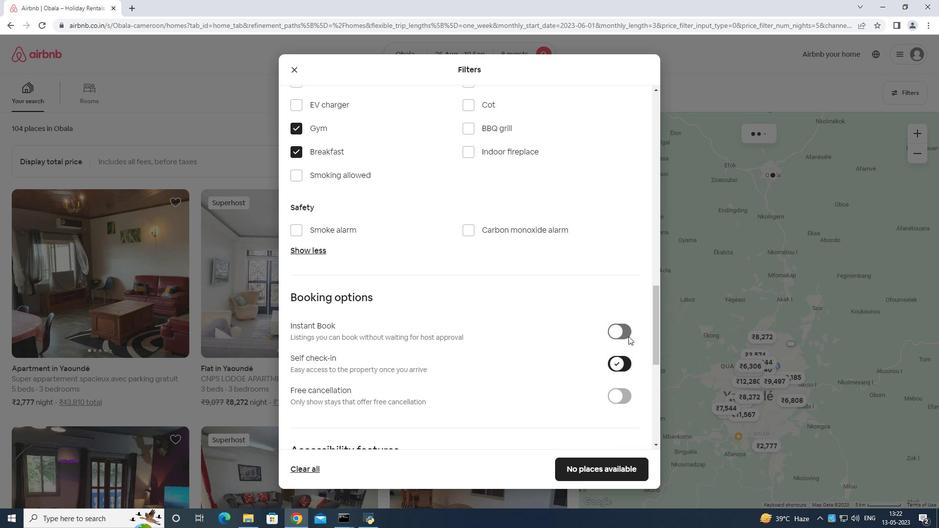
Action: Mouse scrolled (627, 331) with delta (0, 0)
Screenshot: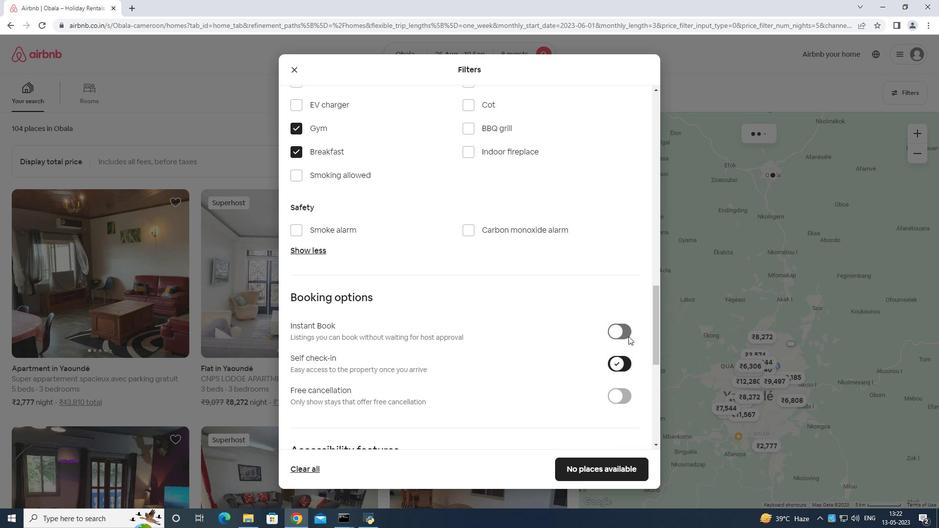 
Action: Mouse moved to (626, 324)
Screenshot: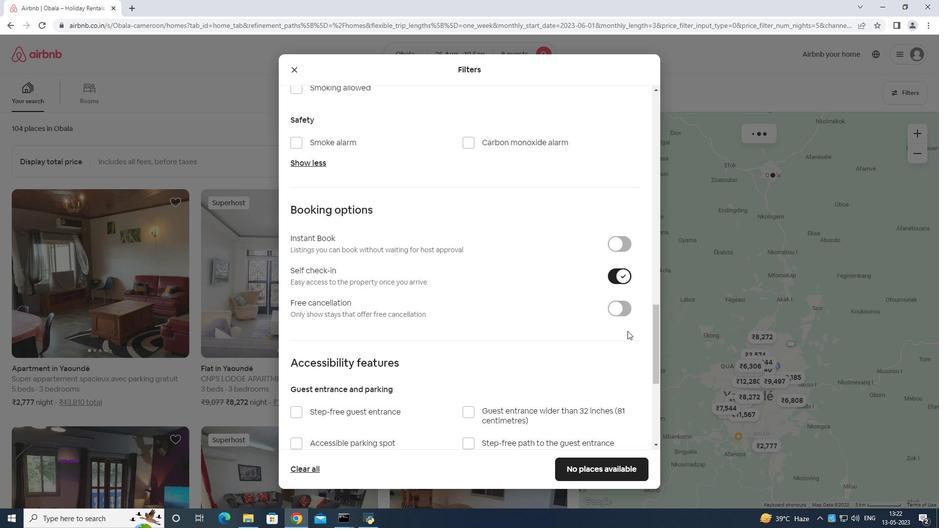 
Action: Mouse scrolled (626, 324) with delta (0, 0)
Screenshot: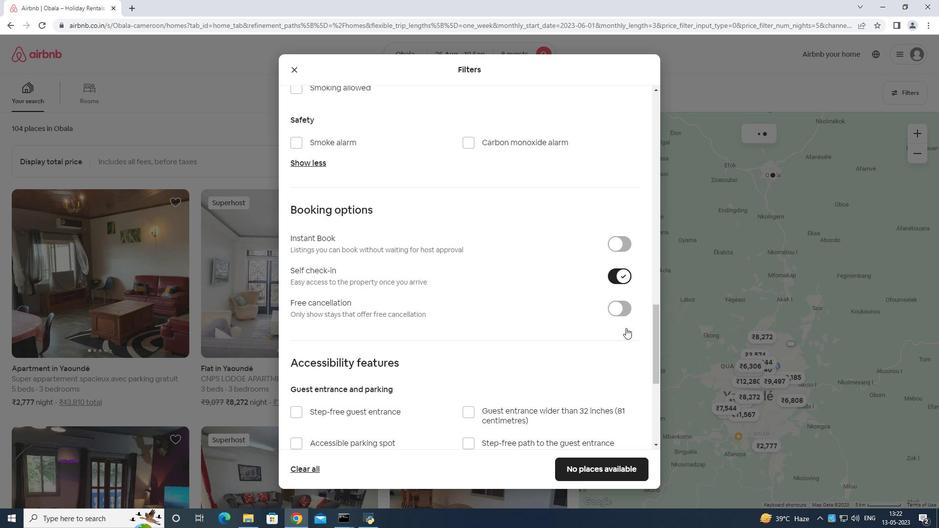 
Action: Mouse scrolled (626, 324) with delta (0, 0)
Screenshot: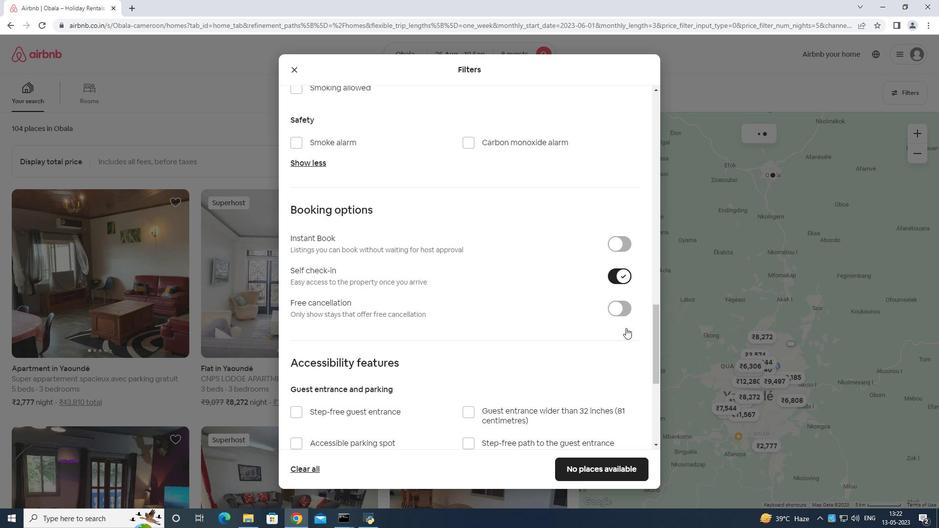 
Action: Mouse moved to (626, 324)
Screenshot: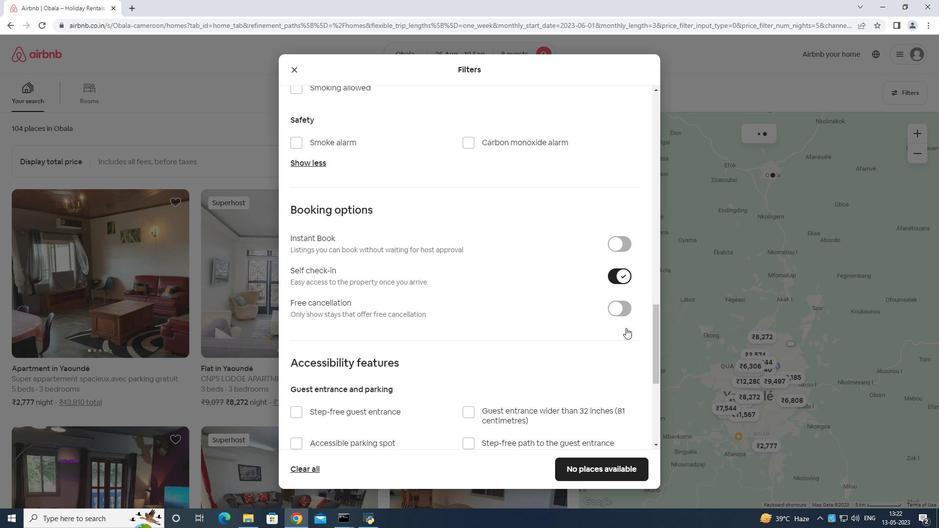 
Action: Mouse scrolled (626, 324) with delta (0, 0)
Screenshot: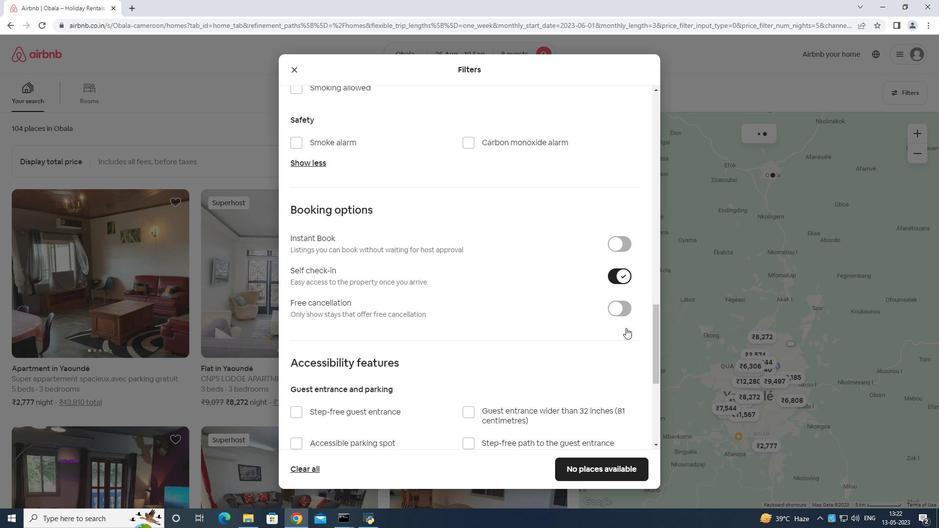 
Action: Mouse moved to (623, 322)
Screenshot: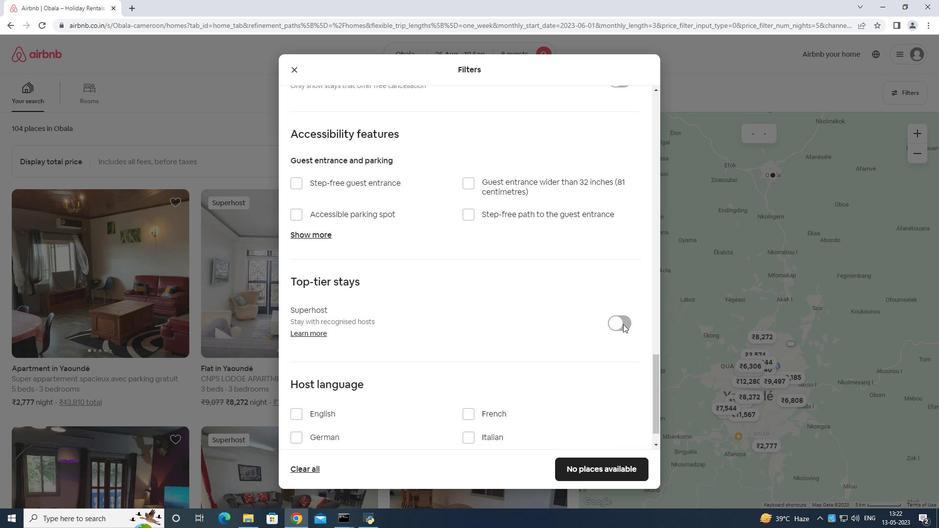 
Action: Mouse scrolled (623, 322) with delta (0, 0)
Screenshot: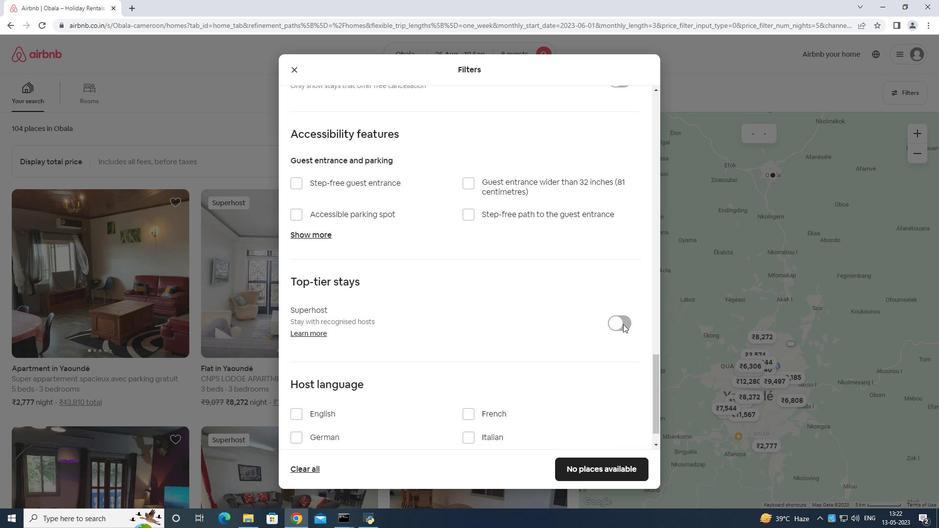 
Action: Mouse moved to (621, 326)
Screenshot: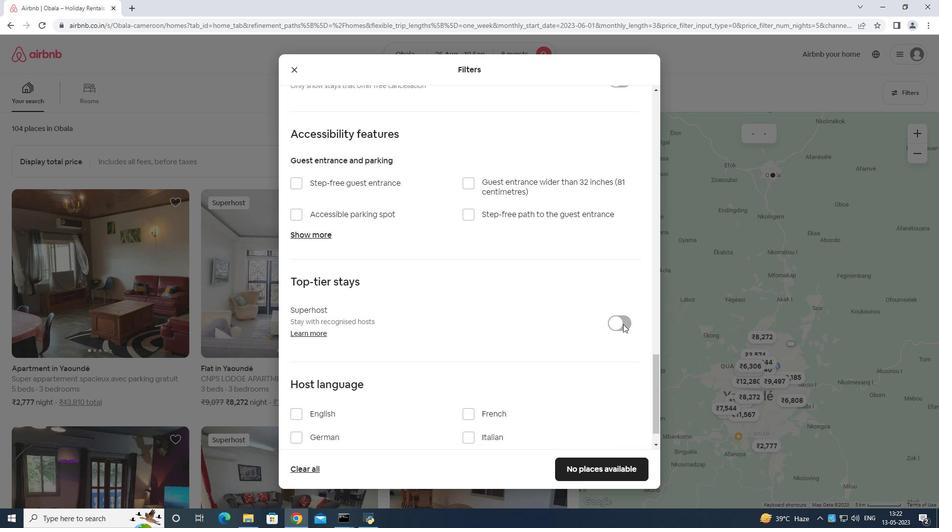 
Action: Mouse scrolled (621, 326) with delta (0, 0)
Screenshot: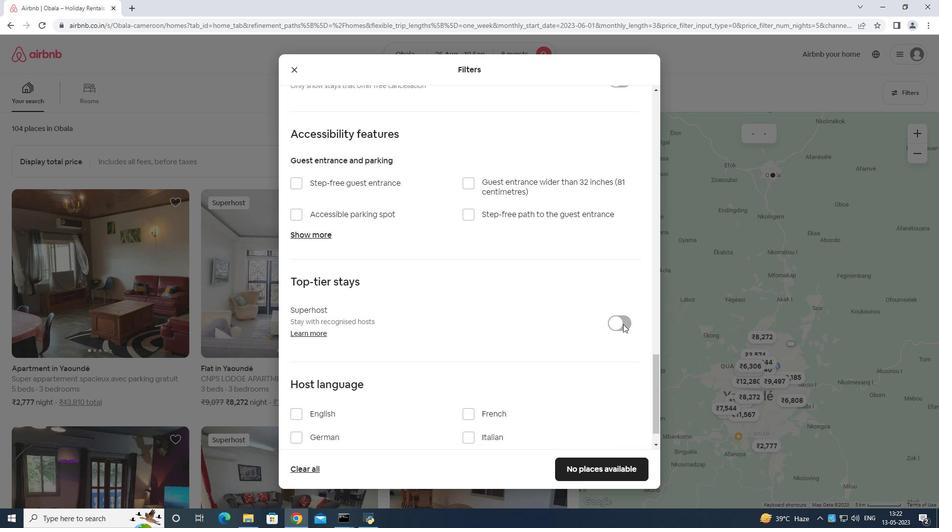 
Action: Mouse moved to (292, 381)
Screenshot: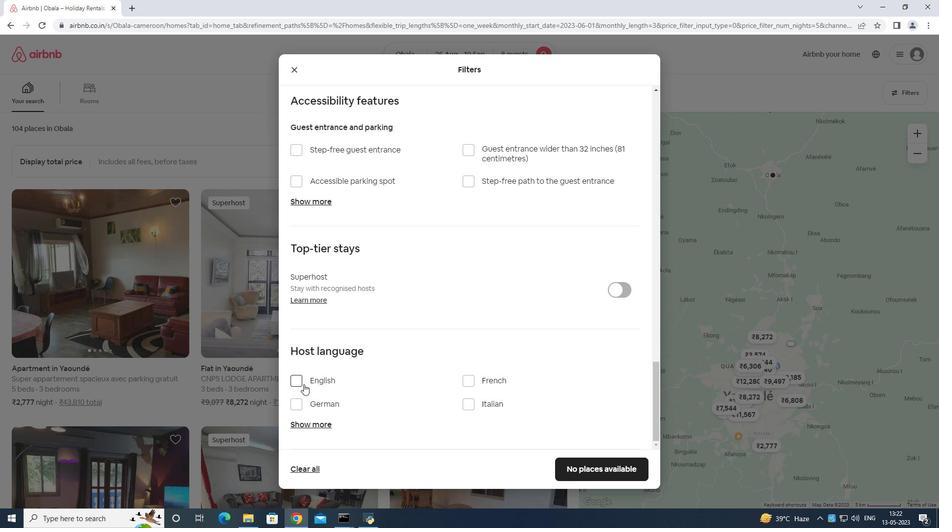 
Action: Mouse pressed left at (292, 381)
Screenshot: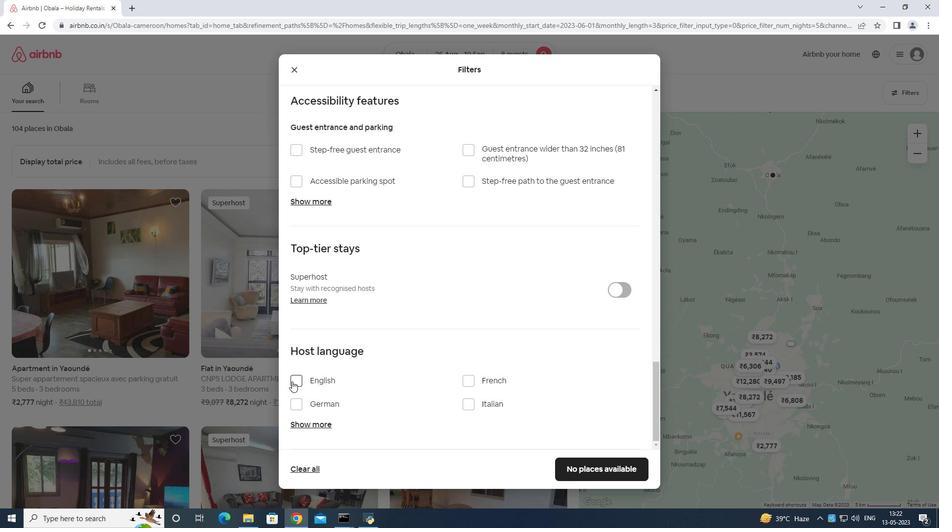 
Action: Mouse moved to (609, 461)
Screenshot: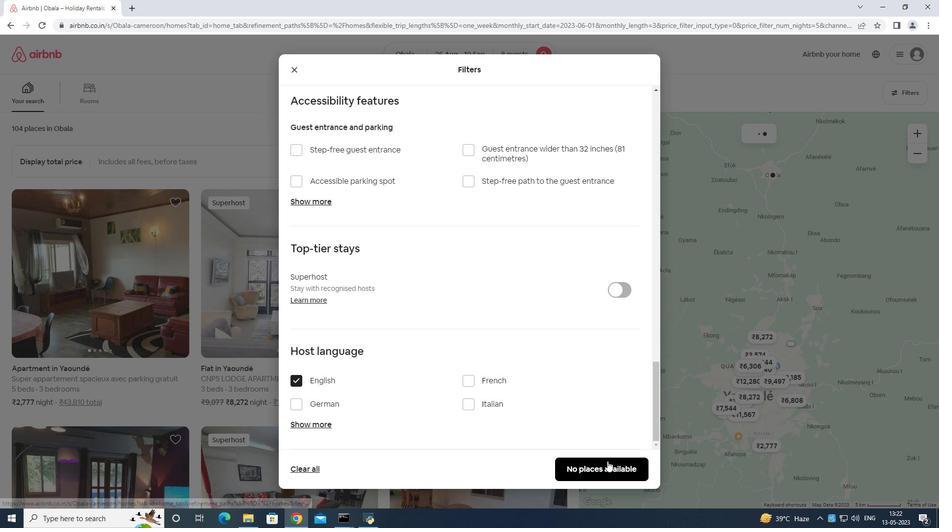 
Action: Mouse pressed left at (609, 461)
Screenshot: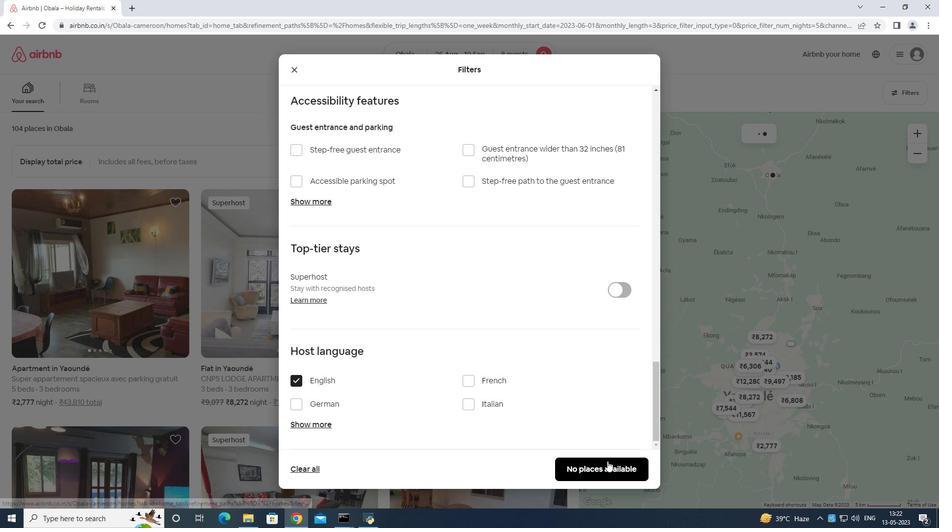 
Action: Mouse moved to (614, 458)
Screenshot: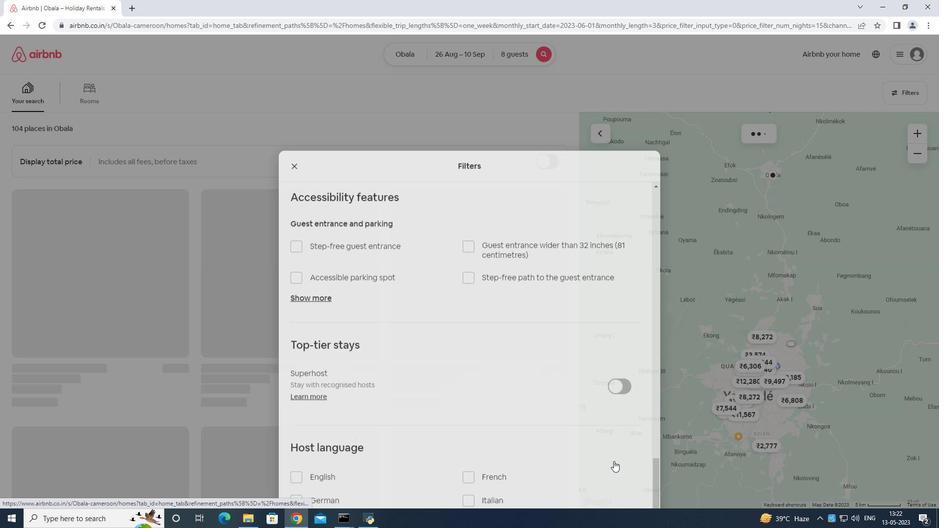 
